 Task: Look for space in Trzcianka, Poland from 8th June, 2023 to 16th June, 2023 for 2 adults in price range Rs.10000 to Rs.15000. Place can be entire place with 1  bedroom having 1 bed and 1 bathroom. Property type can be house, flat, guest house, hotel. Amenities needed are: wifi, washing machine. Booking option can be shelf check-in. Required host language is English.
Action: Mouse moved to (559, 155)
Screenshot: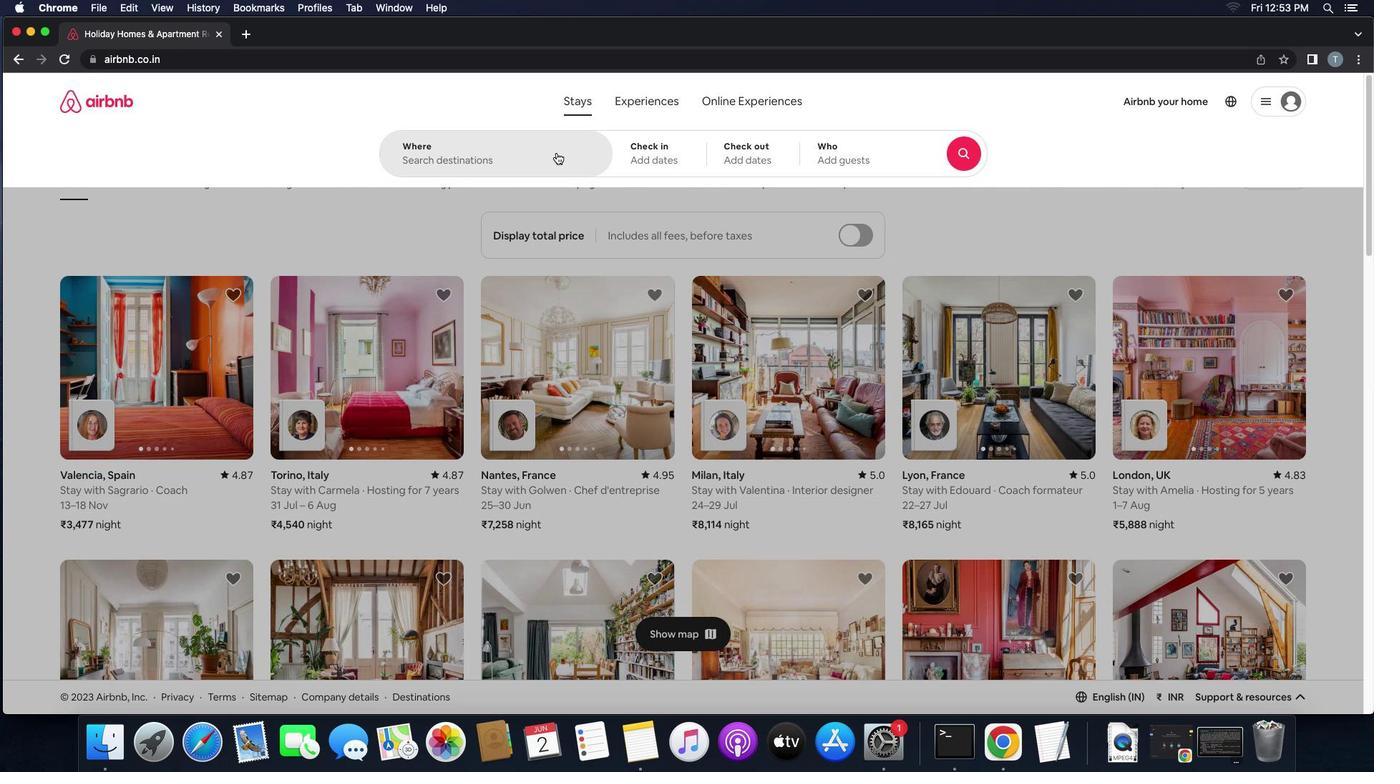 
Action: Mouse pressed left at (559, 155)
Screenshot: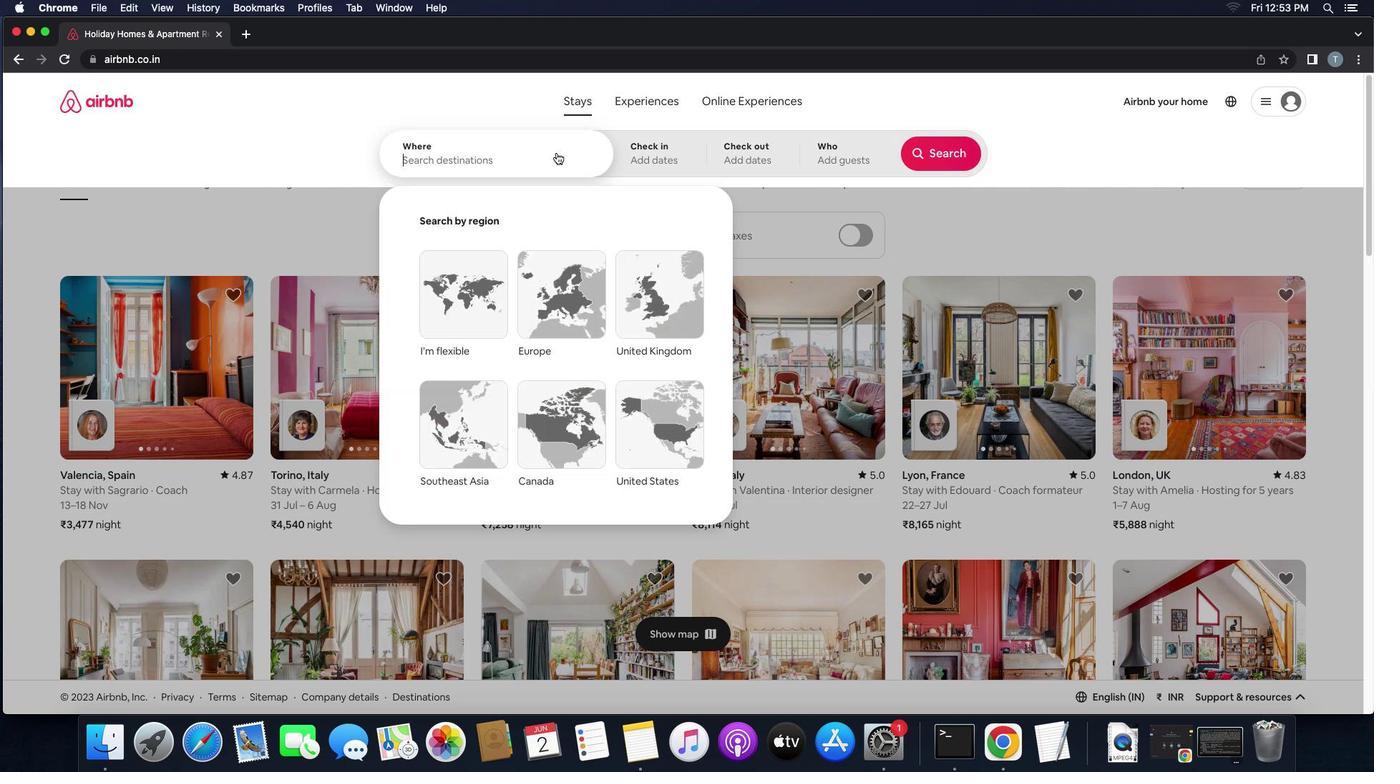 
Action: Mouse moved to (559, 155)
Screenshot: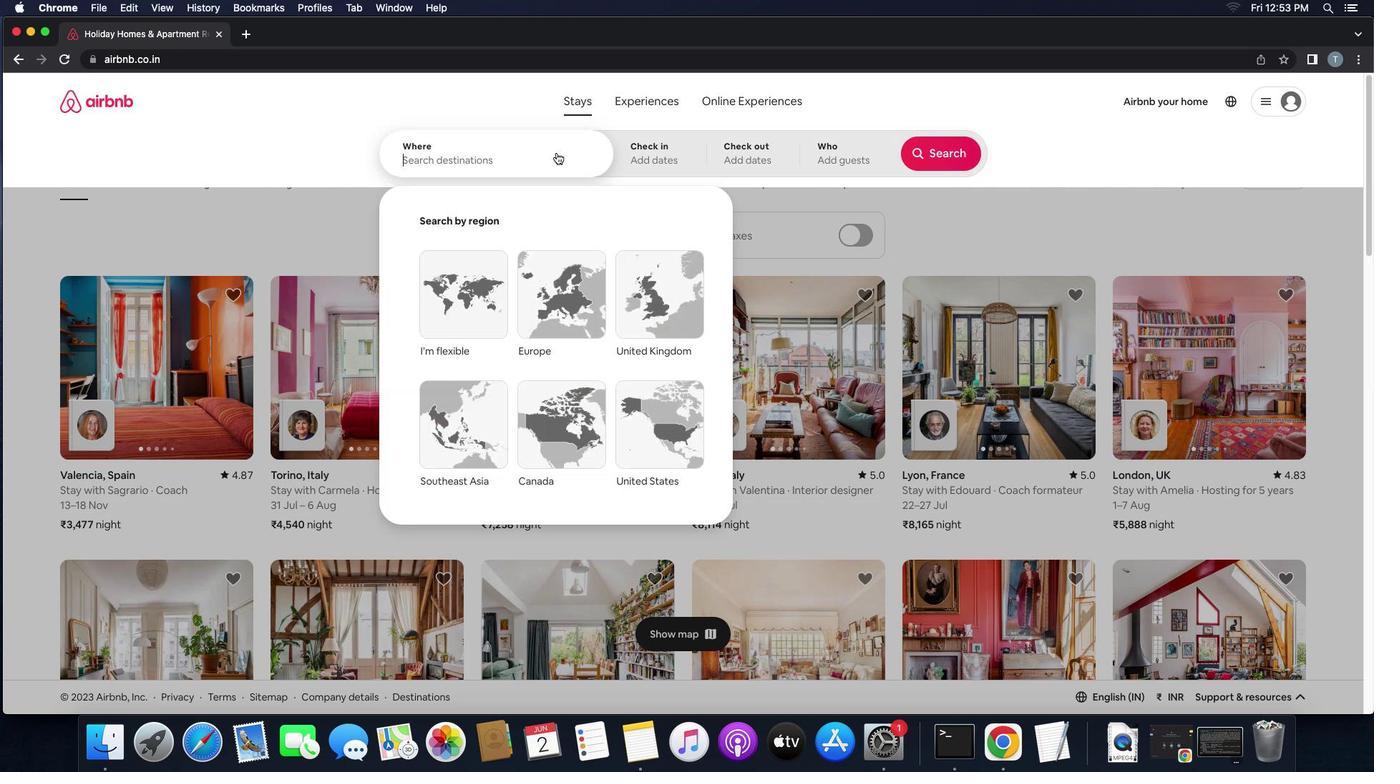 
Action: Key pressed Key.shift'T''r''z''c''i''a''n''k''a'',''p''o''l''a''n''d'
Screenshot: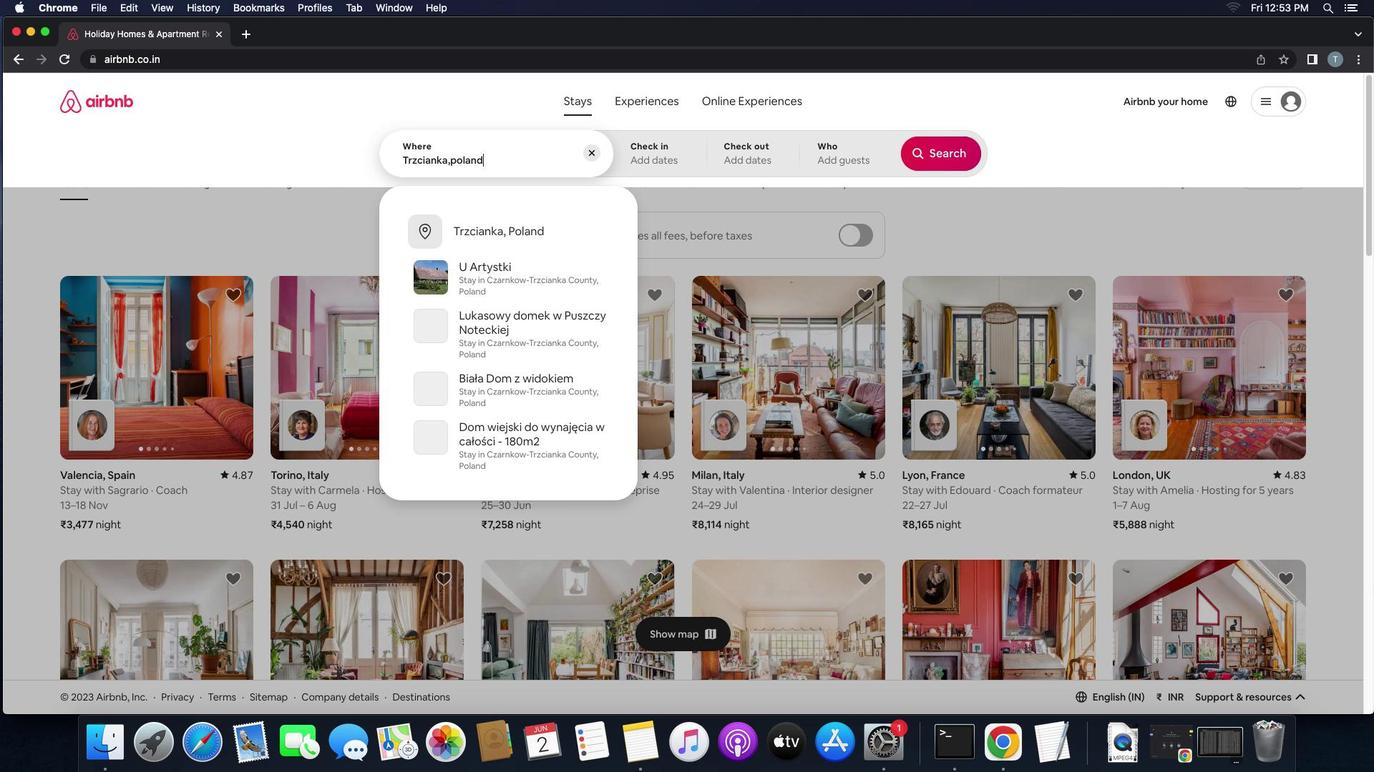 
Action: Mouse moved to (560, 229)
Screenshot: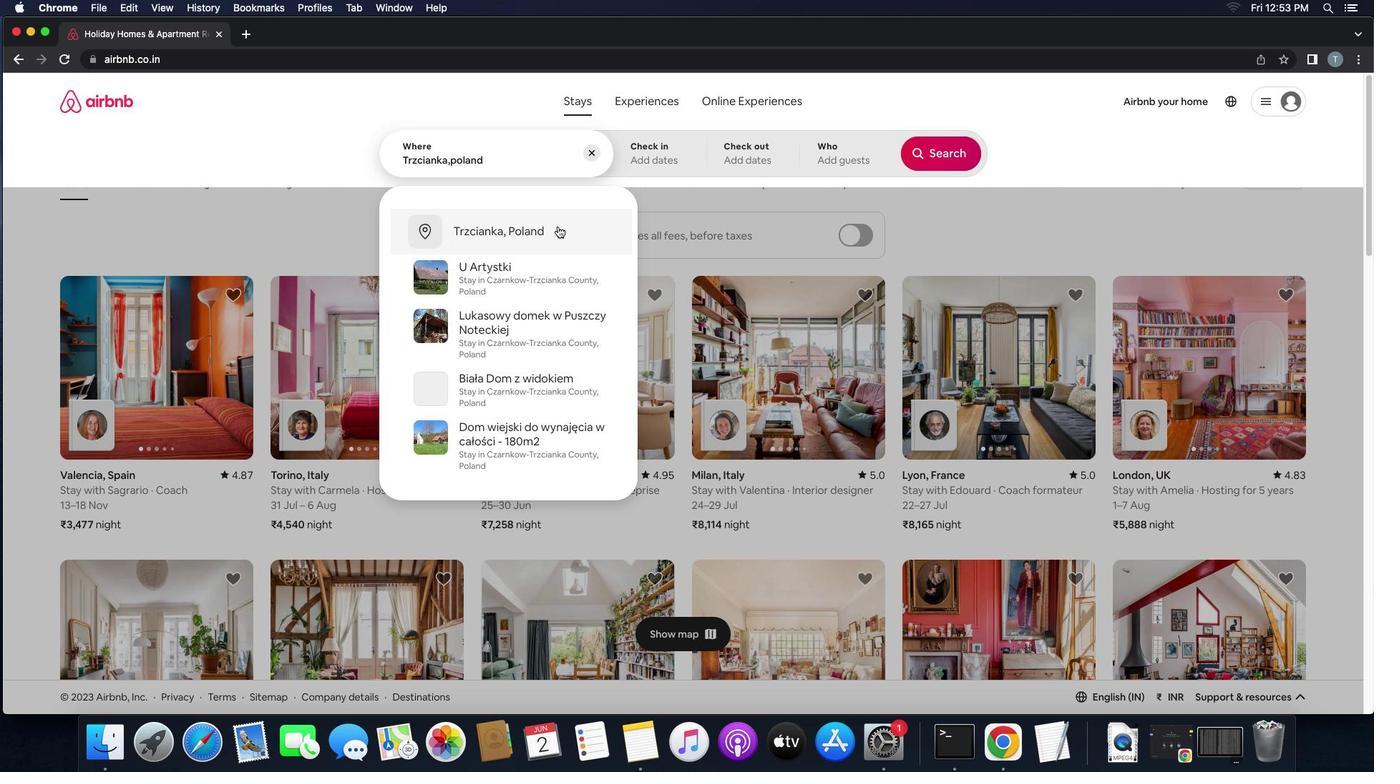 
Action: Mouse pressed left at (560, 229)
Screenshot: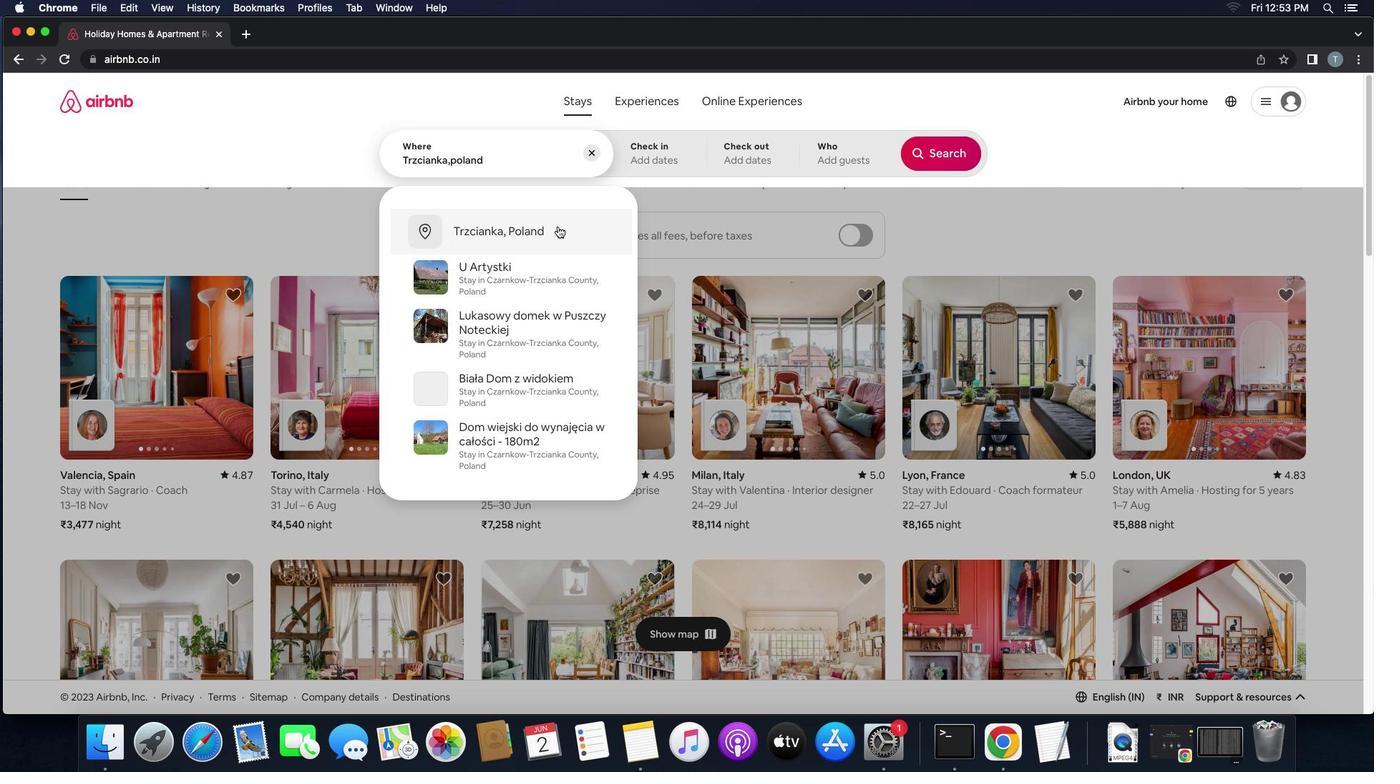 
Action: Mouse moved to (586, 367)
Screenshot: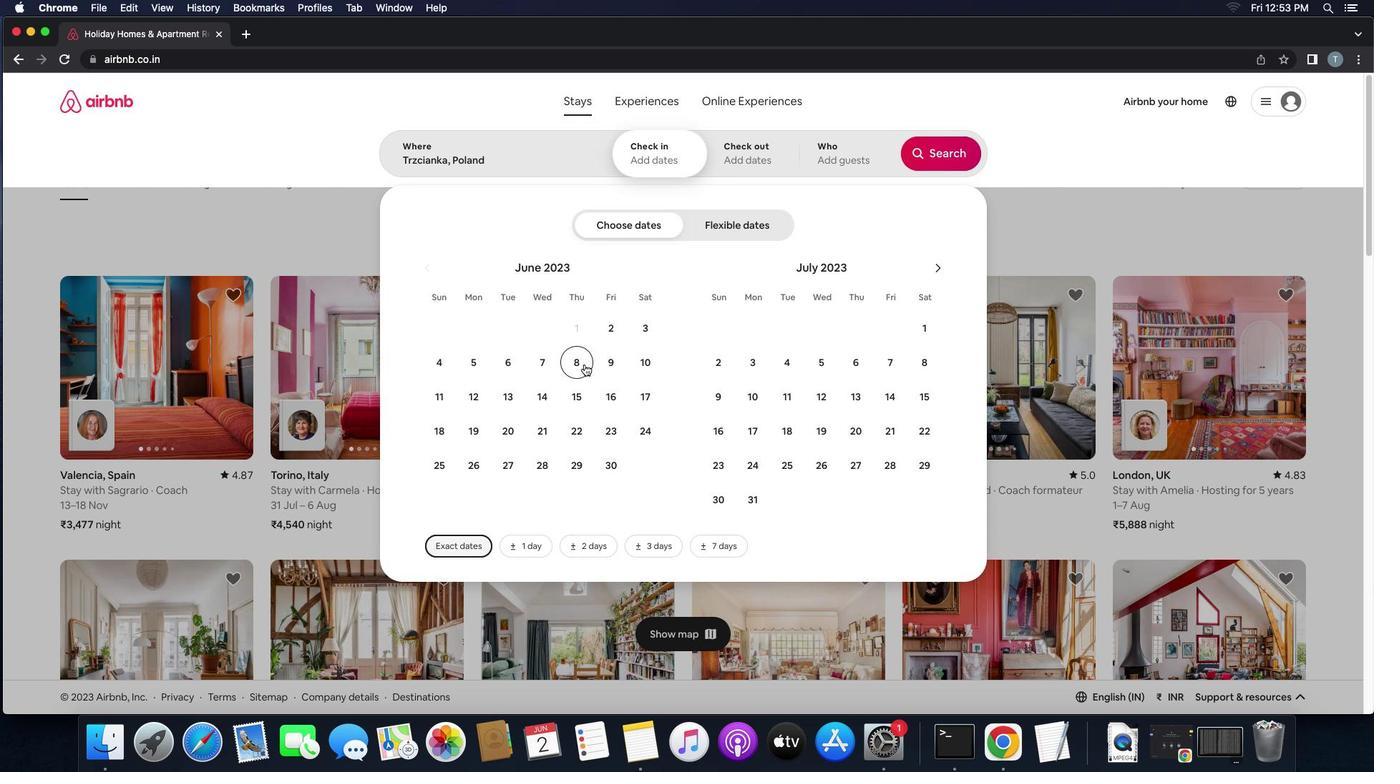 
Action: Mouse pressed left at (586, 367)
Screenshot: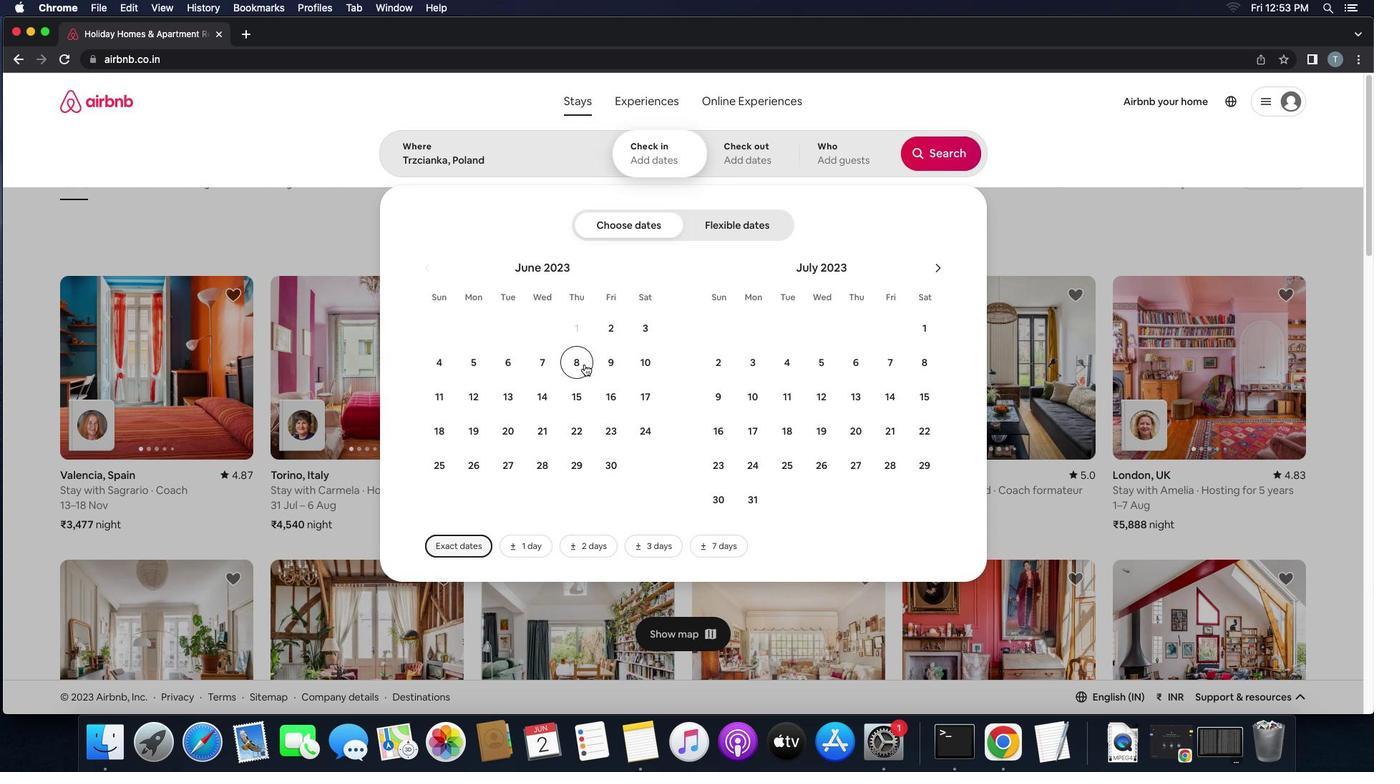 
Action: Mouse moved to (607, 410)
Screenshot: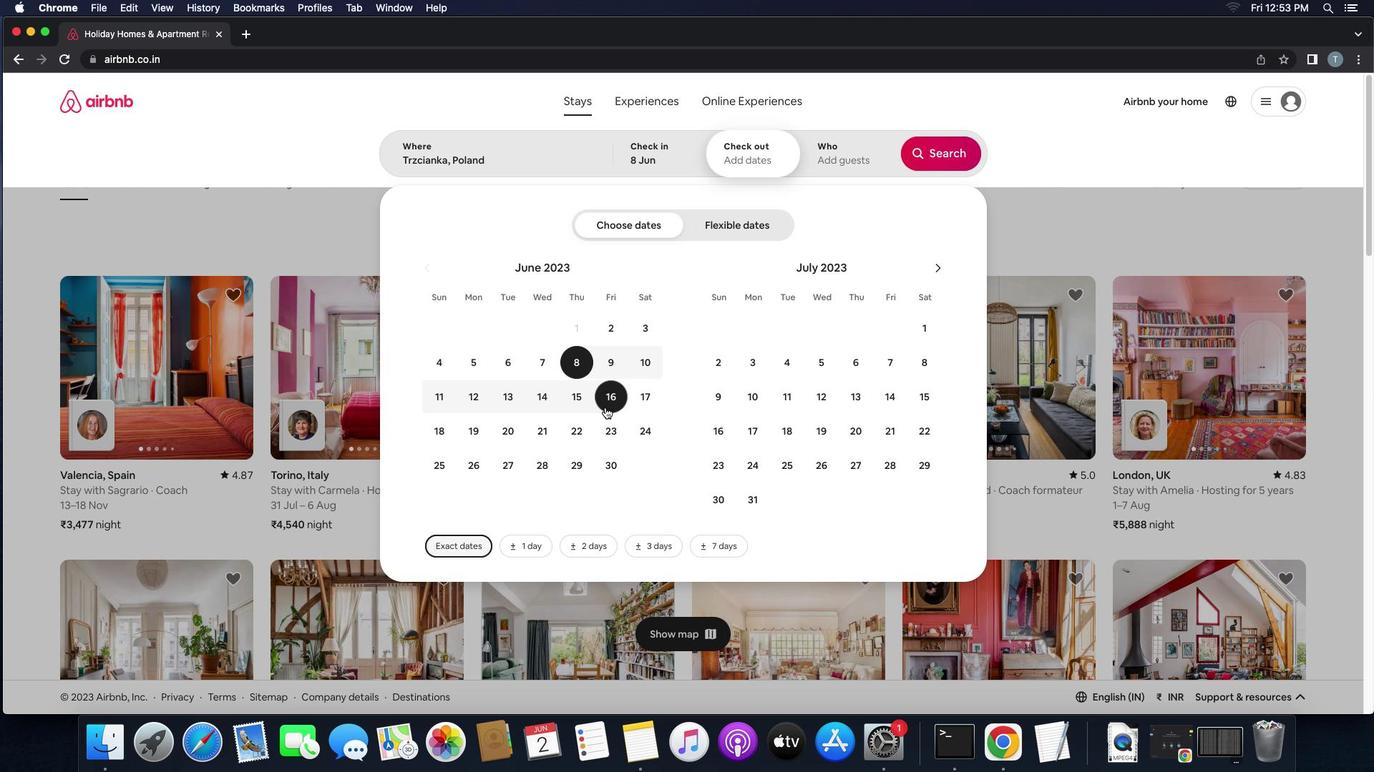 
Action: Mouse pressed left at (607, 410)
Screenshot: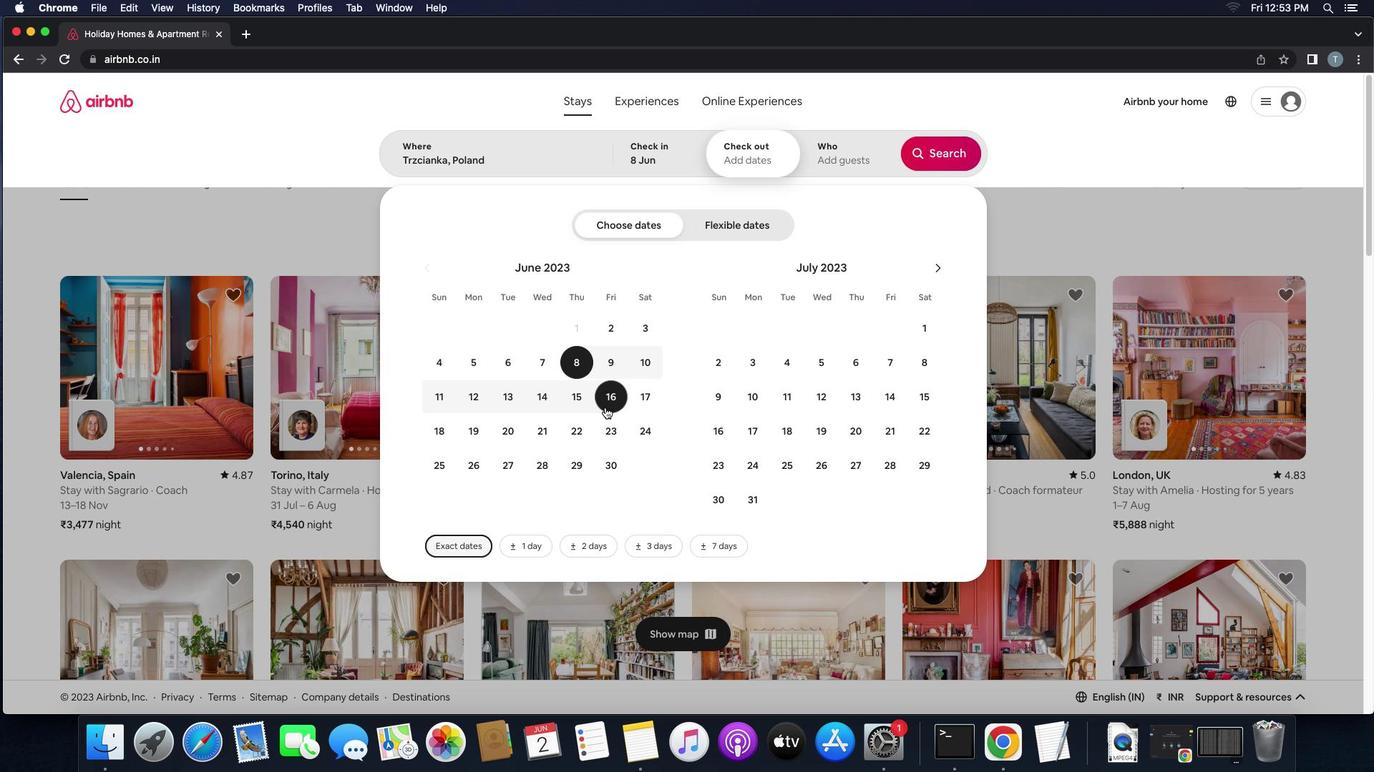 
Action: Mouse moved to (844, 161)
Screenshot: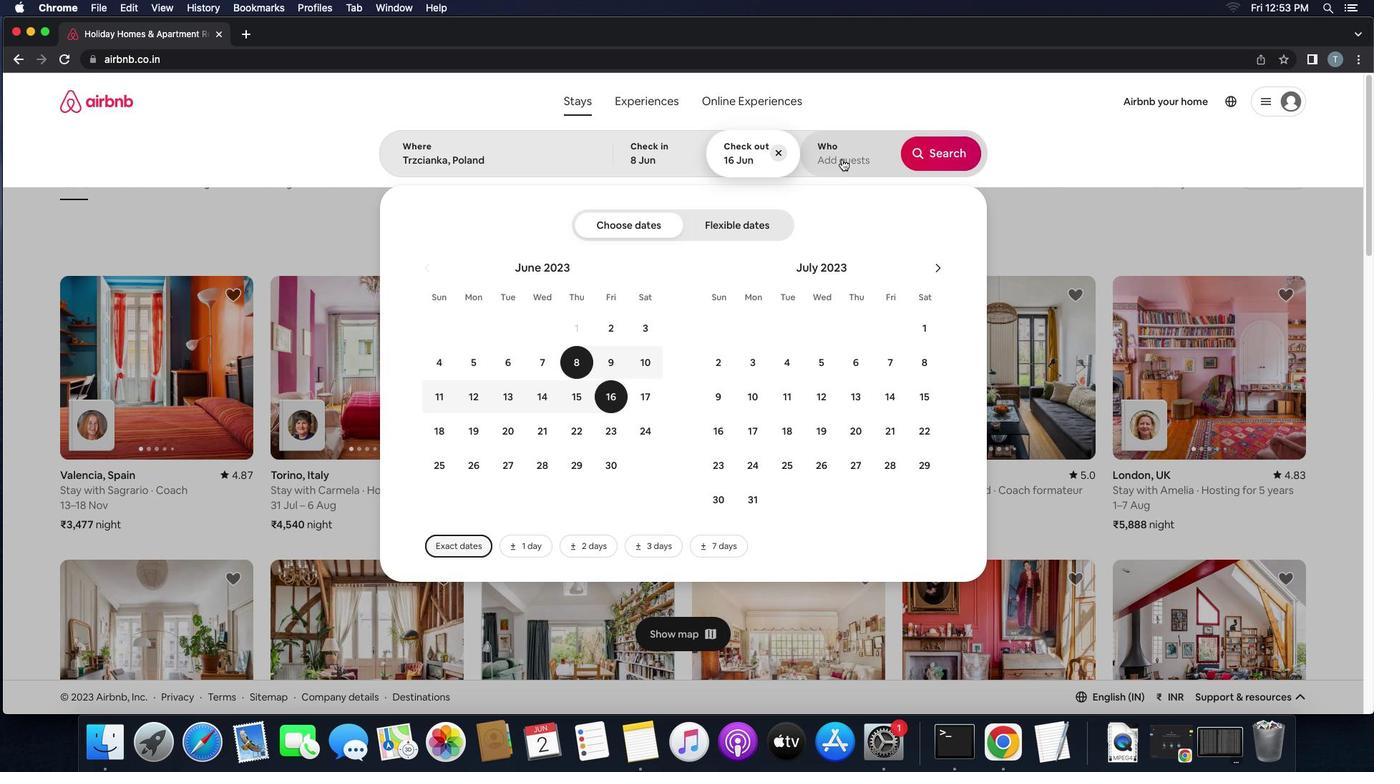 
Action: Mouse pressed left at (844, 161)
Screenshot: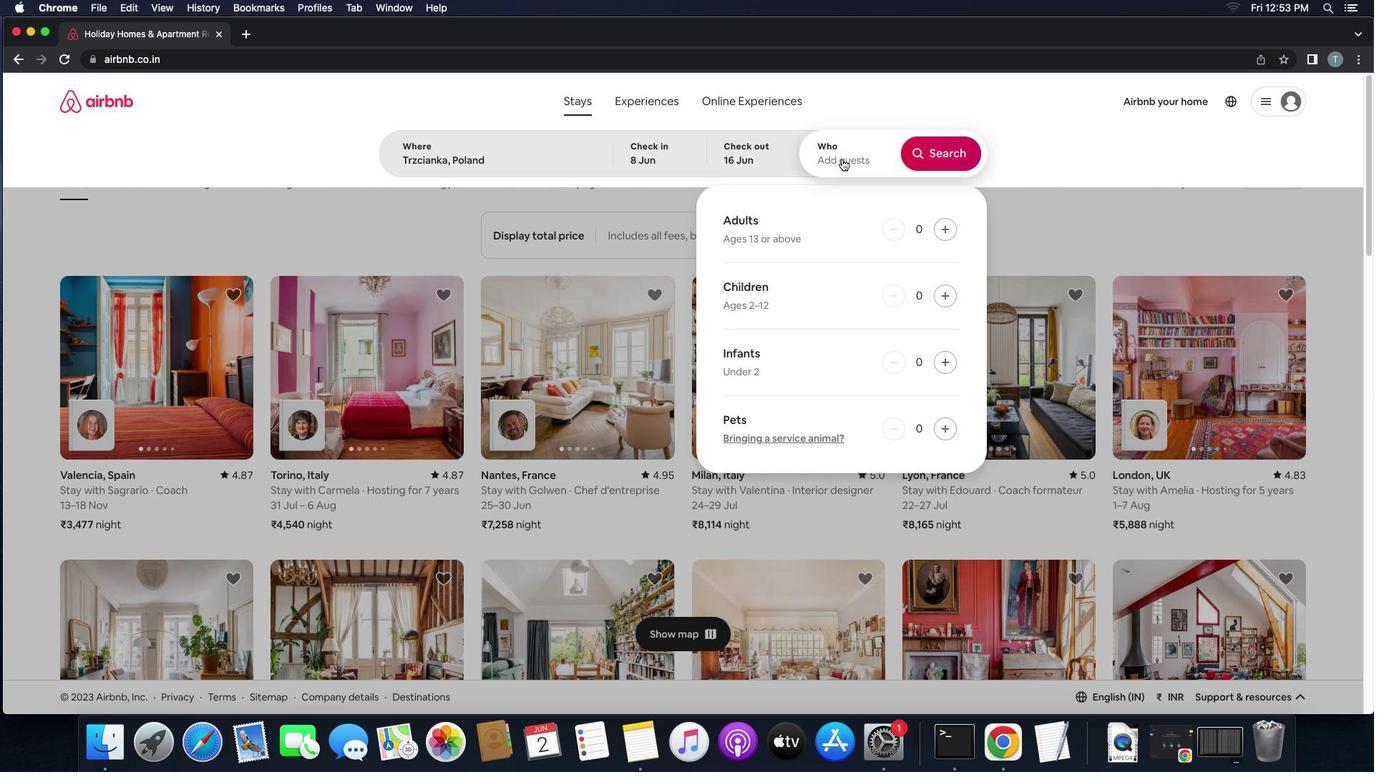 
Action: Mouse moved to (944, 232)
Screenshot: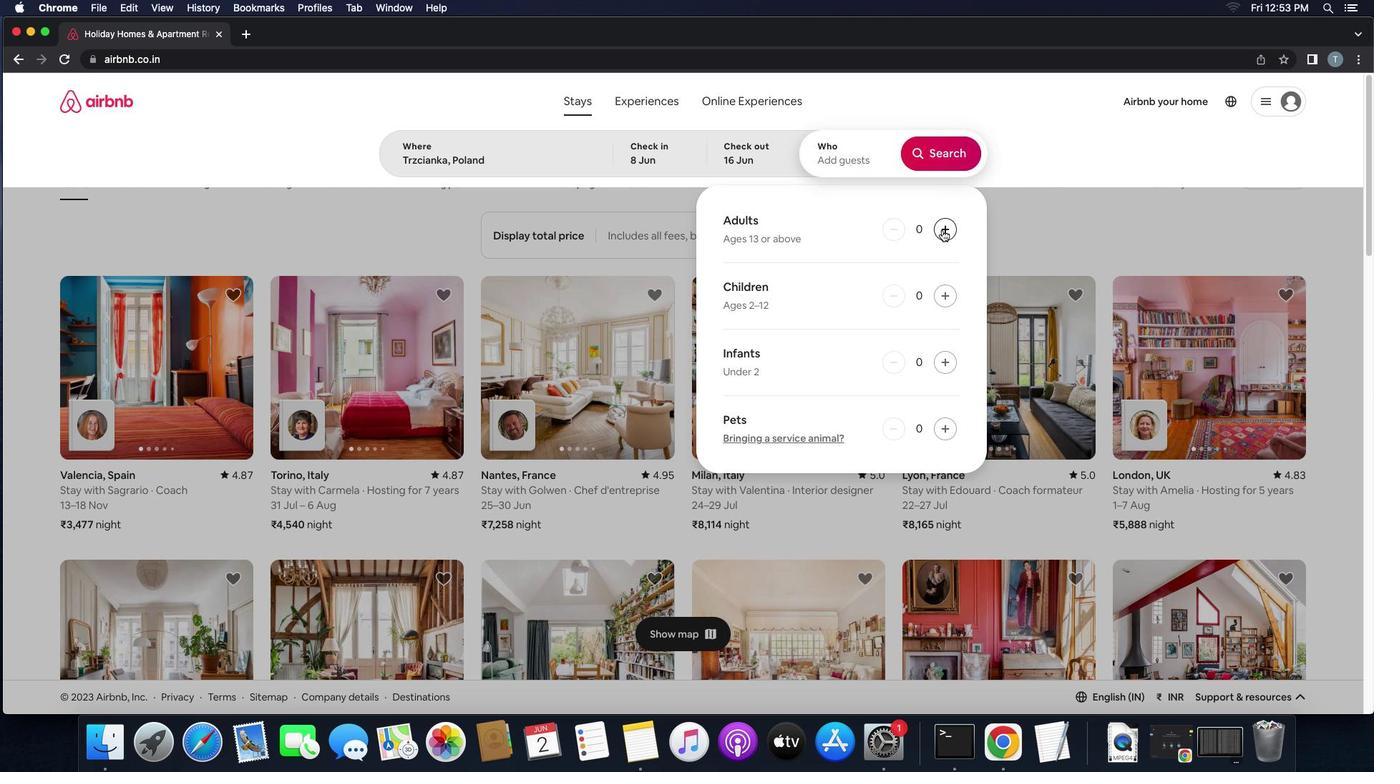 
Action: Mouse pressed left at (944, 232)
Screenshot: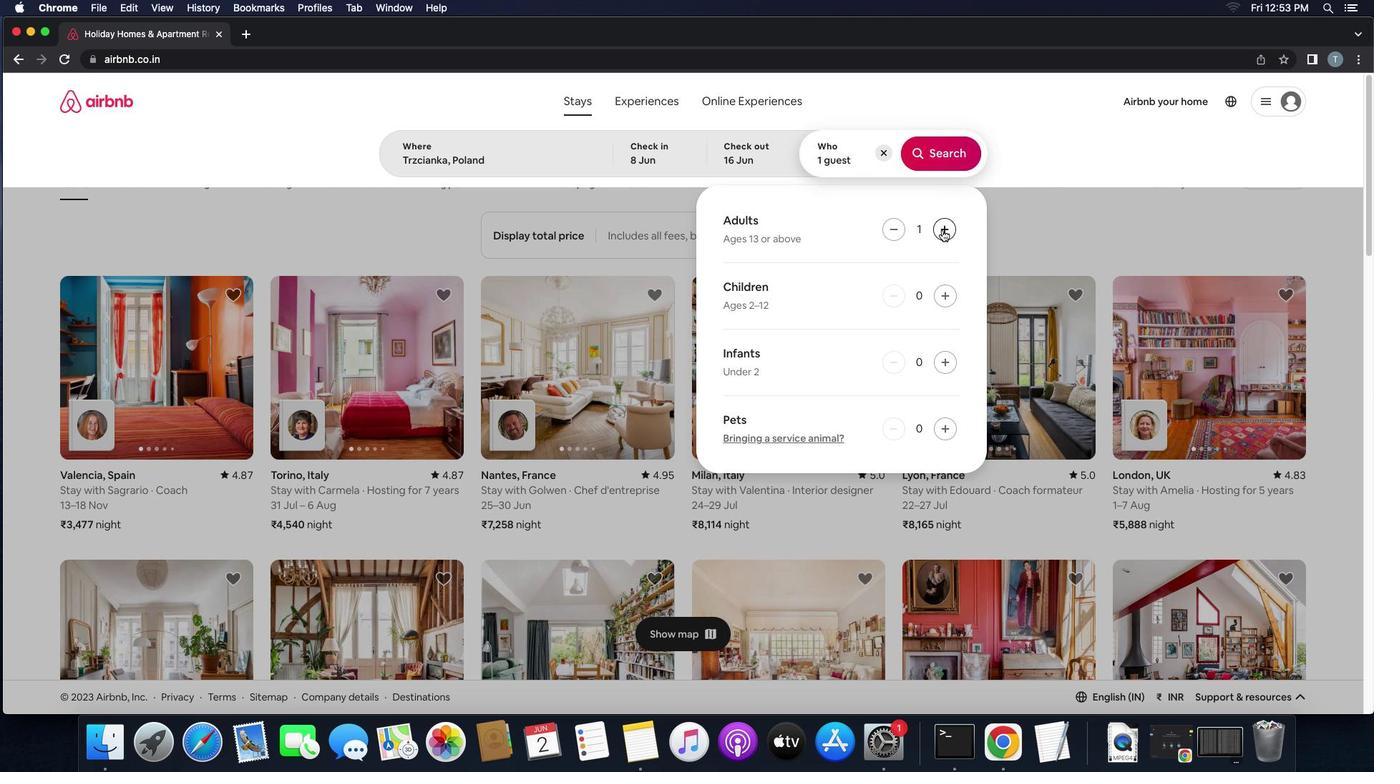 
Action: Mouse pressed left at (944, 232)
Screenshot: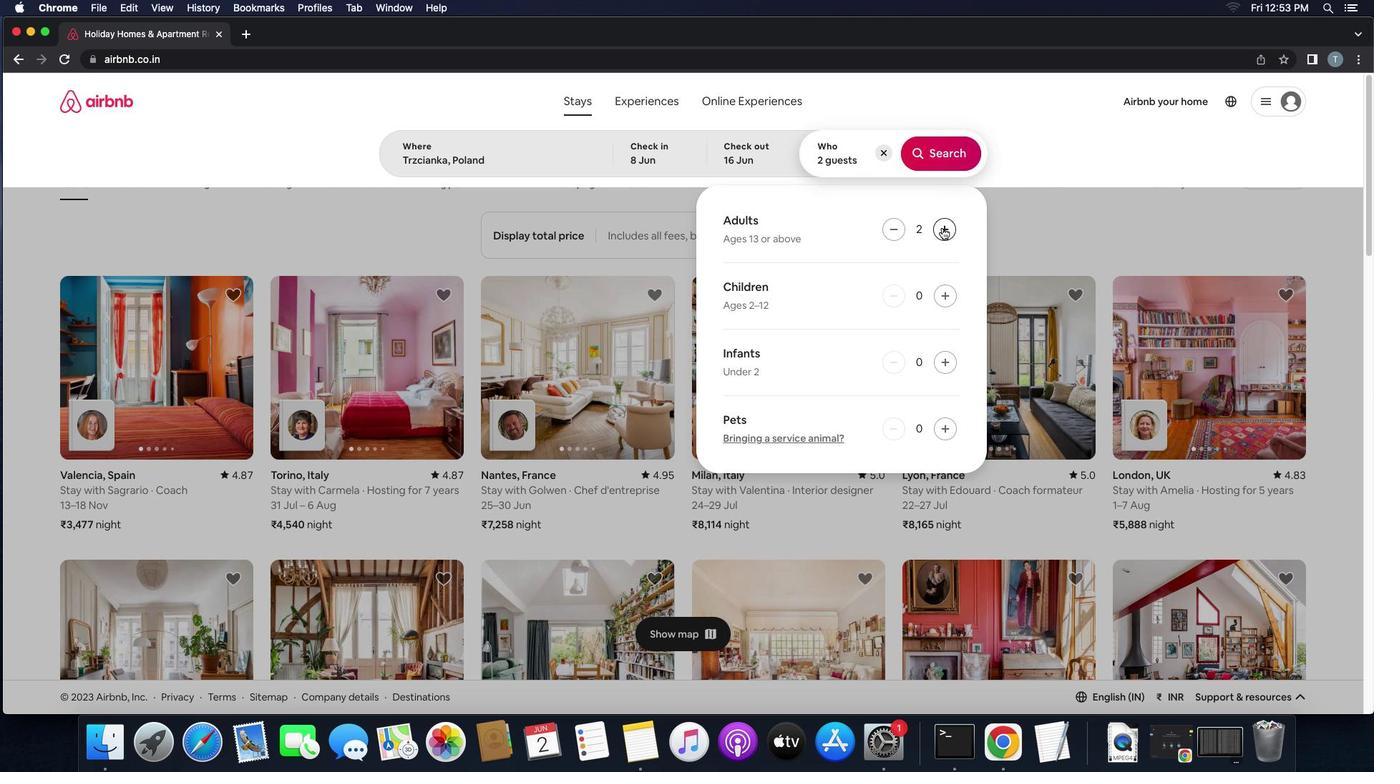 
Action: Mouse moved to (941, 161)
Screenshot: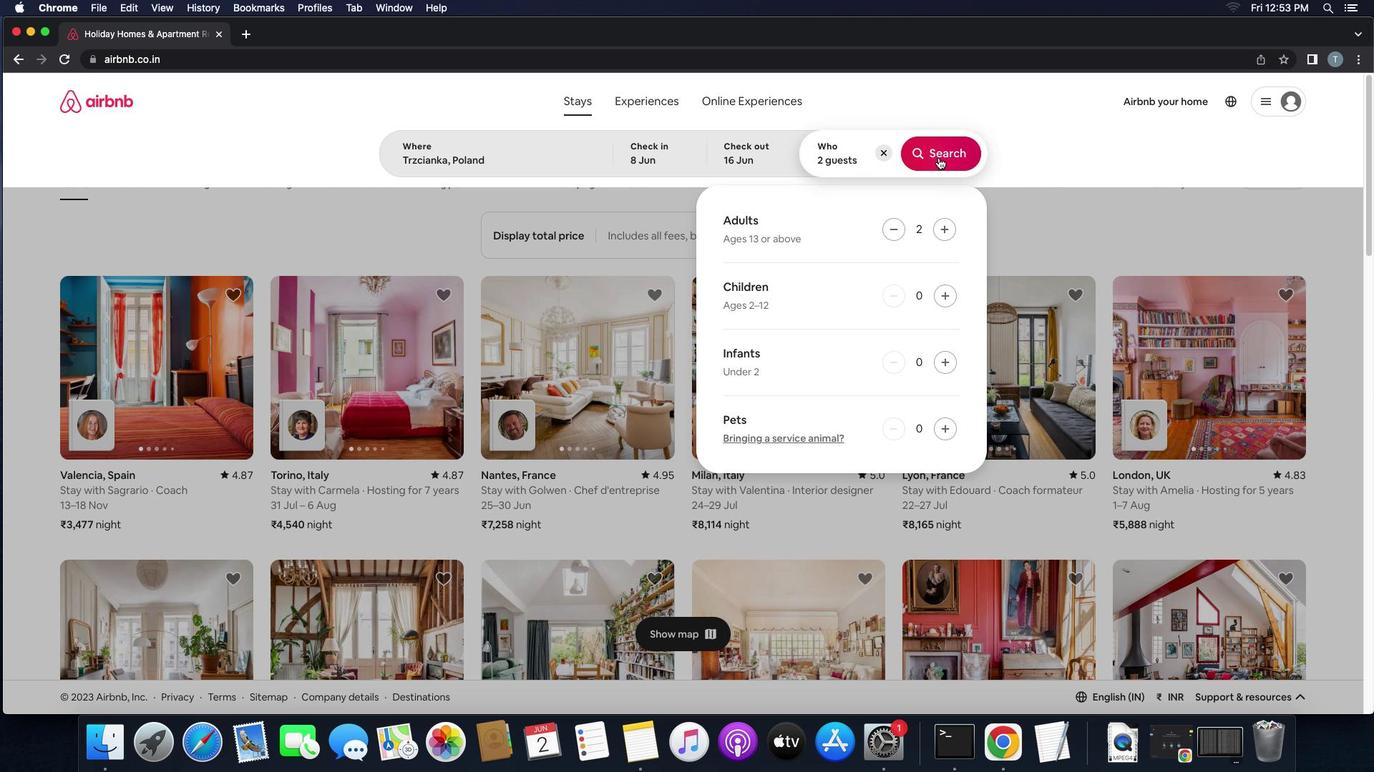 
Action: Mouse pressed left at (941, 161)
Screenshot: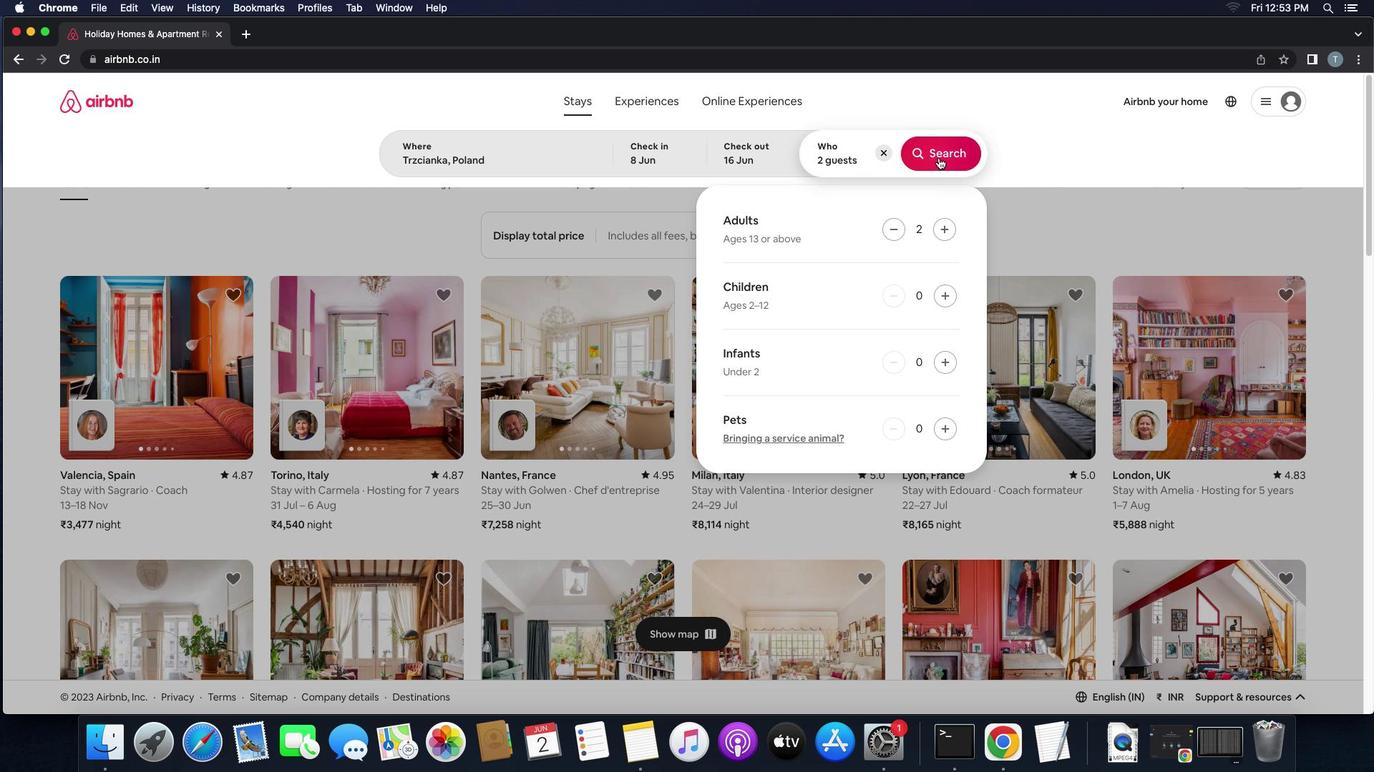 
Action: Mouse moved to (1308, 160)
Screenshot: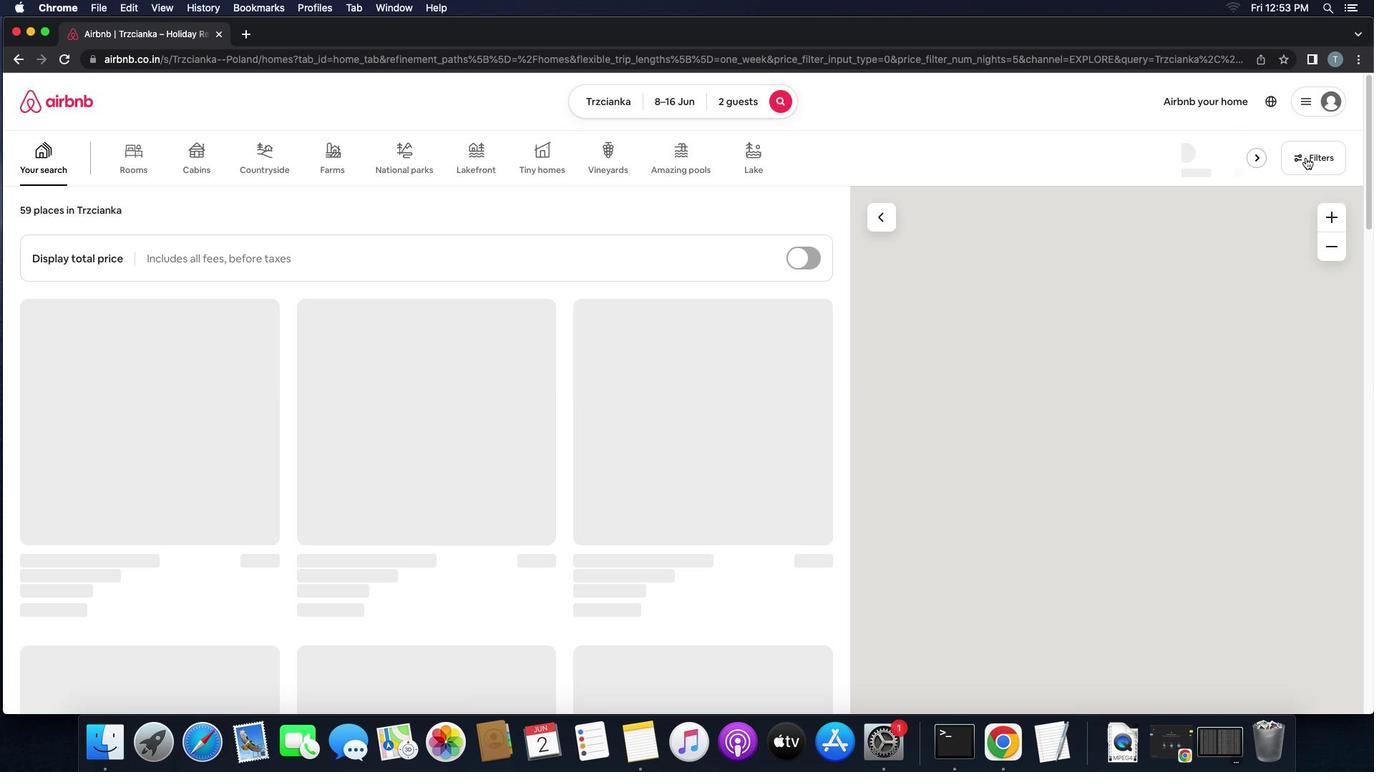 
Action: Mouse pressed left at (1308, 160)
Screenshot: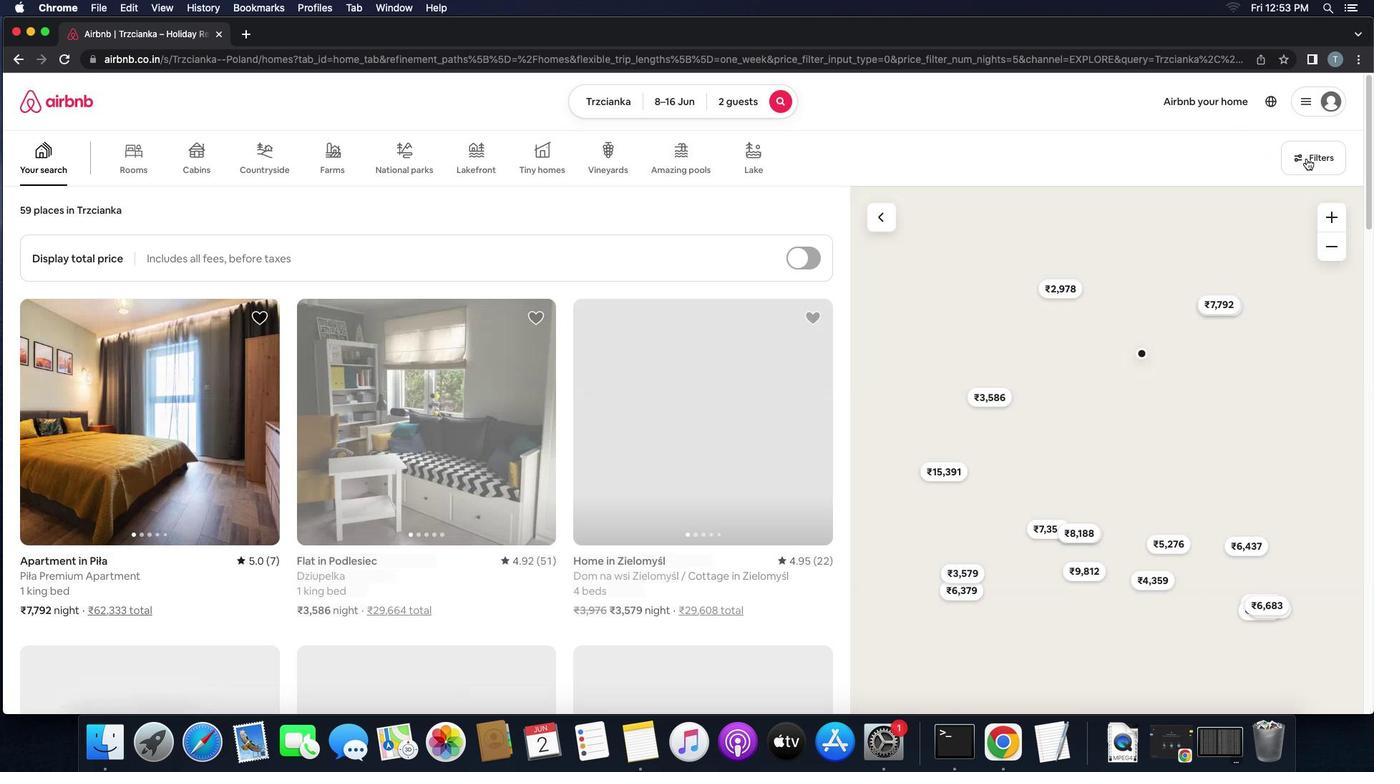 
Action: Mouse moved to (591, 504)
Screenshot: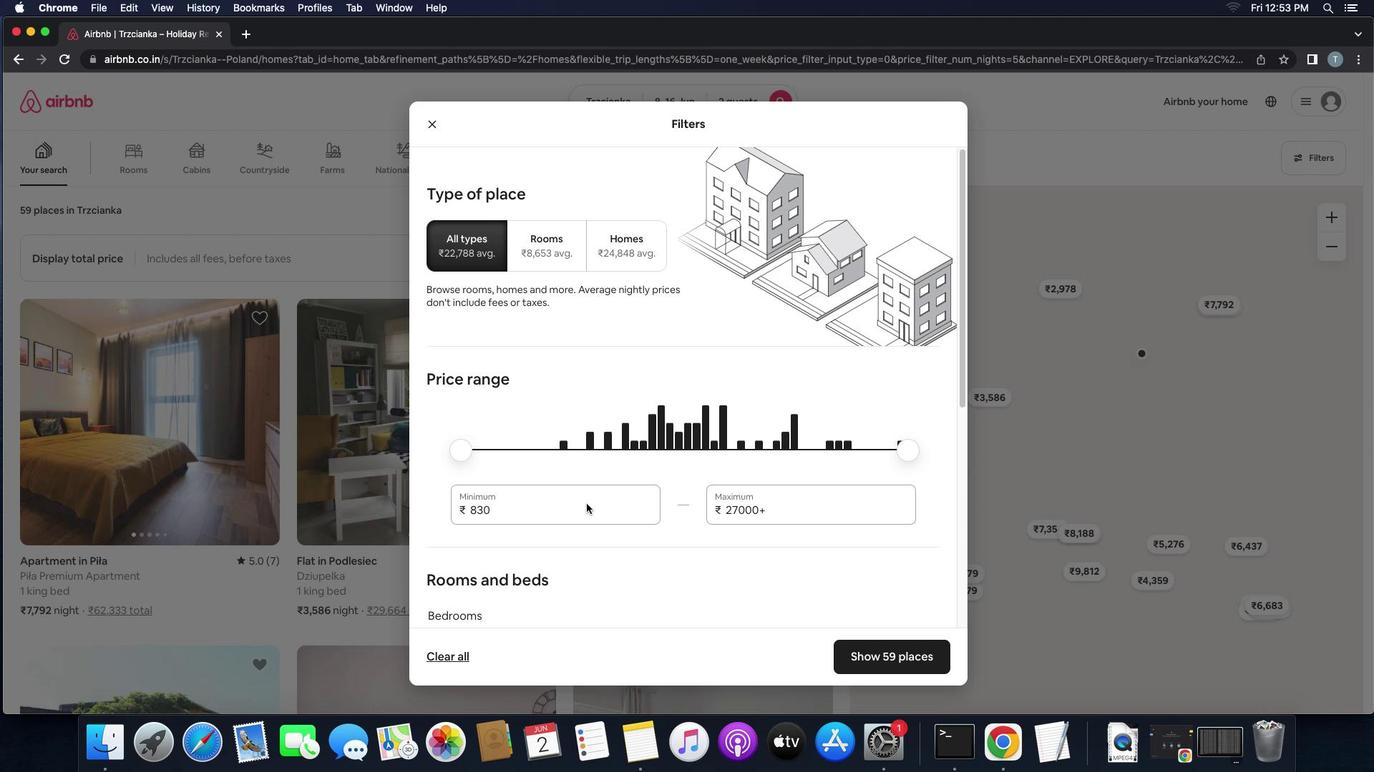 
Action: Mouse pressed left at (591, 504)
Screenshot: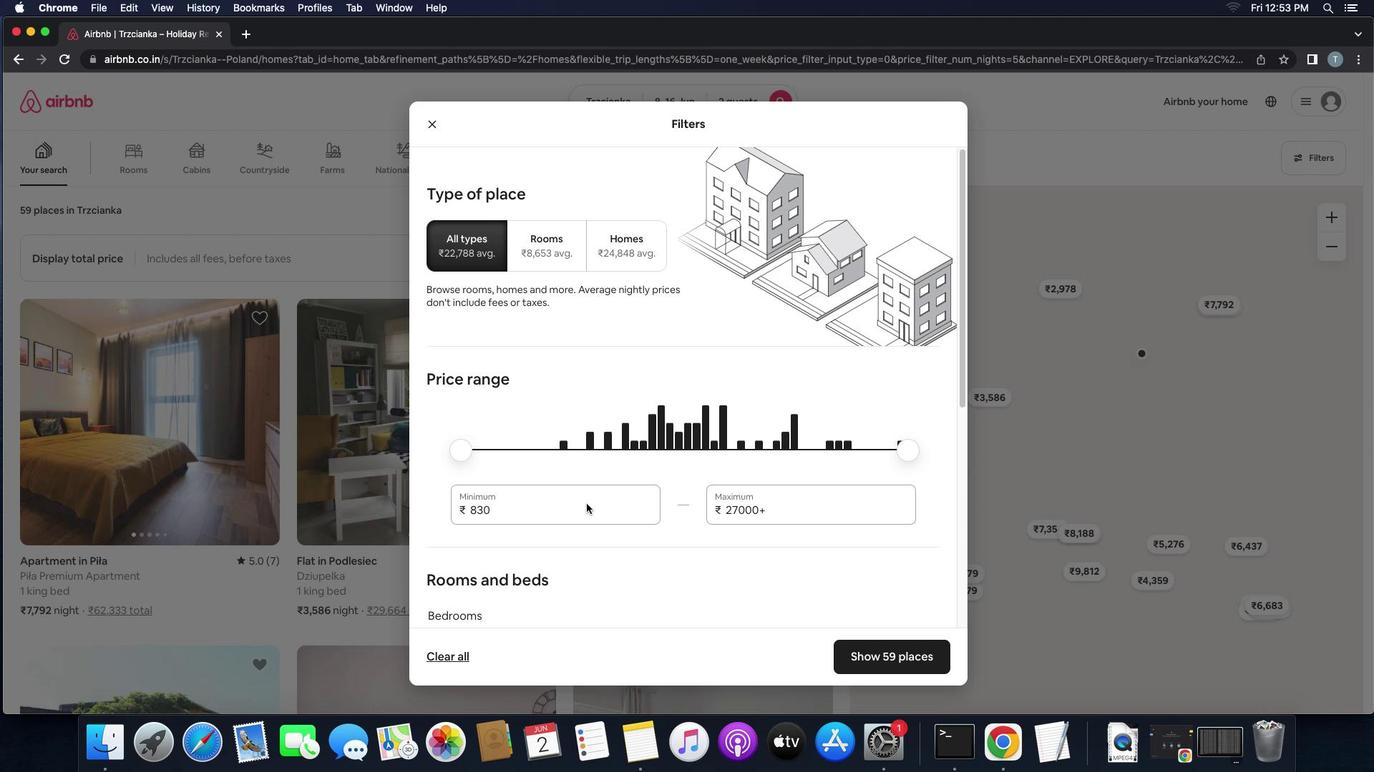 
Action: Mouse moved to (589, 507)
Screenshot: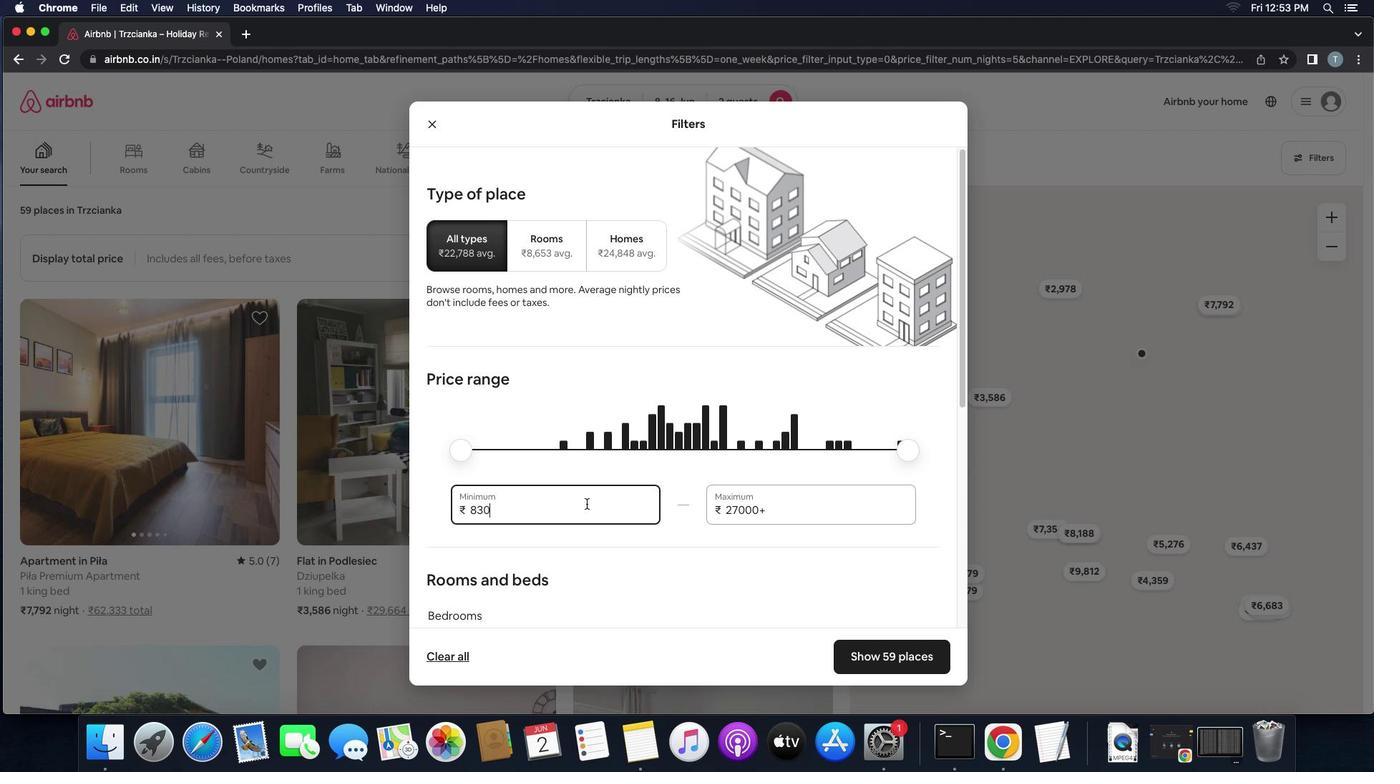 
Action: Key pressed Key.backspaceKey.backspaceKey.backspace'1''0''0''0'
Screenshot: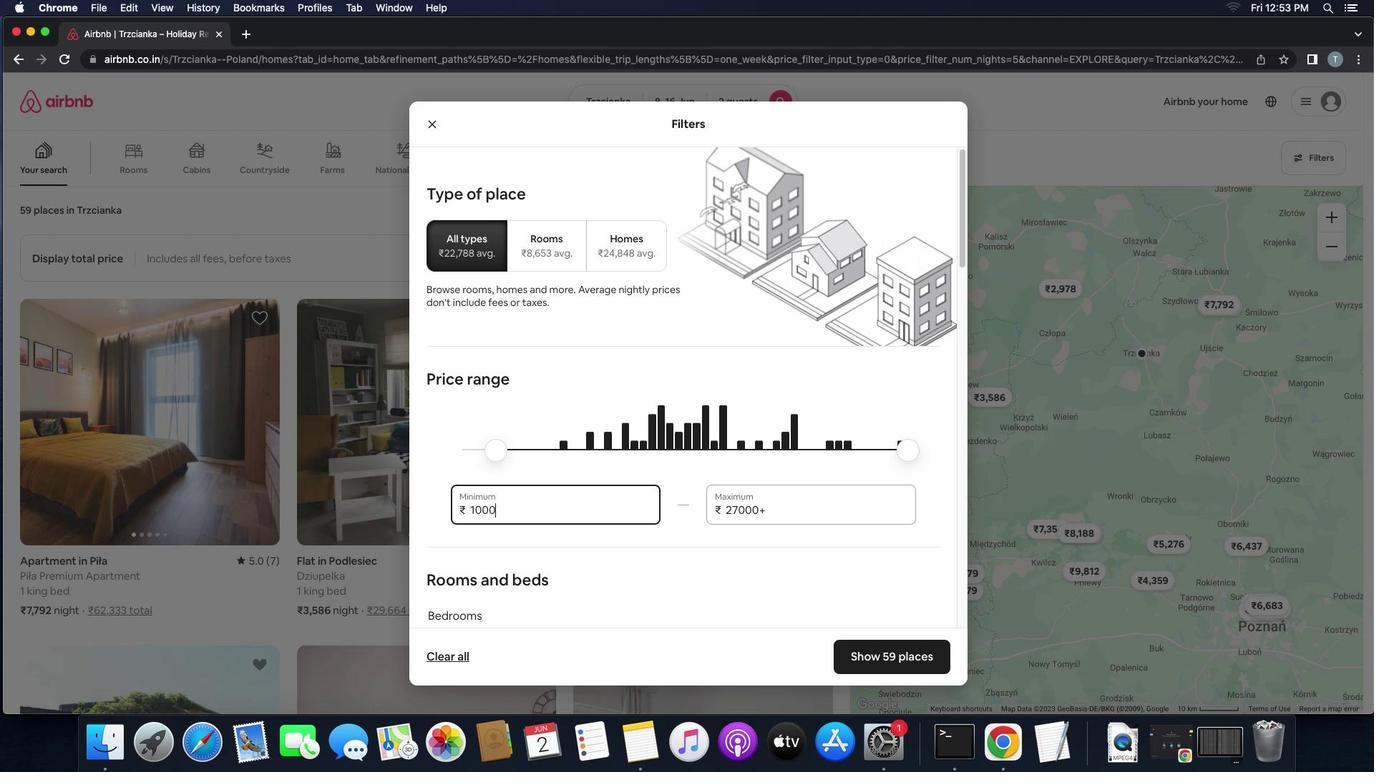 
Action: Mouse moved to (591, 535)
Screenshot: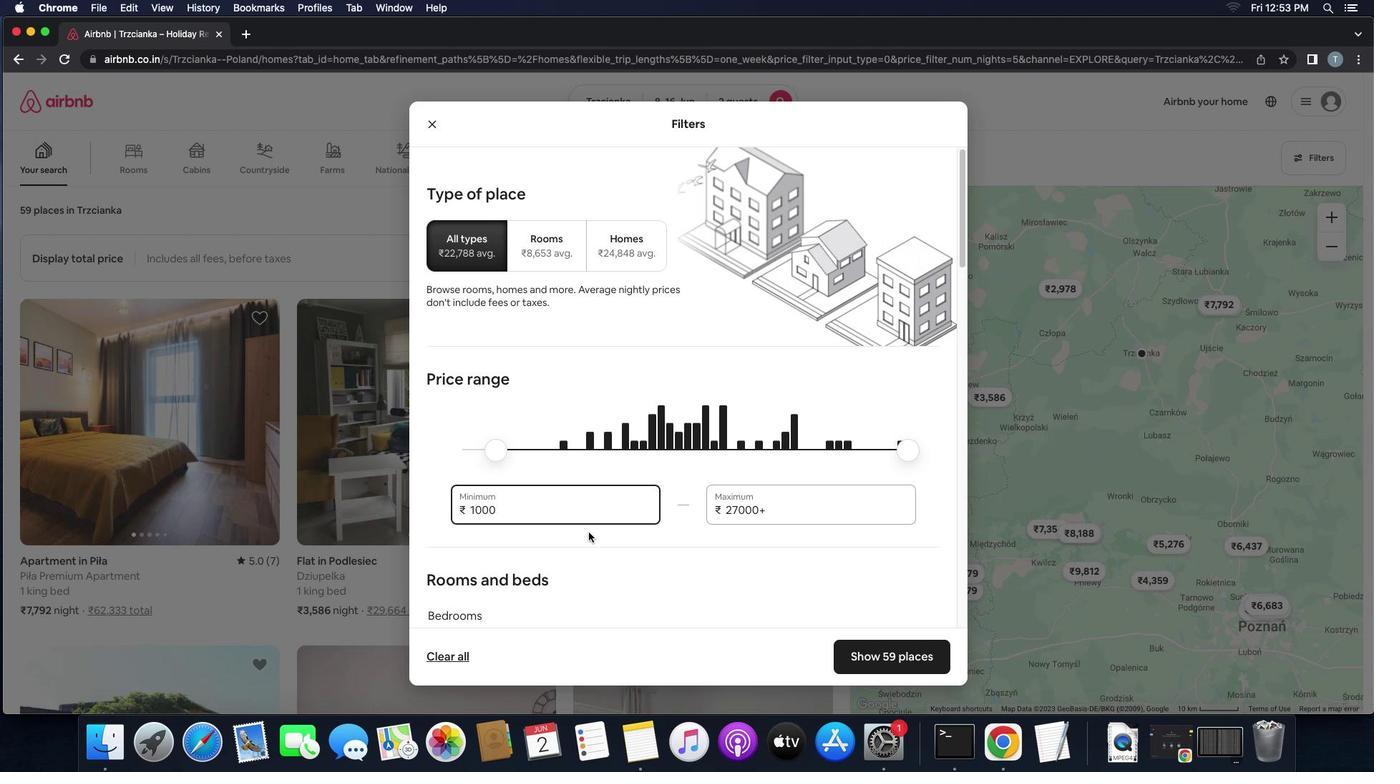 
Action: Key pressed '0'
Screenshot: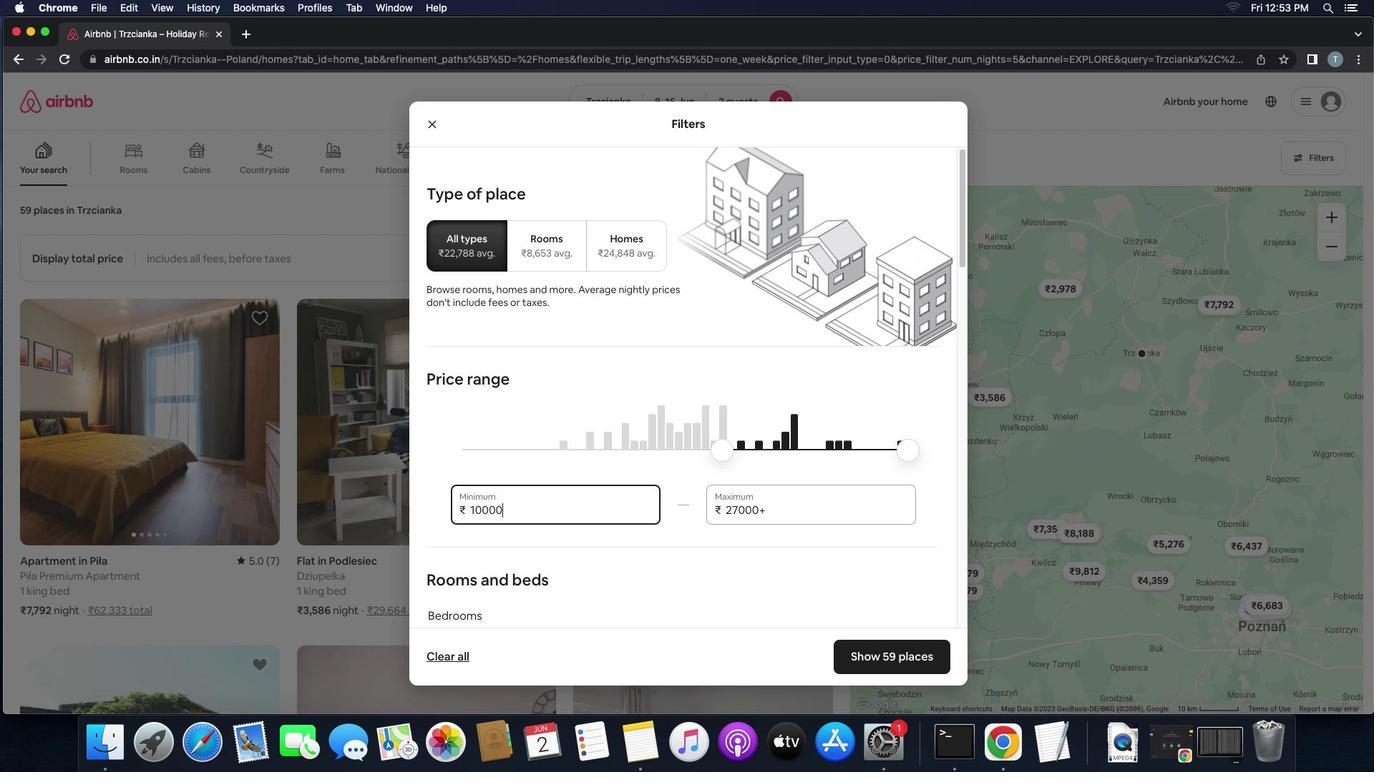 
Action: Mouse moved to (797, 505)
Screenshot: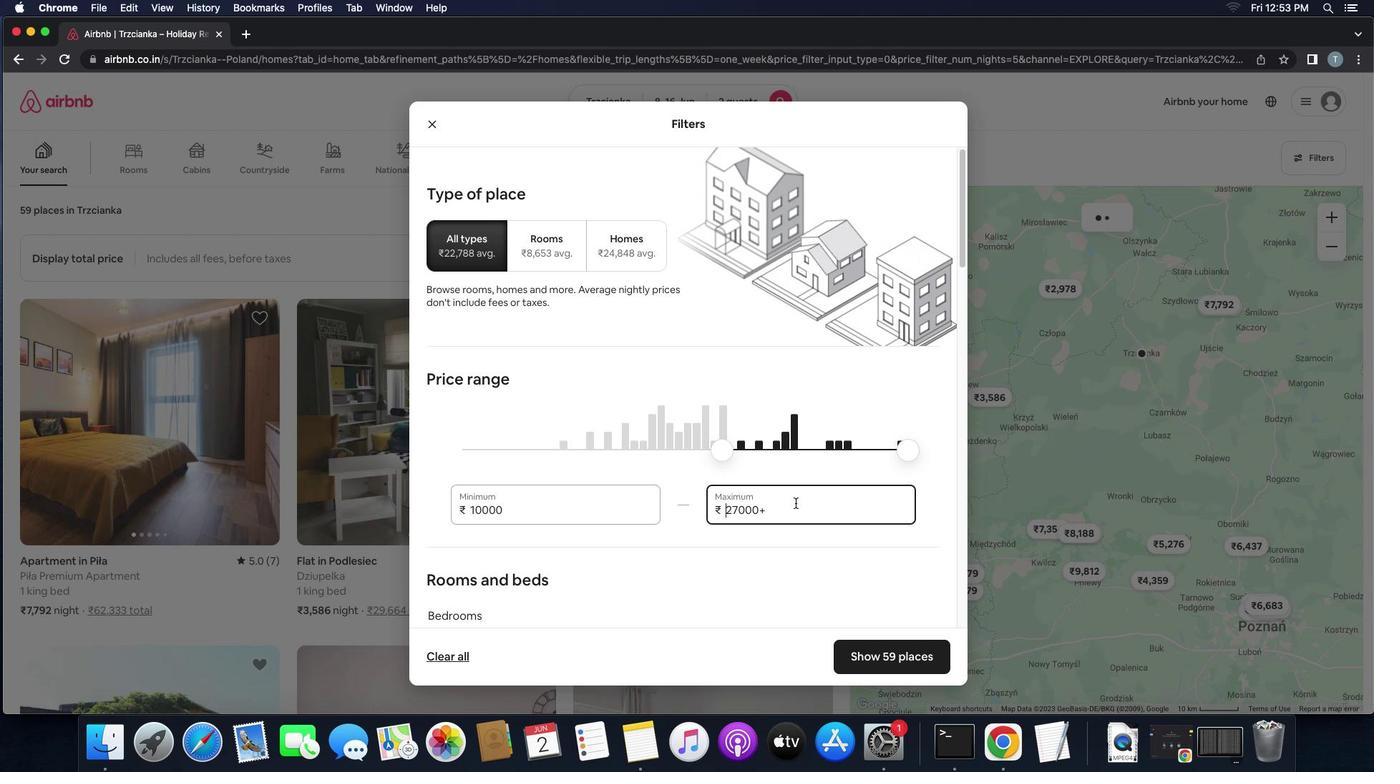 
Action: Mouse pressed left at (797, 505)
Screenshot: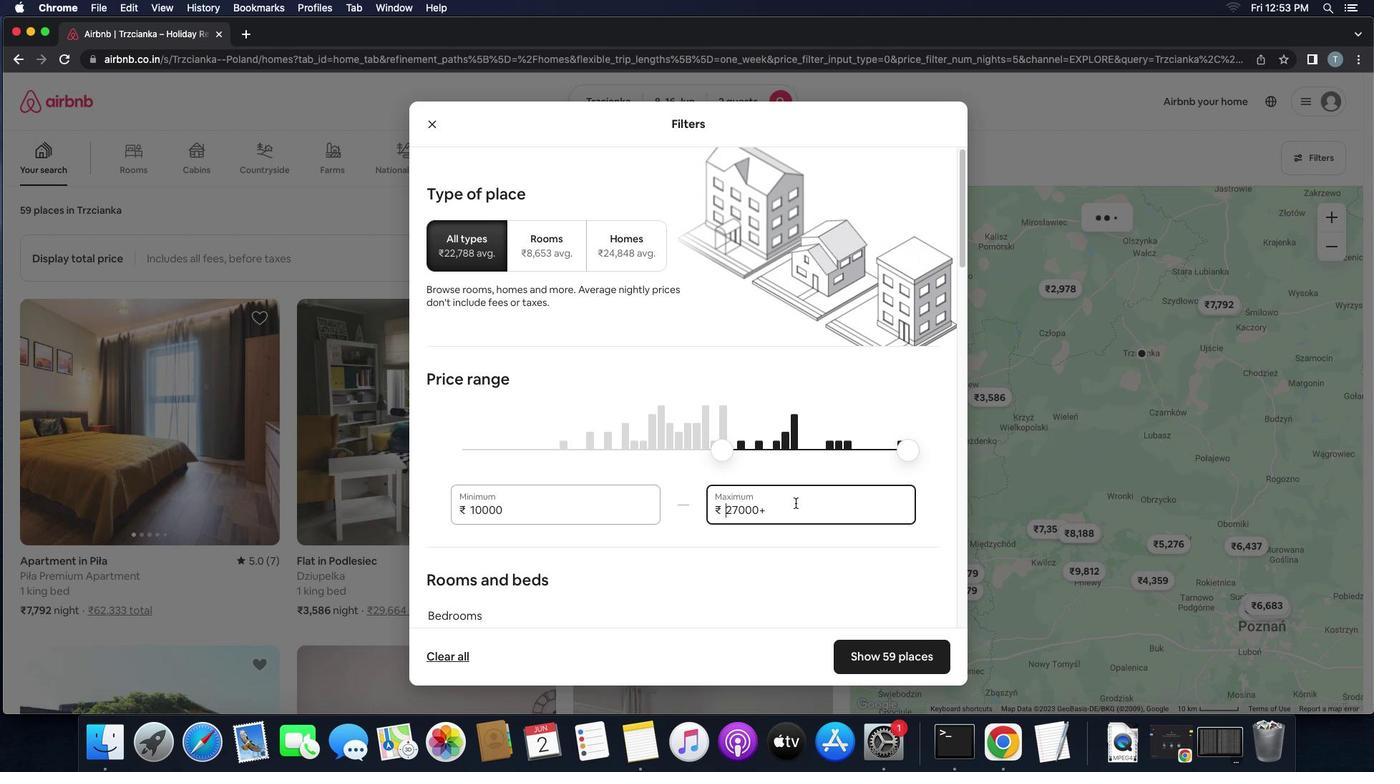 
Action: Mouse pressed left at (797, 505)
Screenshot: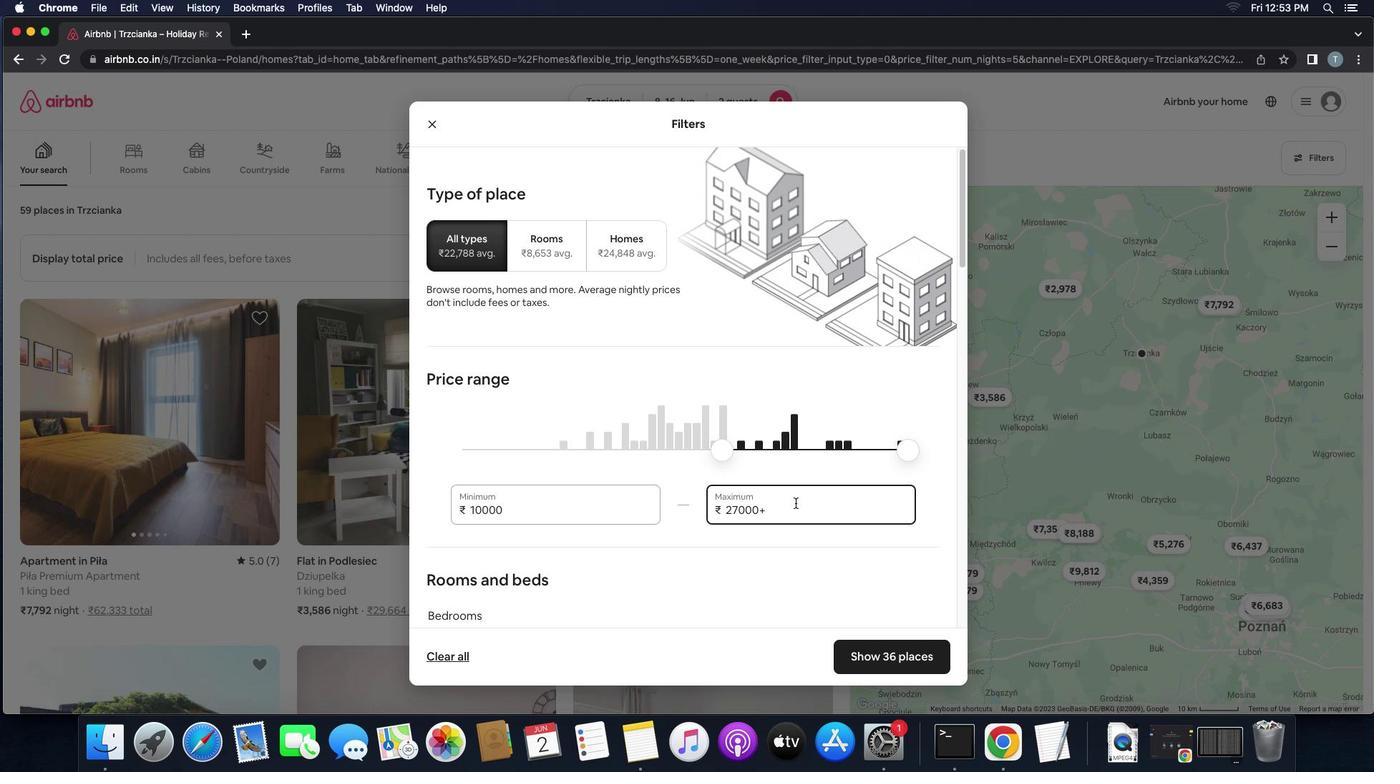 
Action: Mouse moved to (795, 518)
Screenshot: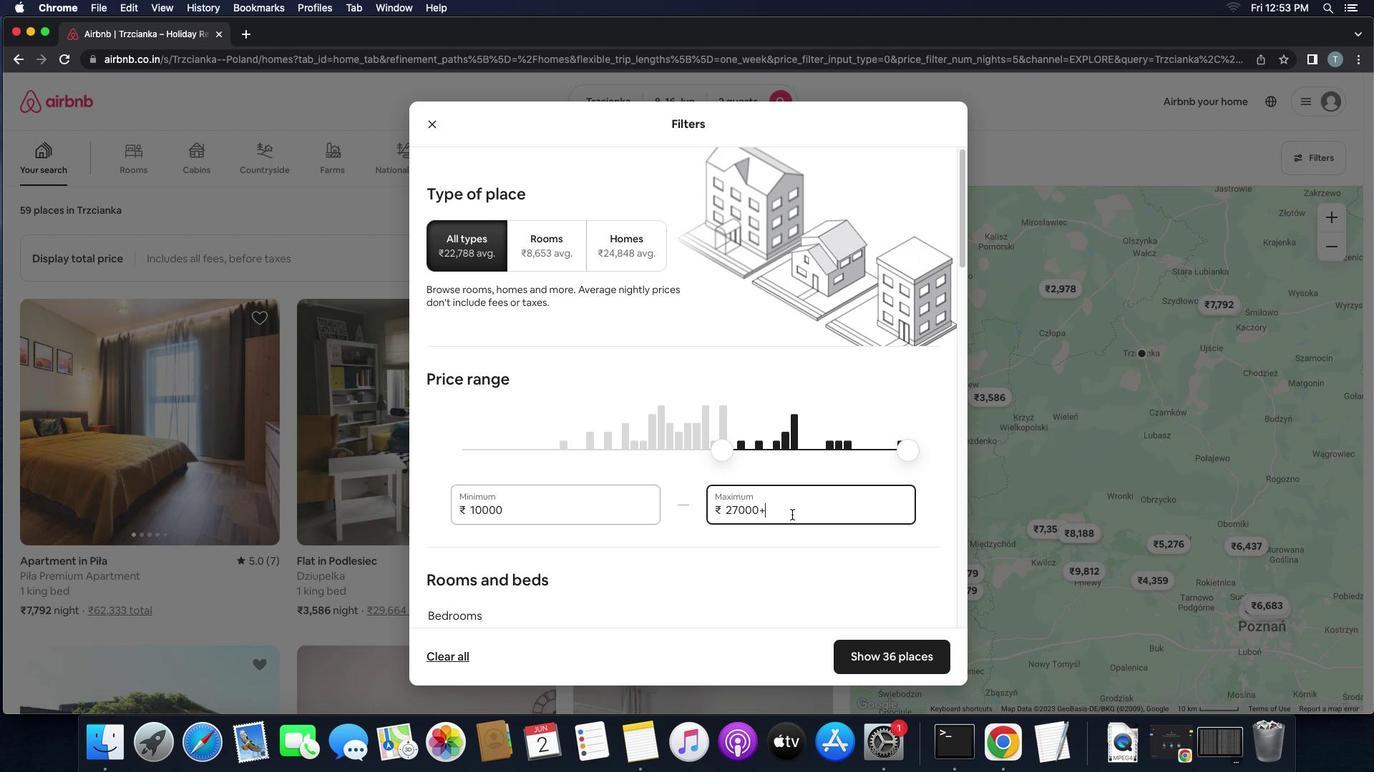 
Action: Mouse pressed left at (795, 518)
Screenshot: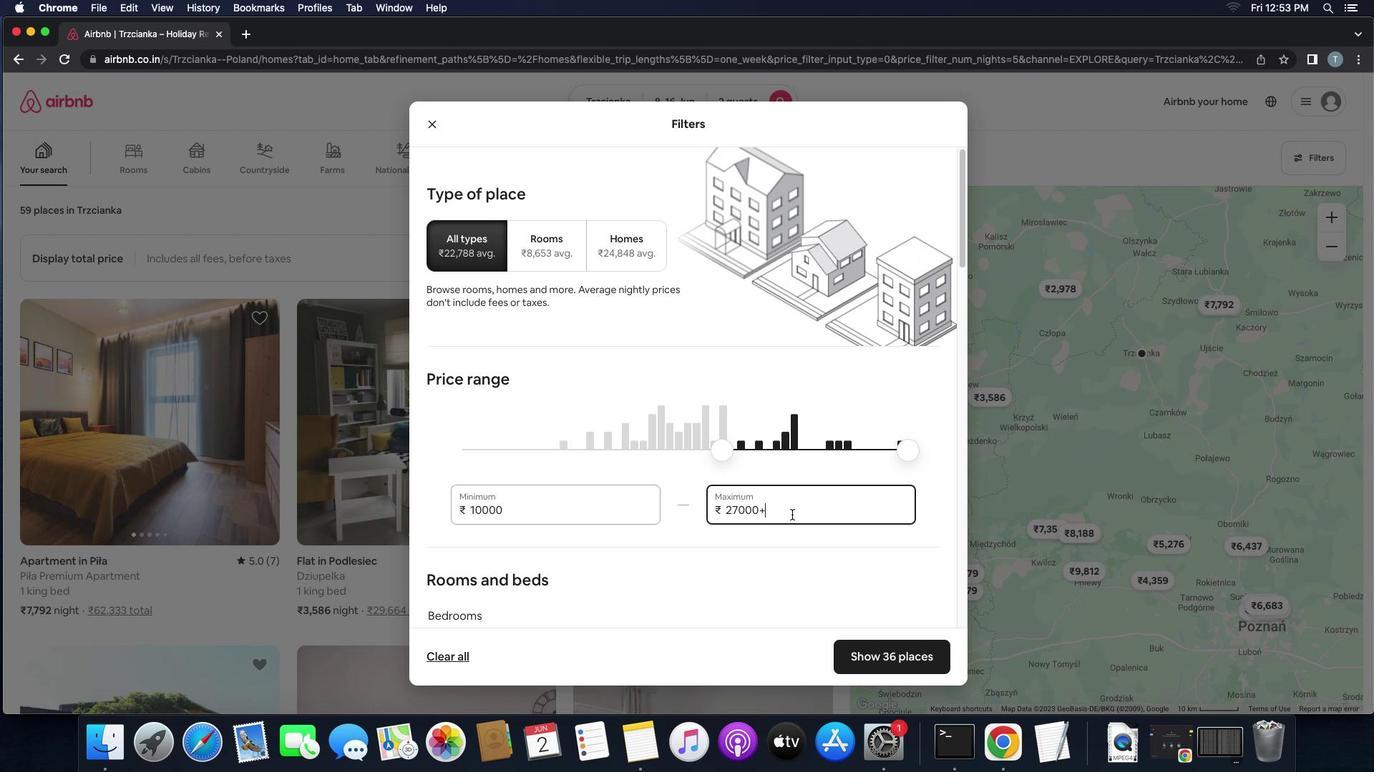 
Action: Mouse moved to (794, 518)
Screenshot: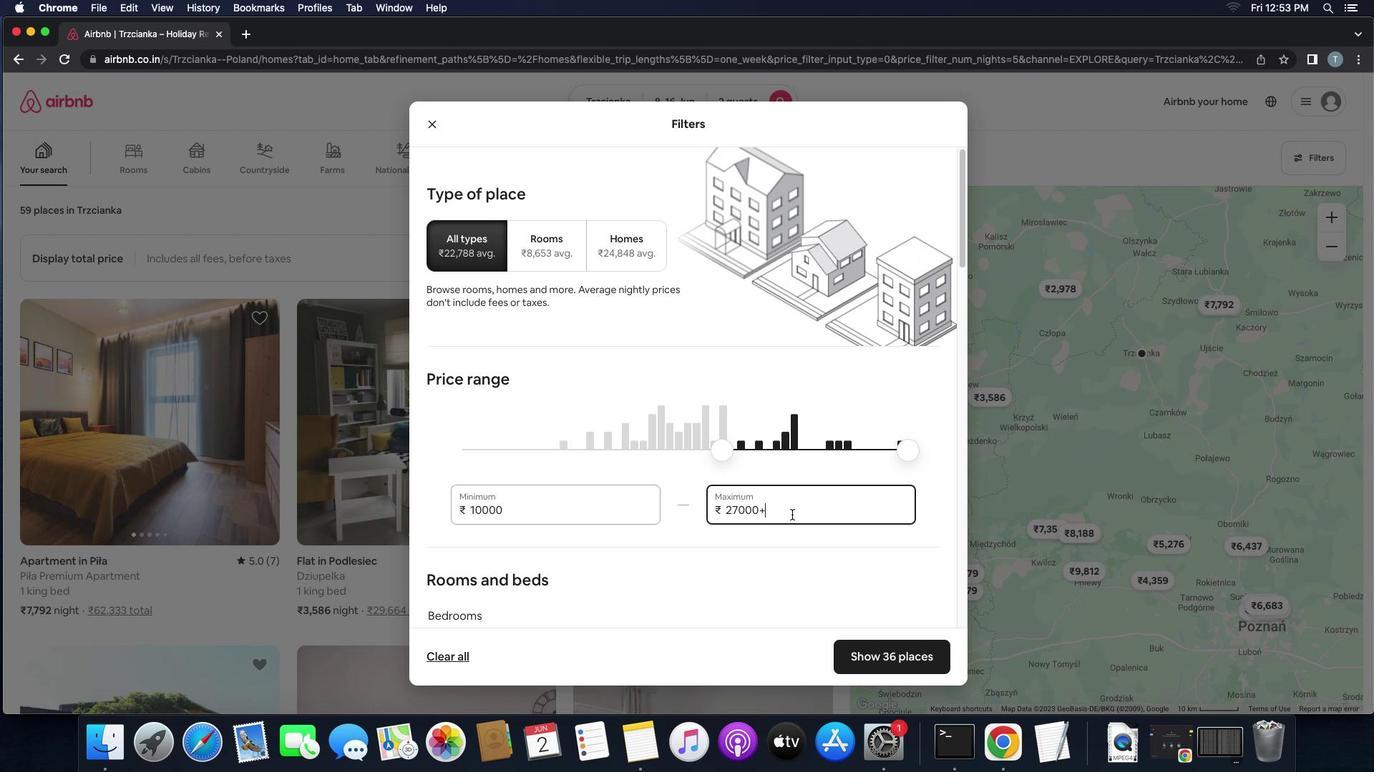 
Action: Key pressed Key.backspaceKey.backspaceKey.backspaceKey.backspaceKey.backspaceKey.backspaceKey.backspace'1''5''0''0''0'
Screenshot: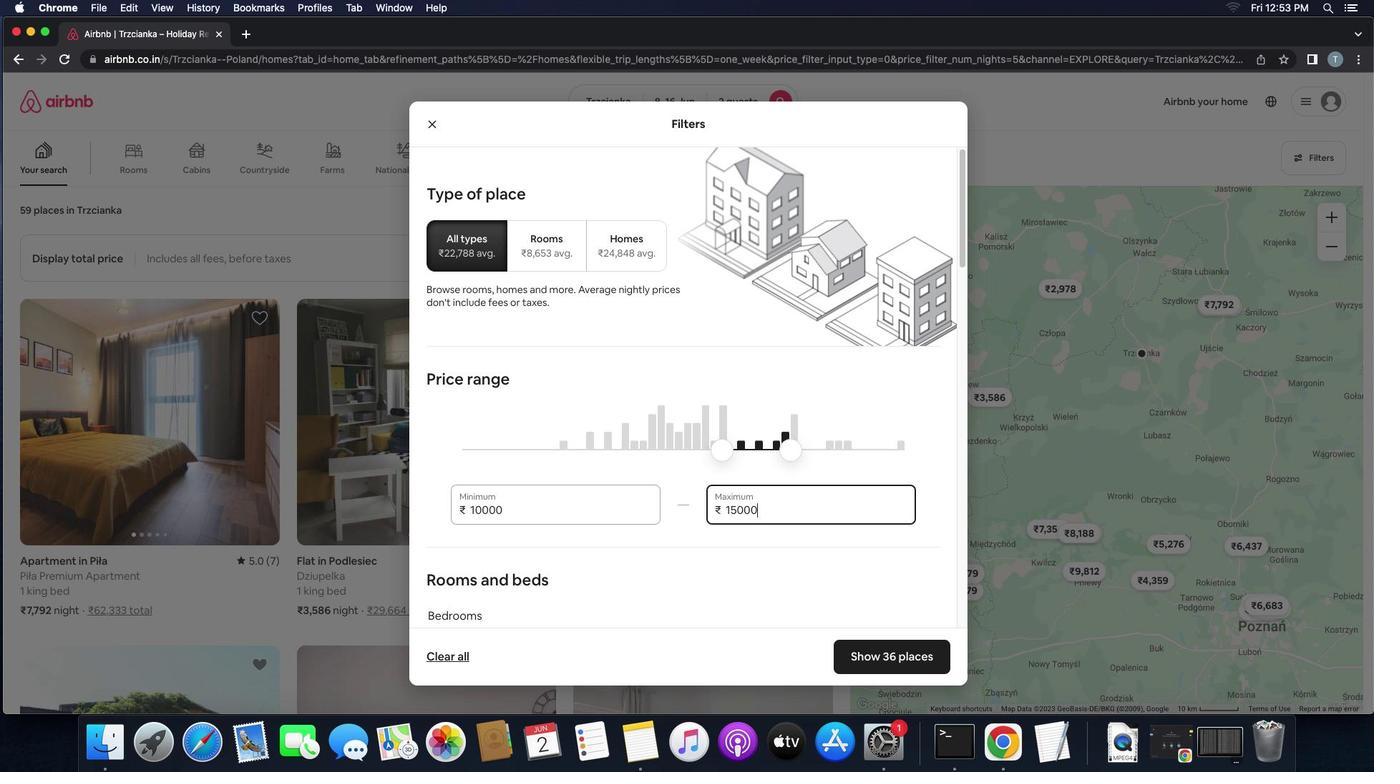 
Action: Mouse moved to (742, 522)
Screenshot: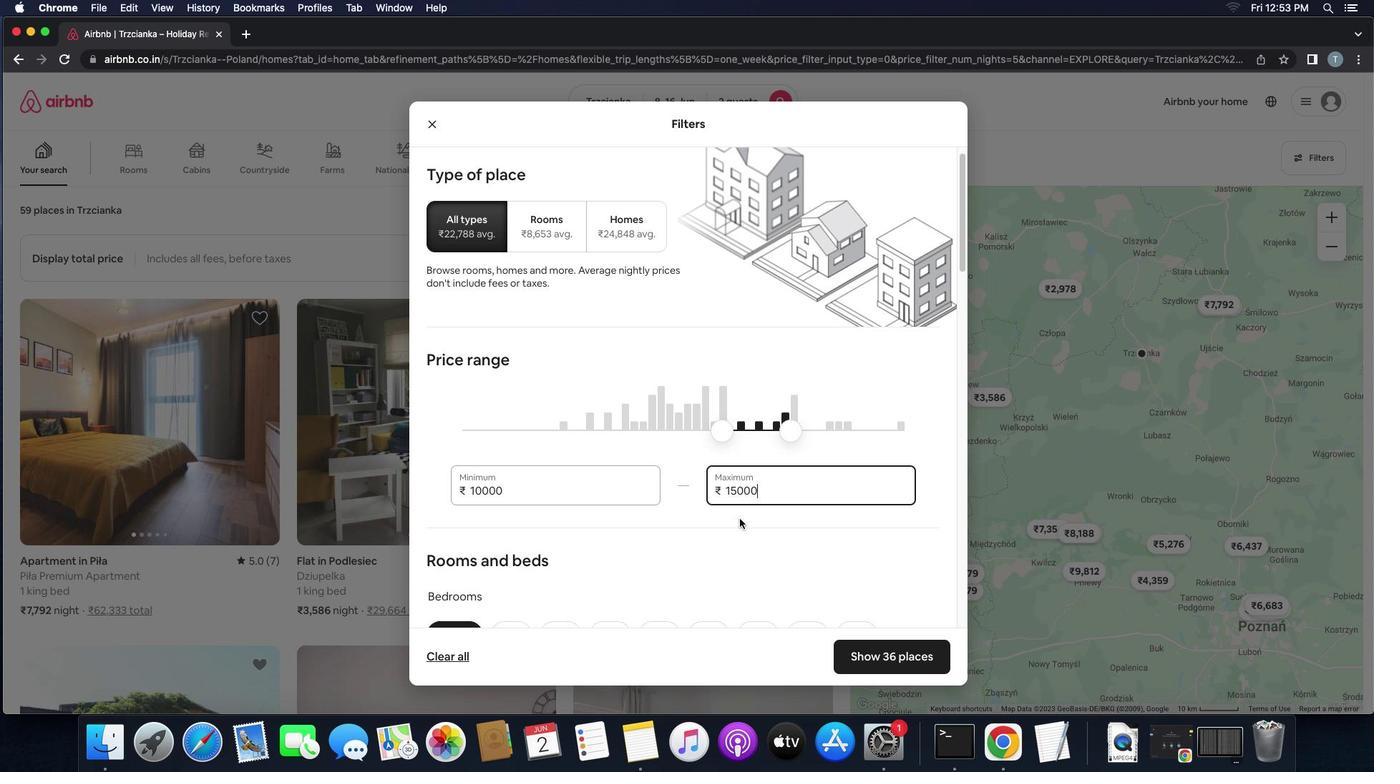 
Action: Mouse scrolled (742, 522) with delta (2, 2)
Screenshot: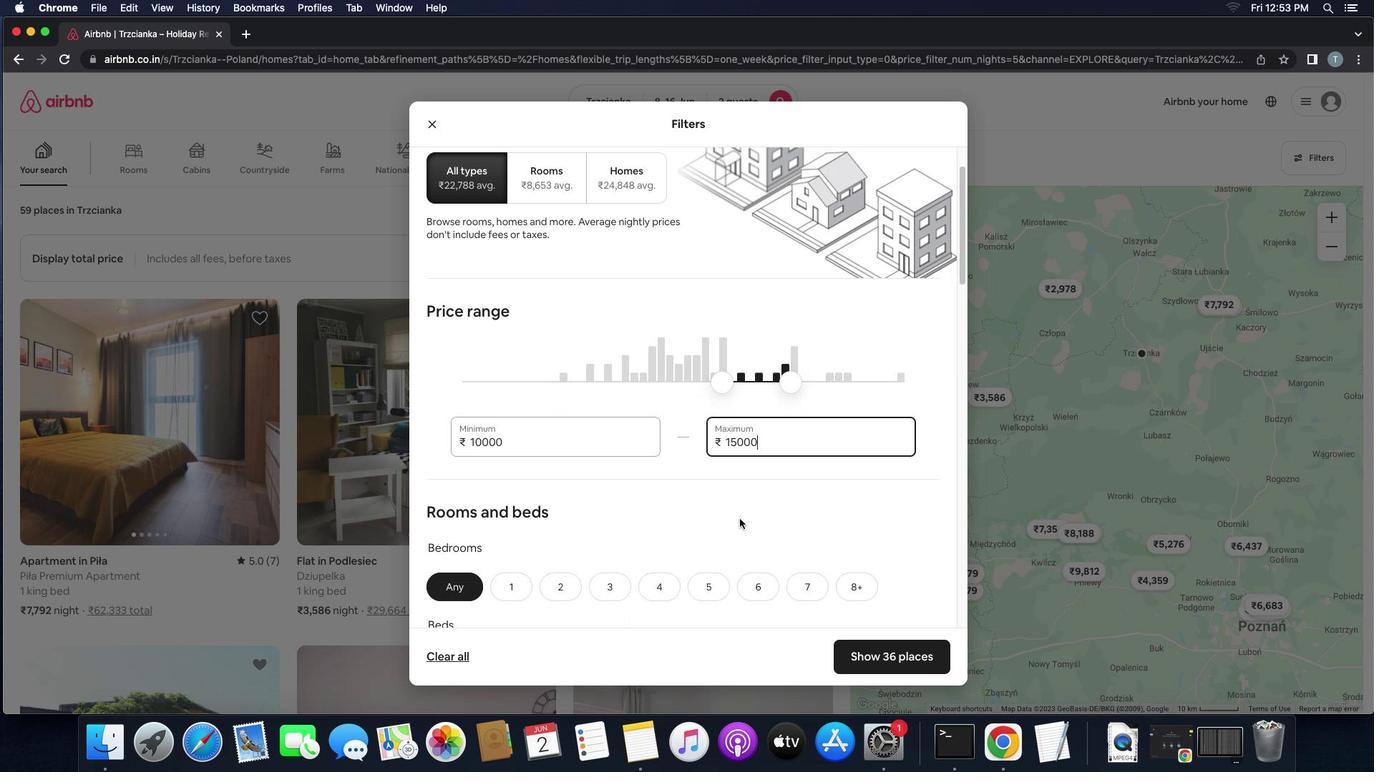 
Action: Mouse scrolled (742, 522) with delta (2, 2)
Screenshot: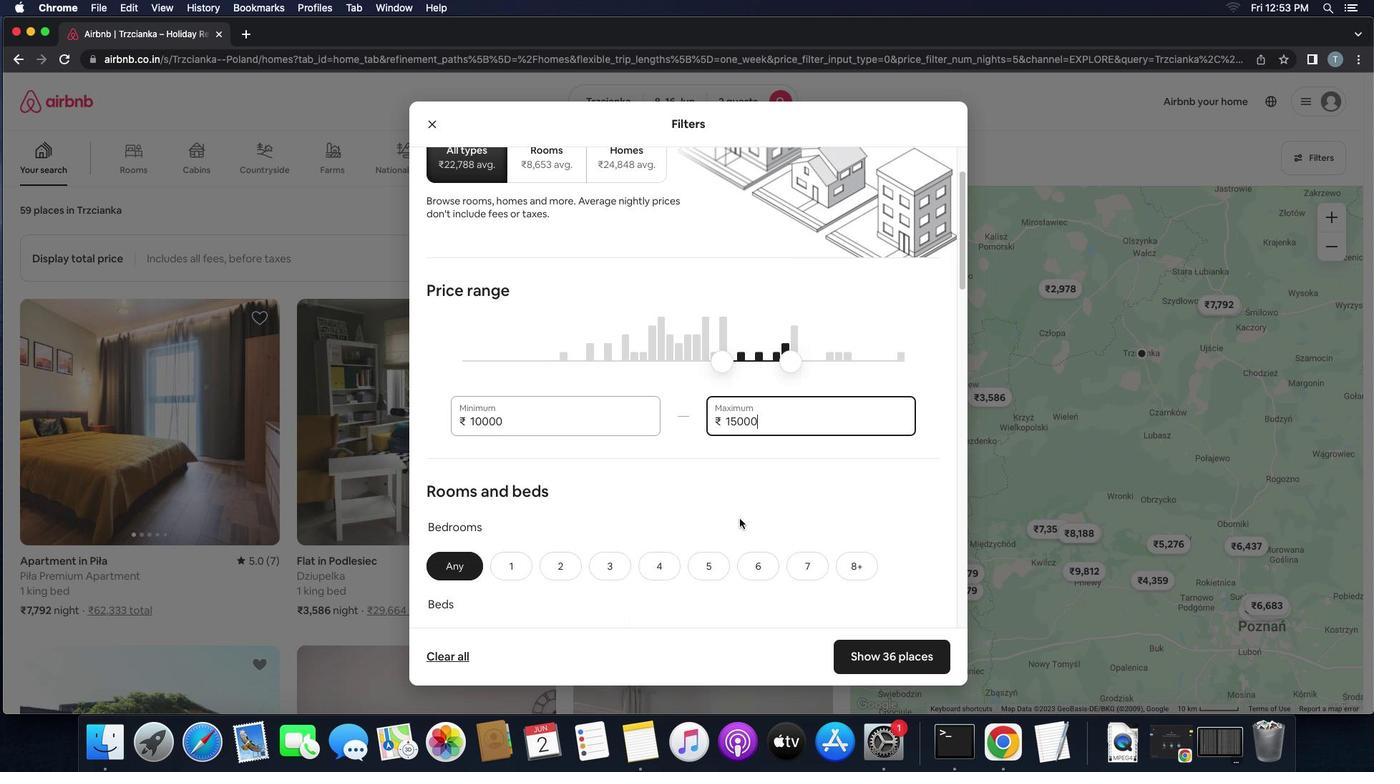 
Action: Mouse scrolled (742, 522) with delta (2, 1)
Screenshot: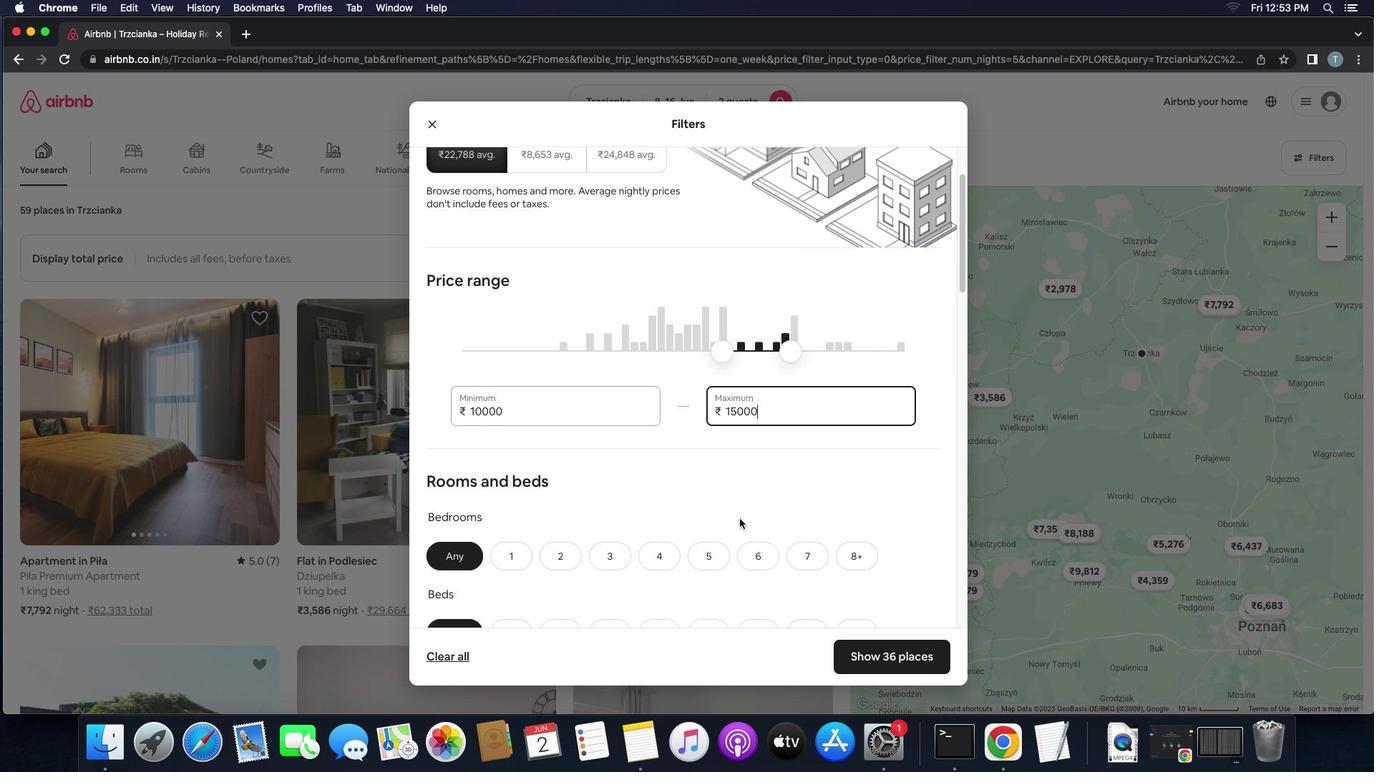 
Action: Mouse scrolled (742, 522) with delta (2, 2)
Screenshot: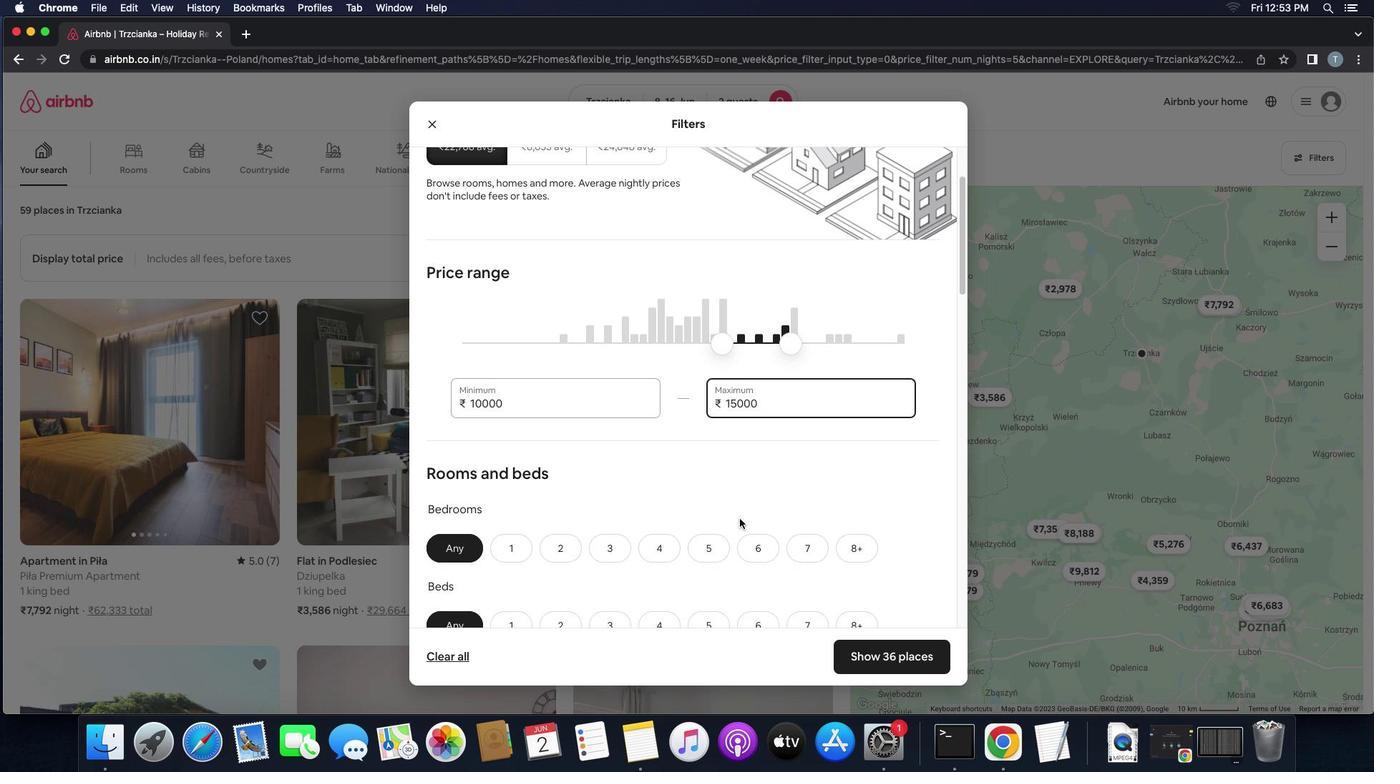 
Action: Mouse scrolled (742, 522) with delta (2, 2)
Screenshot: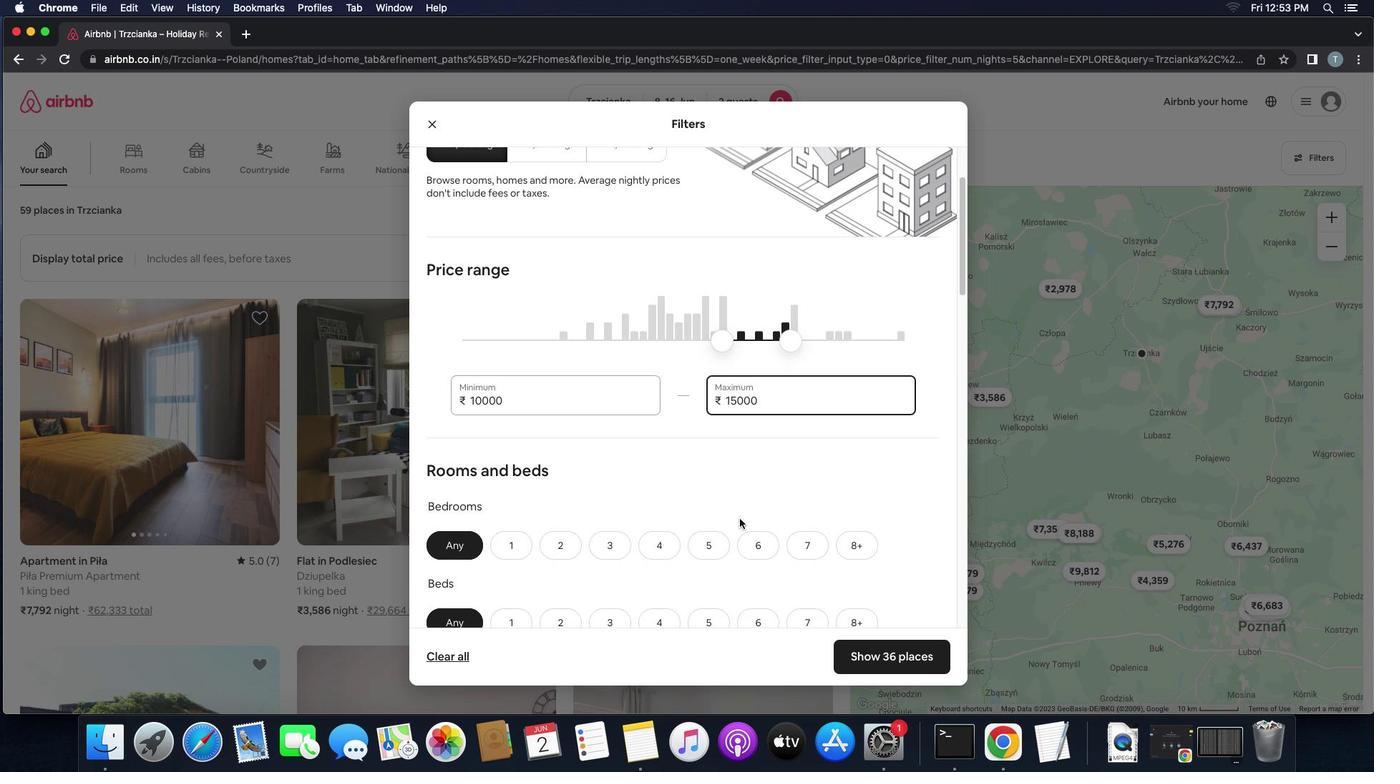 
Action: Mouse scrolled (742, 522) with delta (2, 2)
Screenshot: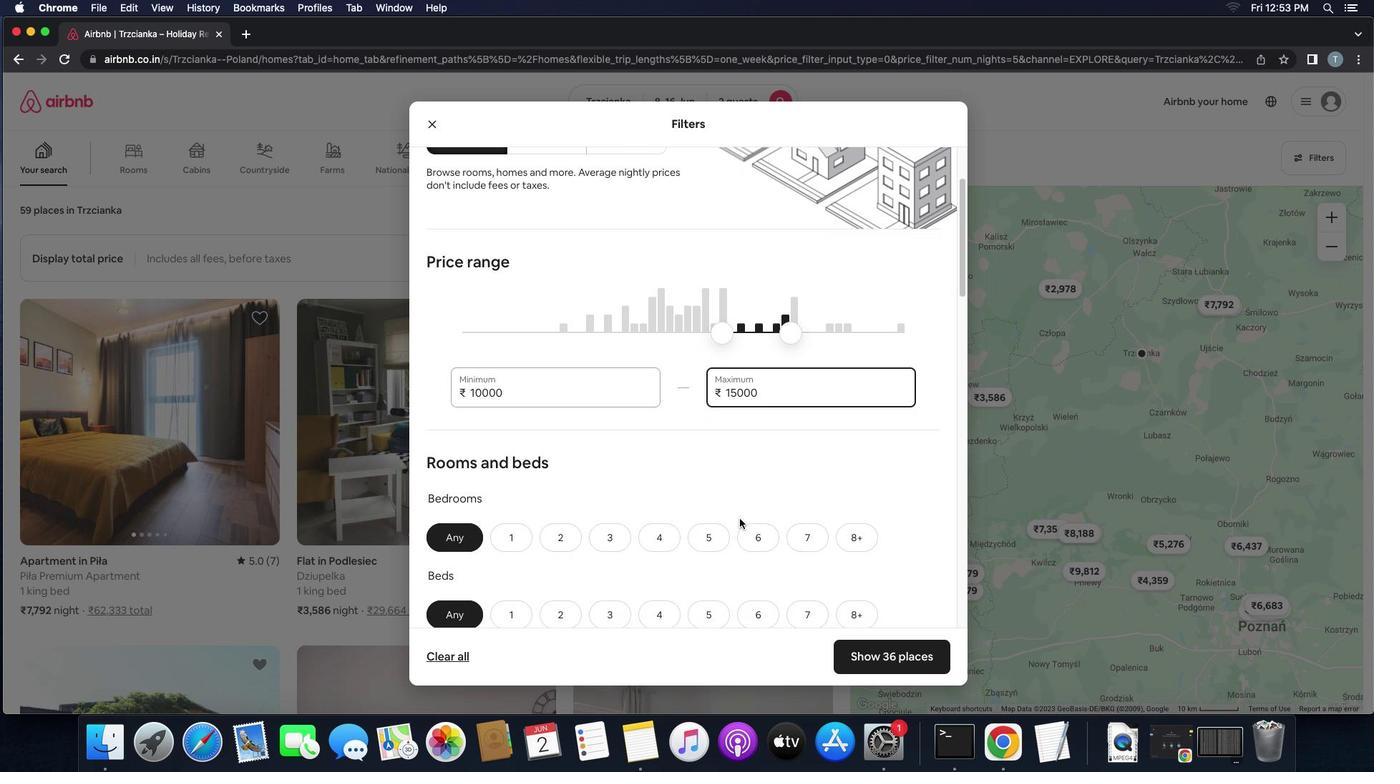 
Action: Mouse scrolled (742, 522) with delta (2, 2)
Screenshot: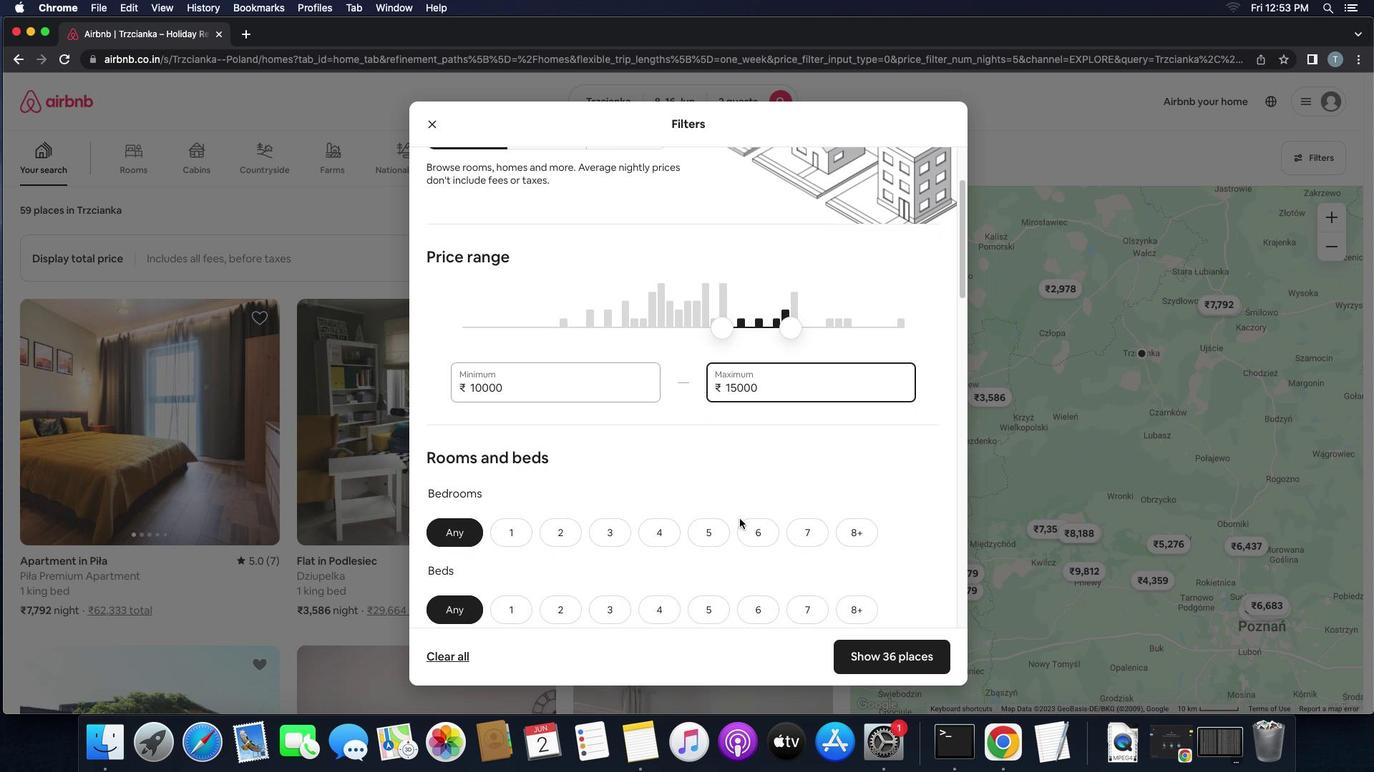 
Action: Mouse scrolled (742, 522) with delta (2, 2)
Screenshot: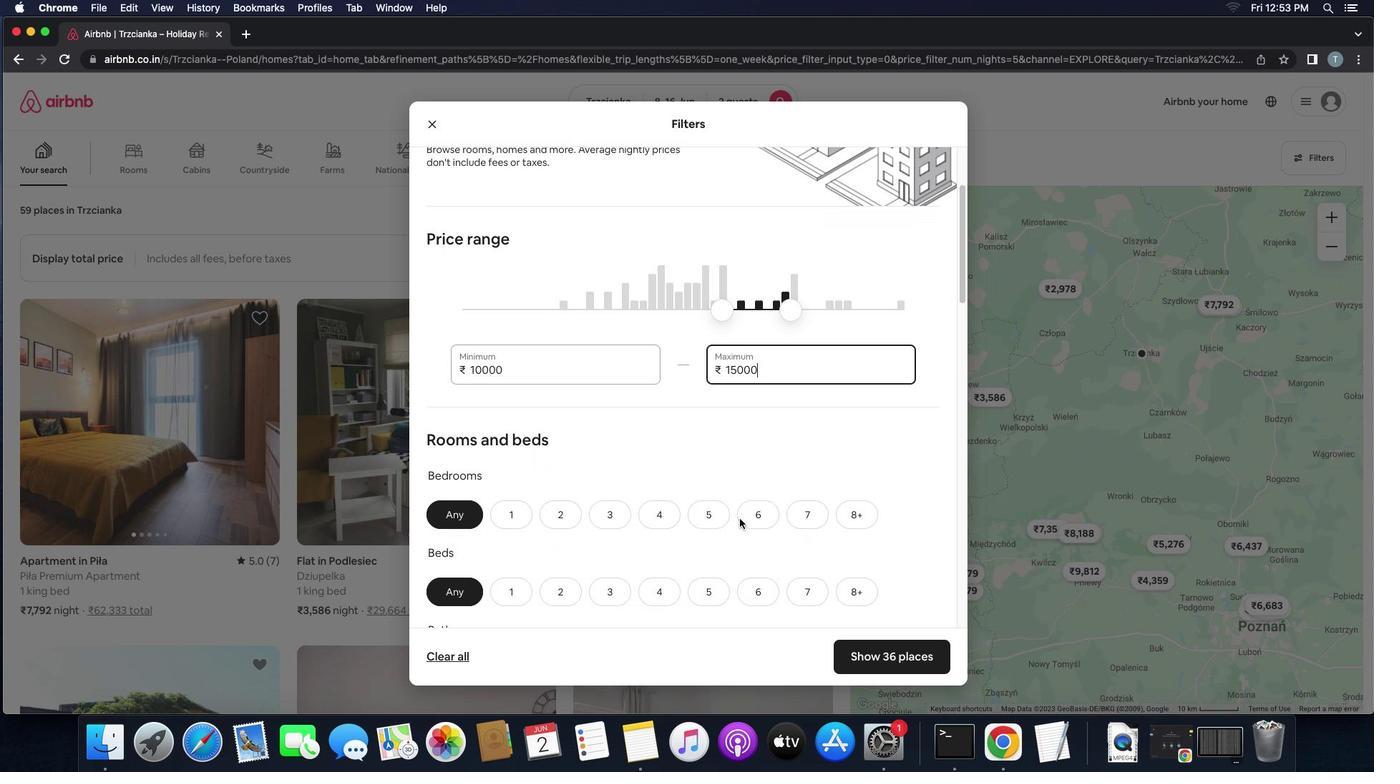 
Action: Mouse scrolled (742, 522) with delta (2, 2)
Screenshot: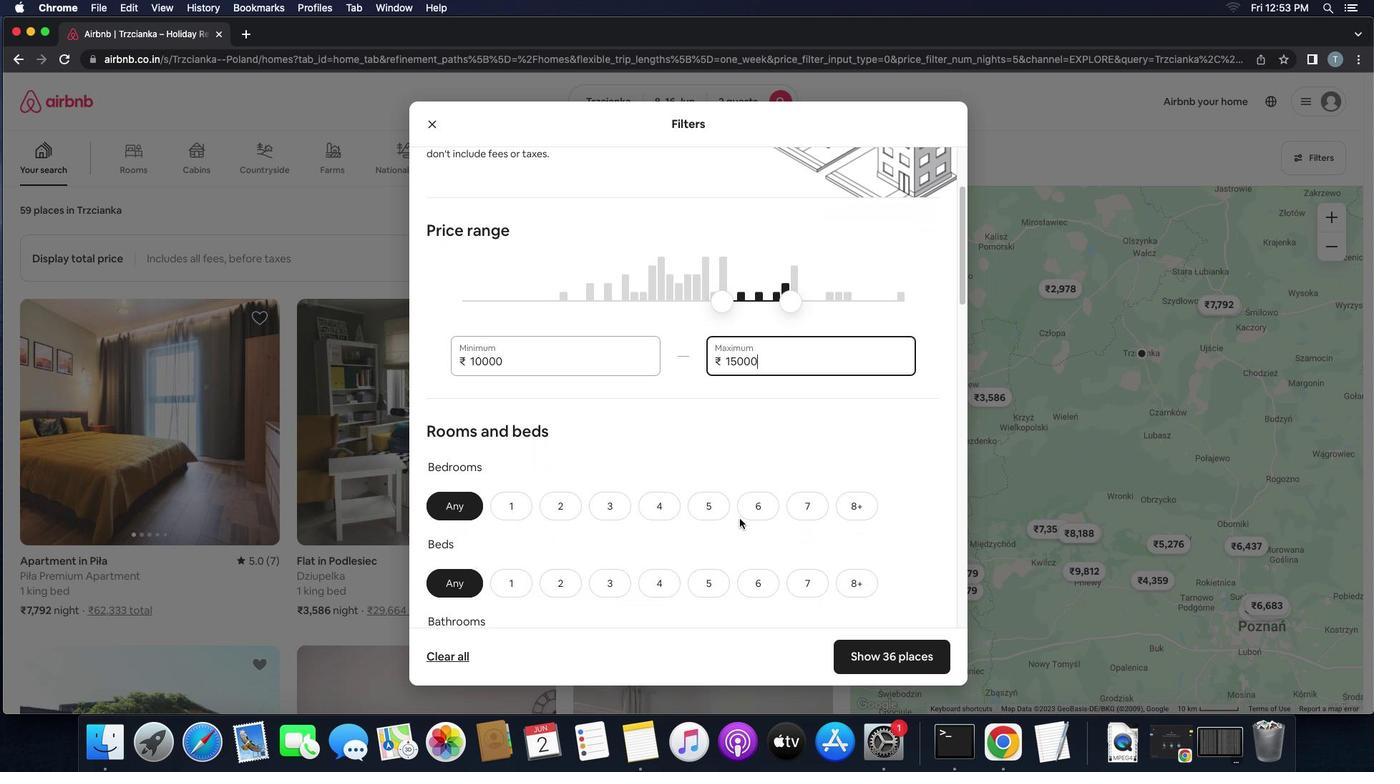 
Action: Mouse scrolled (742, 522) with delta (2, 2)
Screenshot: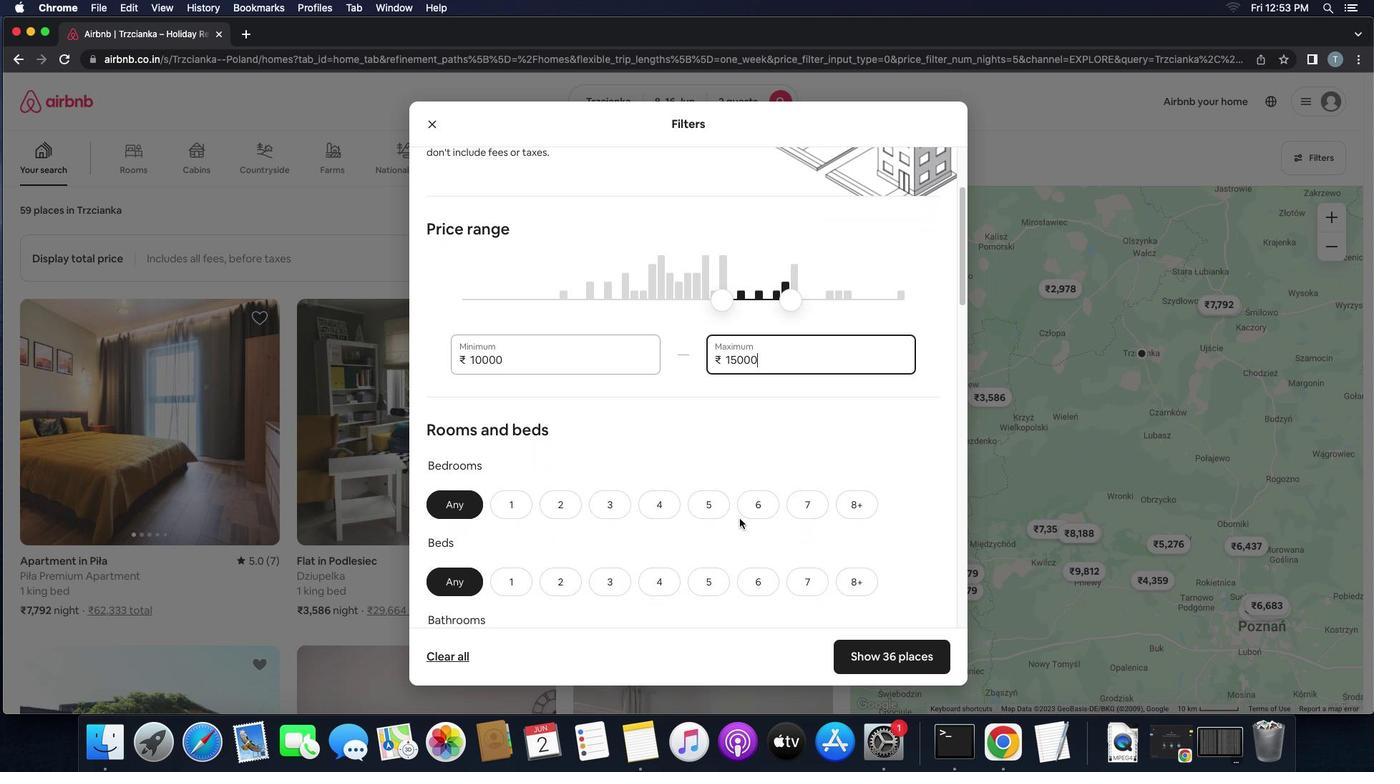 
Action: Mouse scrolled (742, 522) with delta (2, 2)
Screenshot: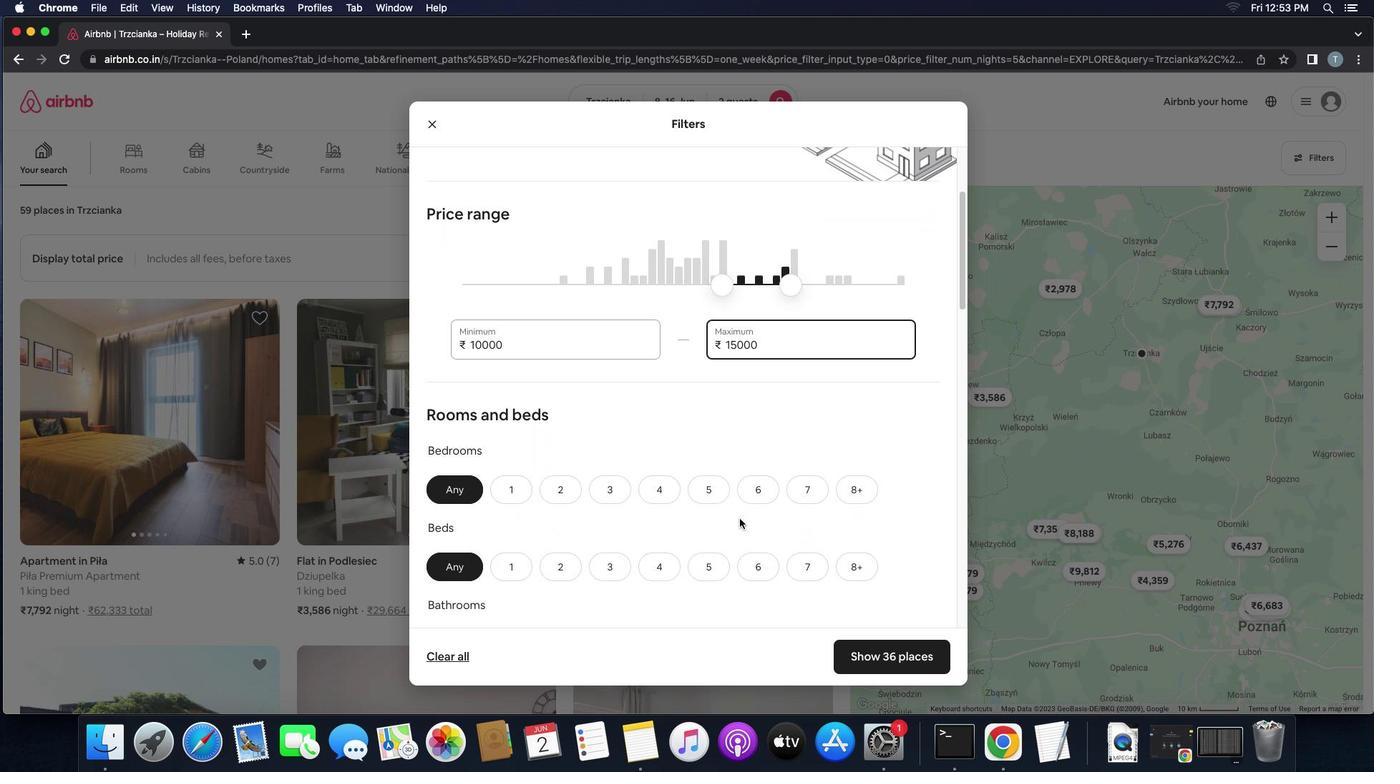 
Action: Mouse scrolled (742, 522) with delta (2, 2)
Screenshot: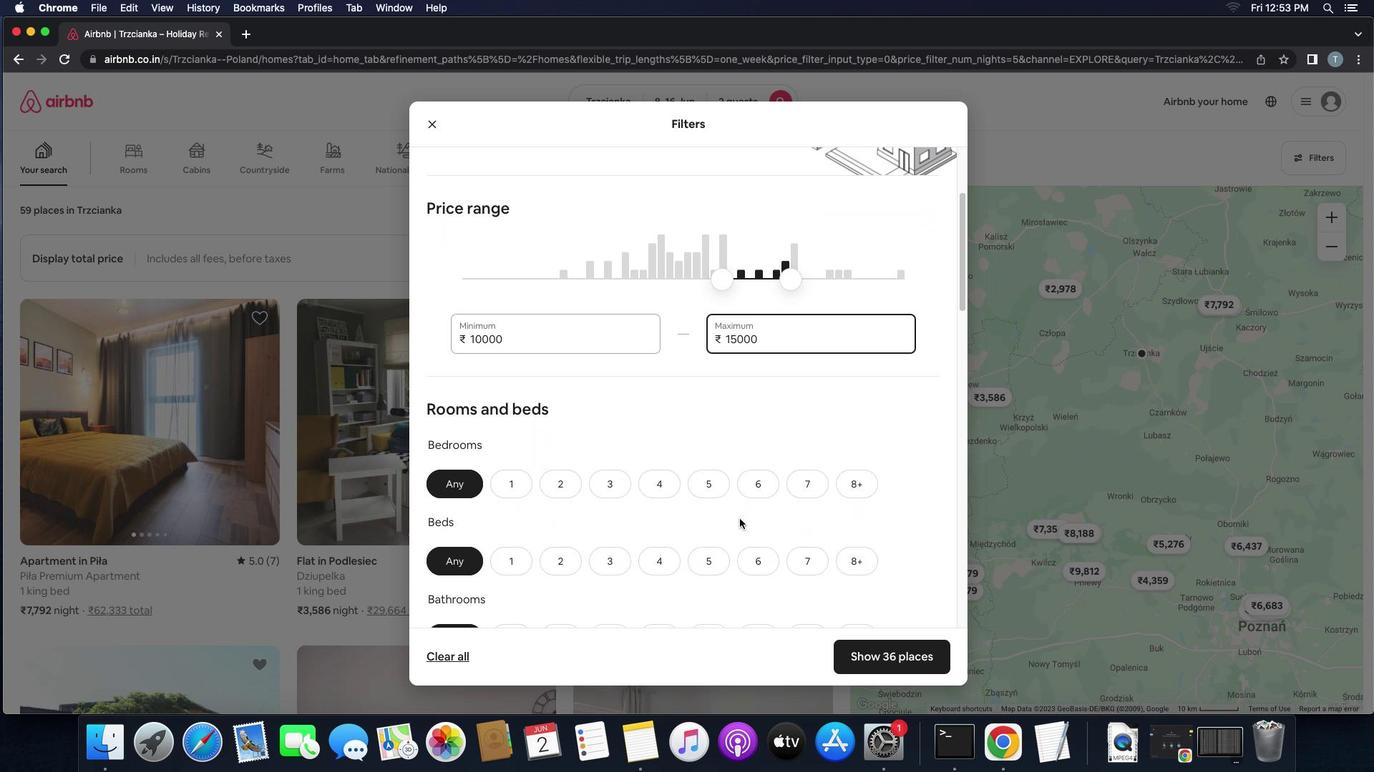 
Action: Mouse scrolled (742, 522) with delta (2, 2)
Screenshot: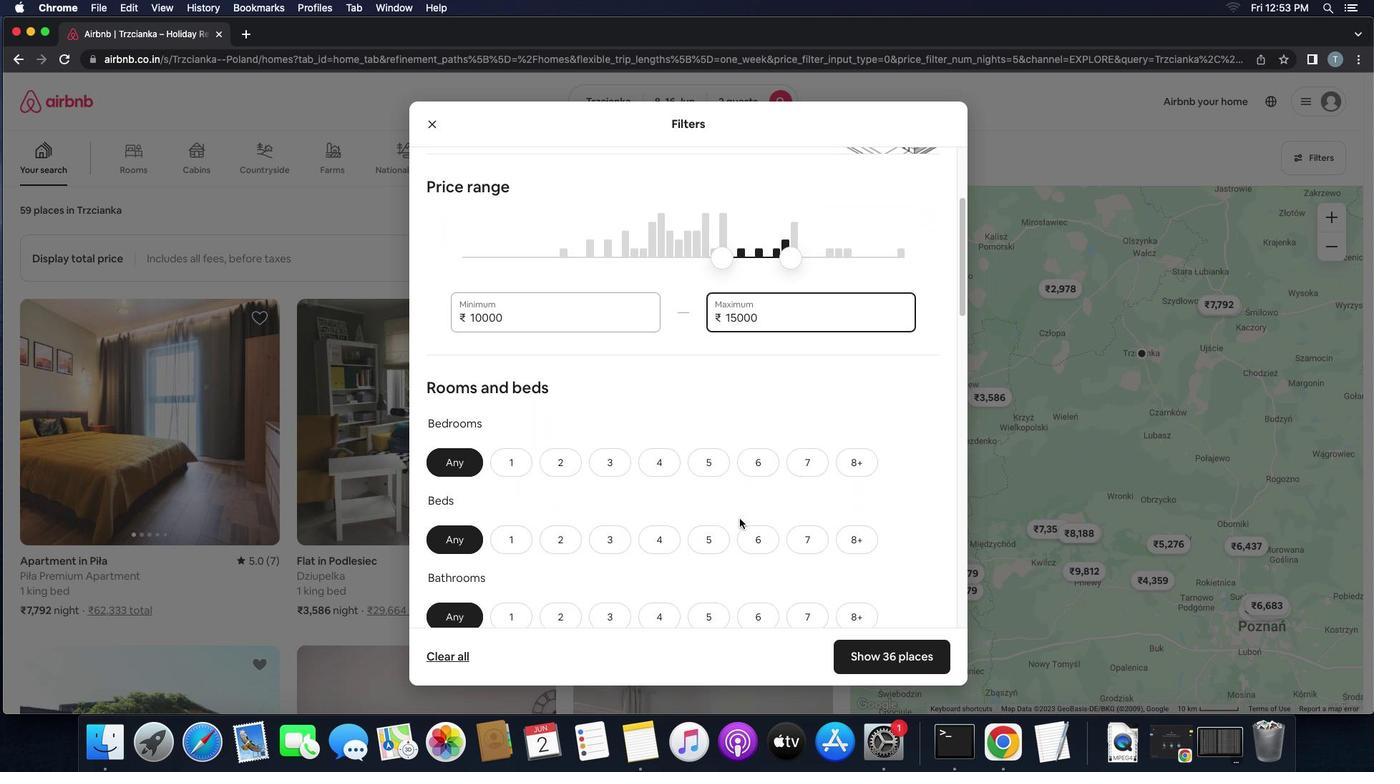 
Action: Mouse scrolled (742, 522) with delta (2, 2)
Screenshot: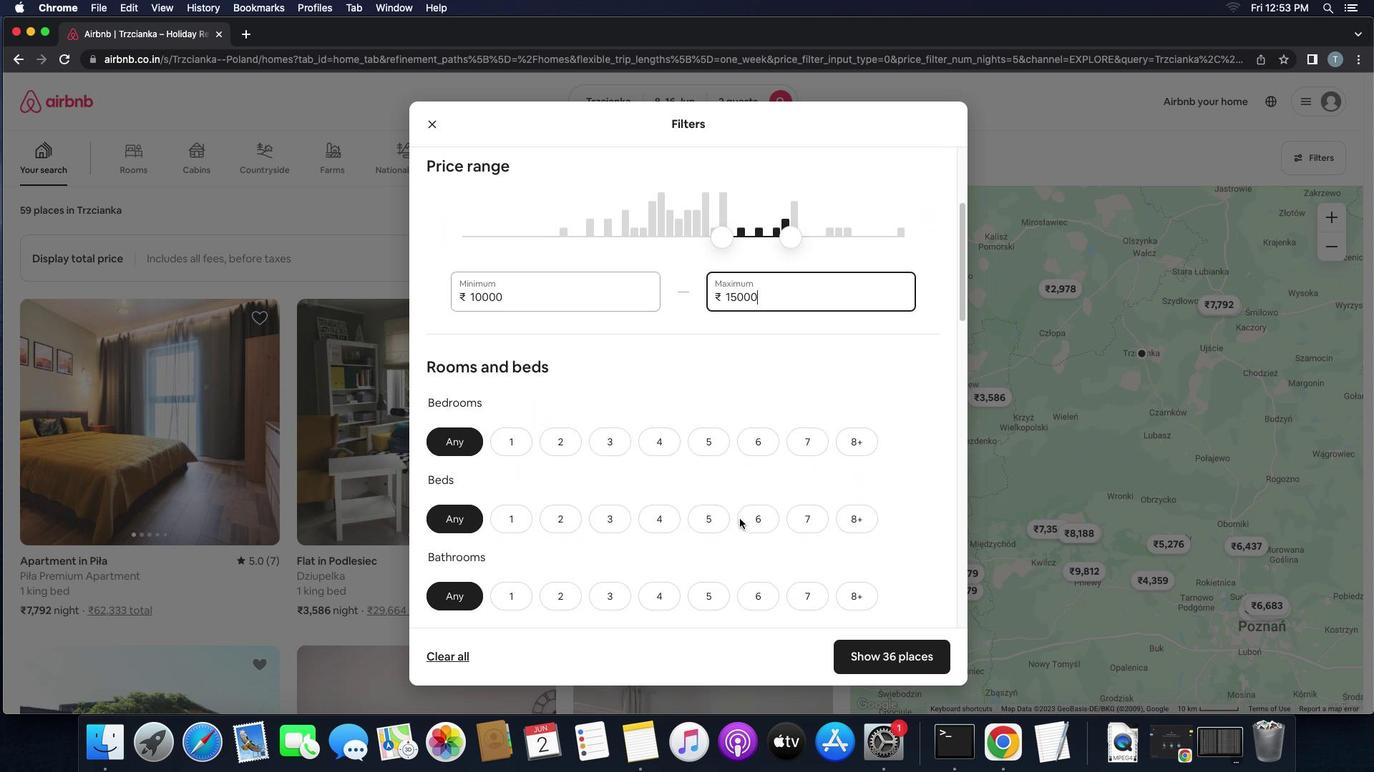 
Action: Mouse scrolled (742, 522) with delta (2, 2)
Screenshot: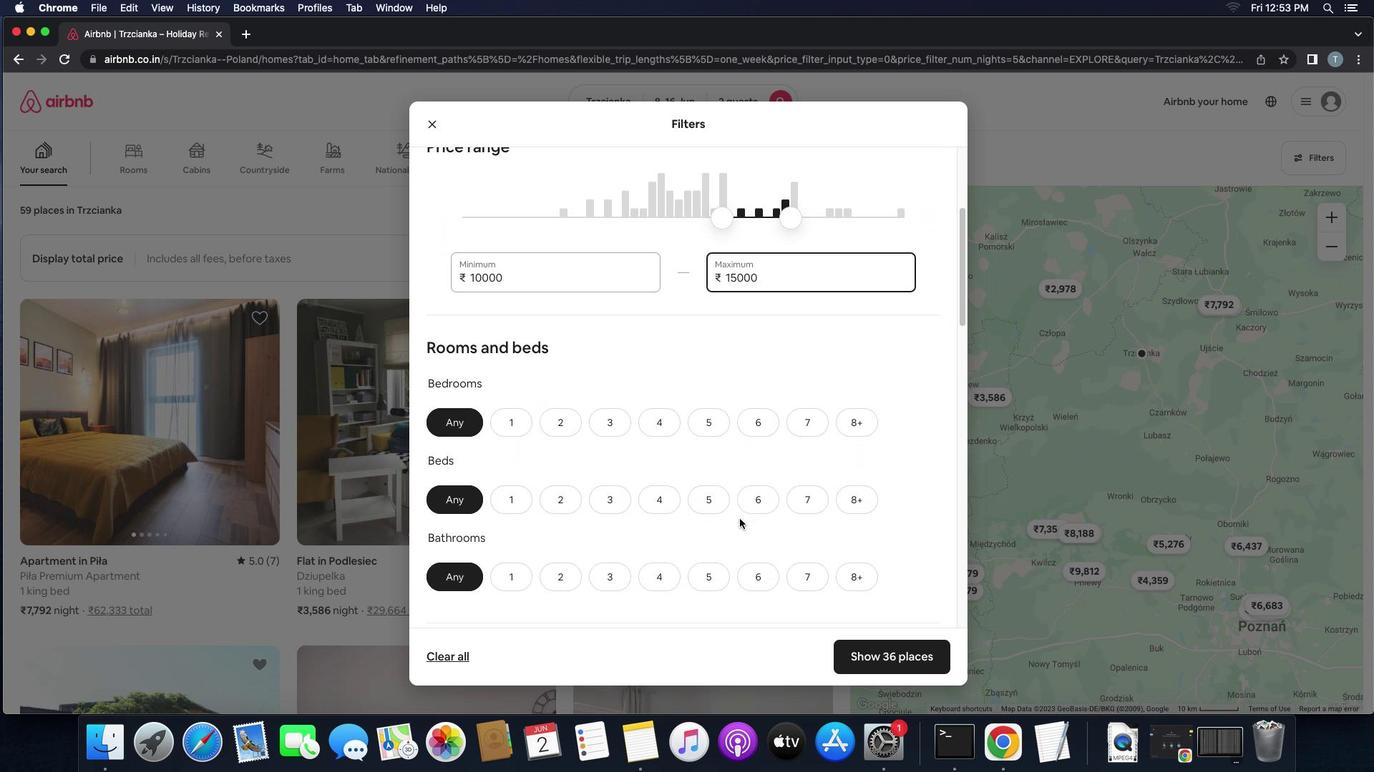 
Action: Mouse scrolled (742, 522) with delta (2, 2)
Screenshot: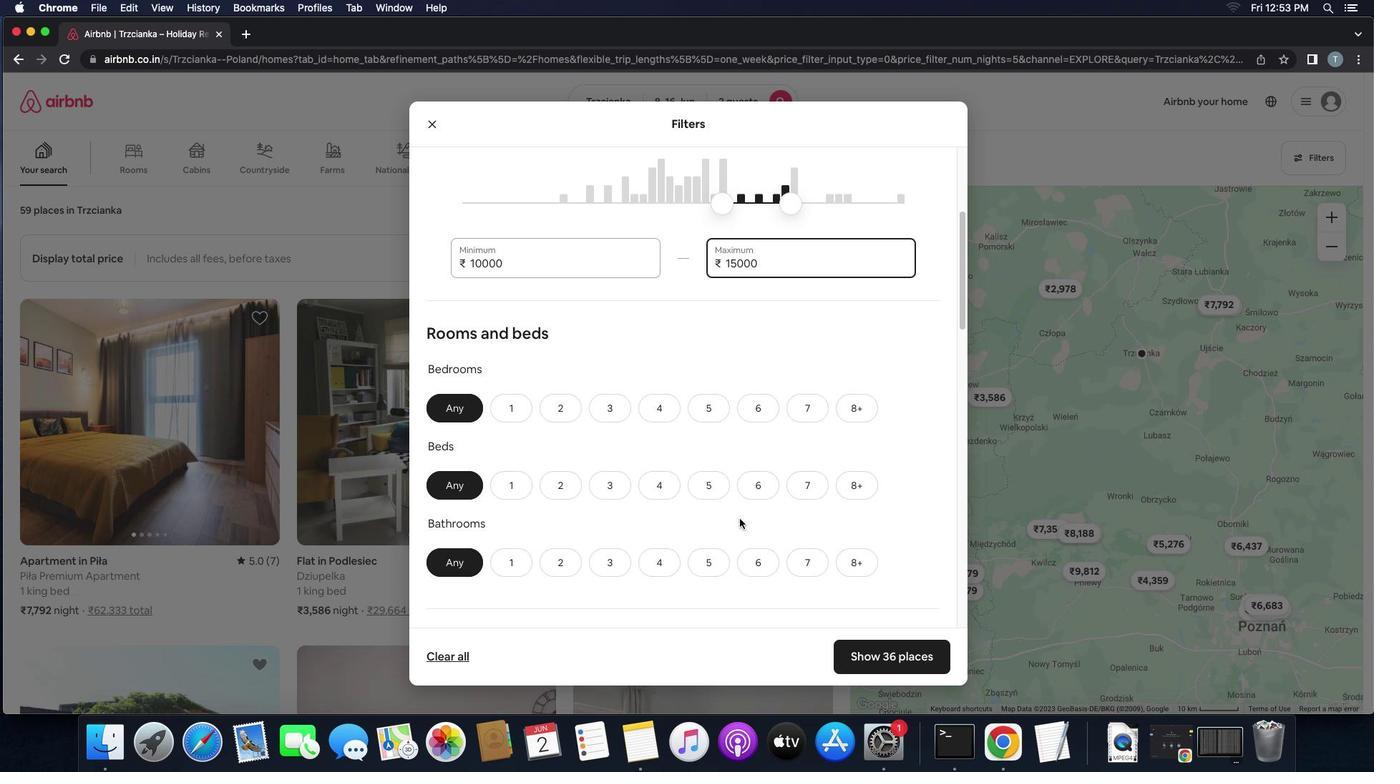 
Action: Mouse moved to (522, 419)
Screenshot: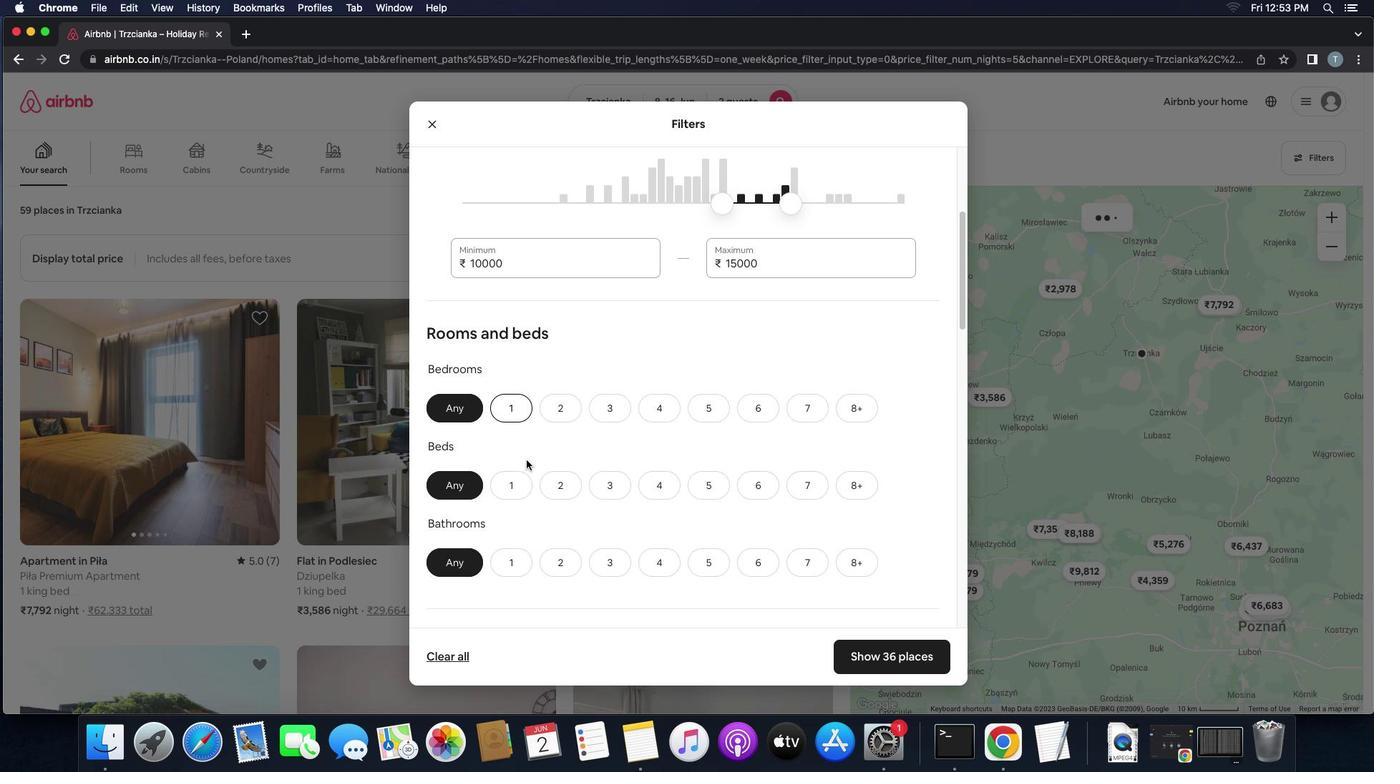 
Action: Mouse pressed left at (522, 419)
Screenshot: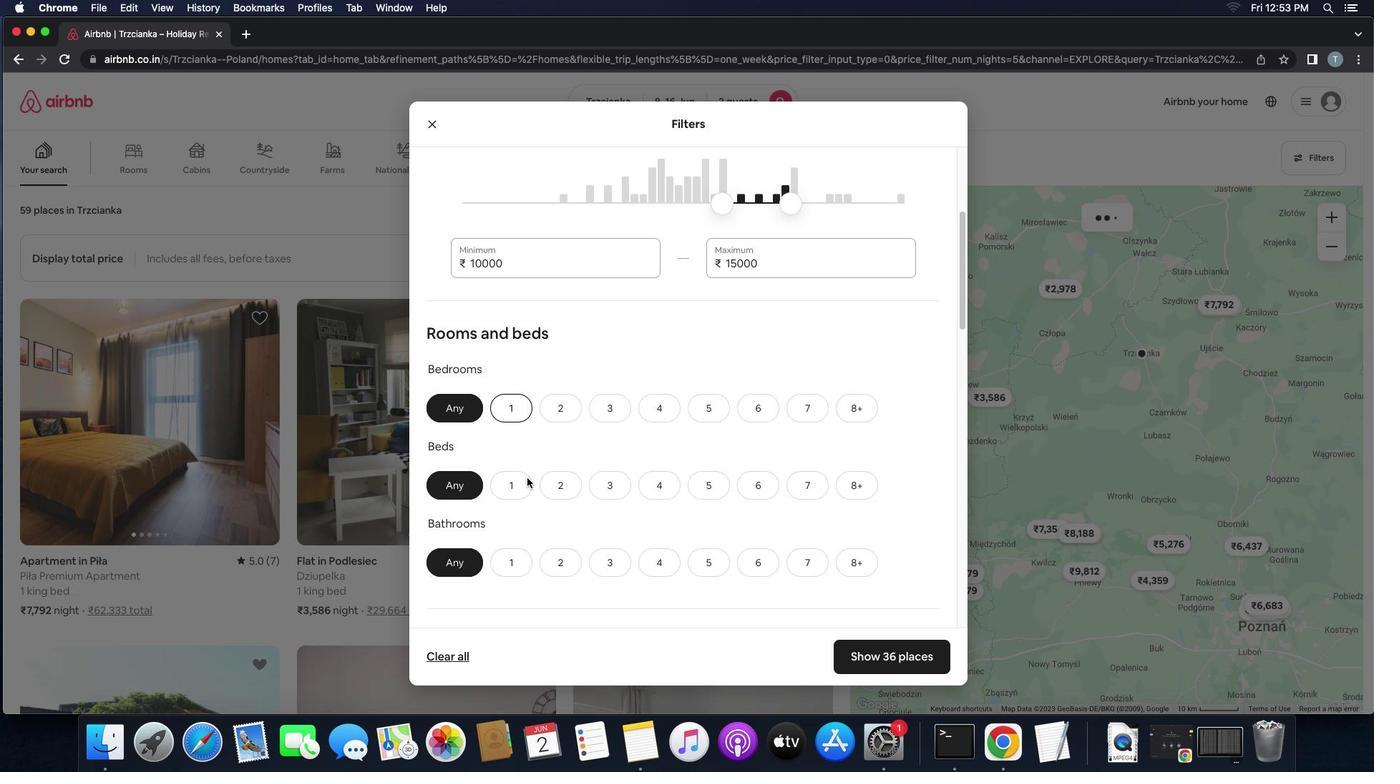 
Action: Mouse moved to (526, 486)
Screenshot: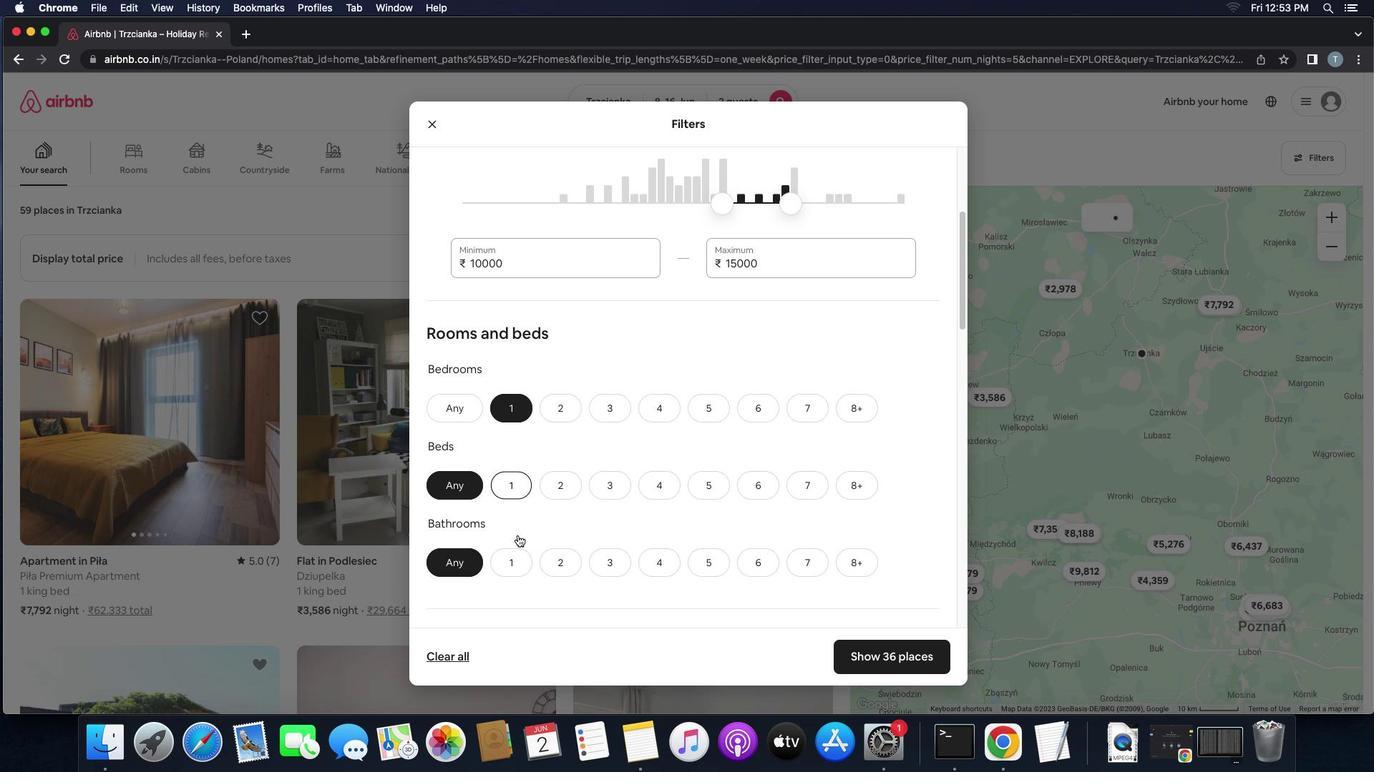
Action: Mouse pressed left at (526, 486)
Screenshot: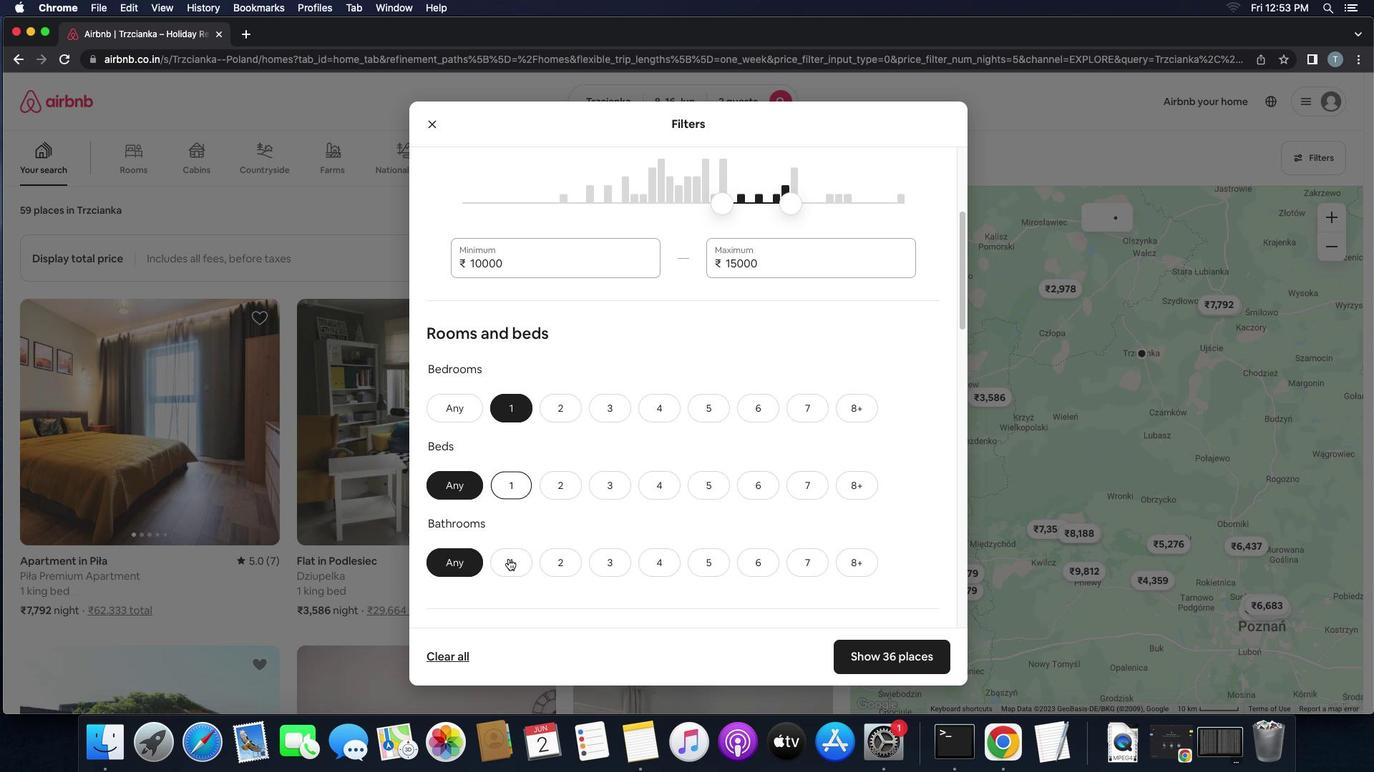 
Action: Mouse moved to (502, 566)
Screenshot: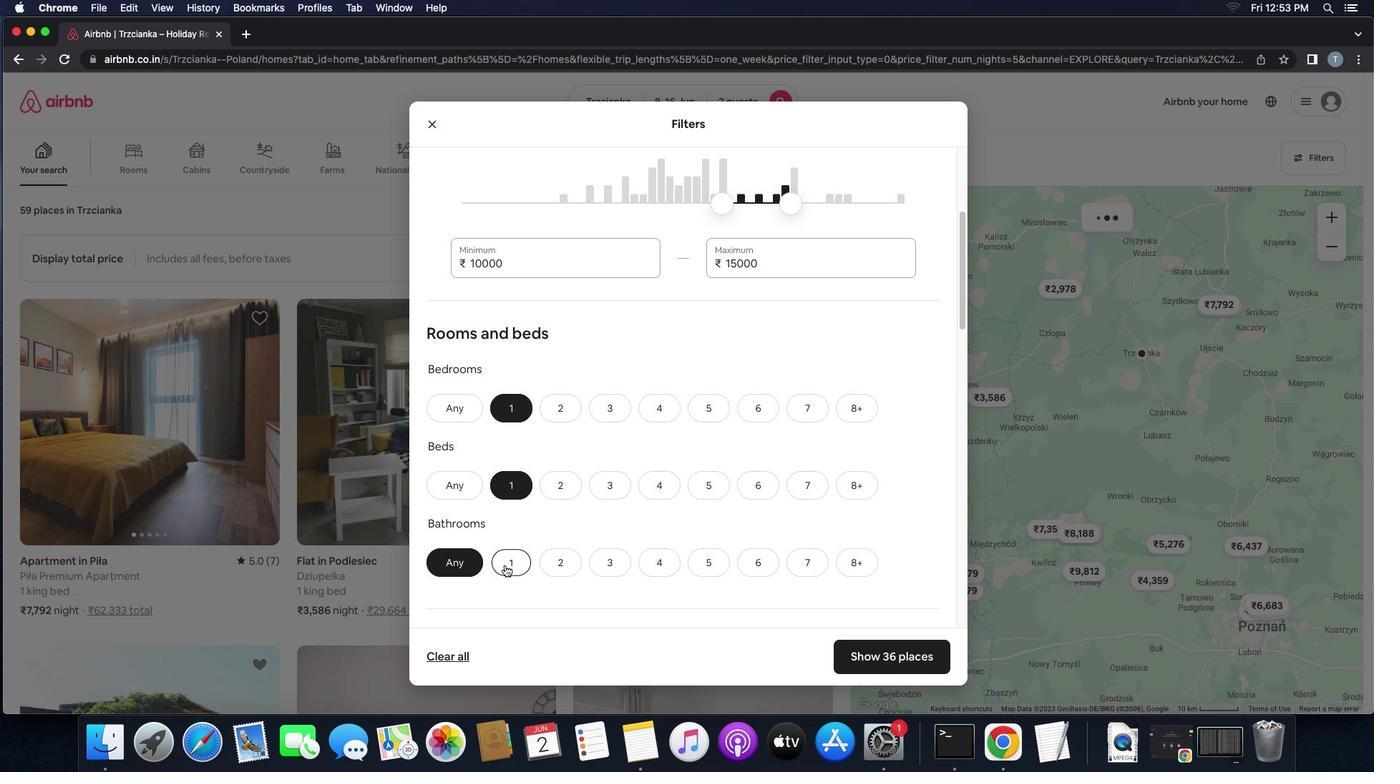 
Action: Mouse pressed left at (502, 566)
Screenshot: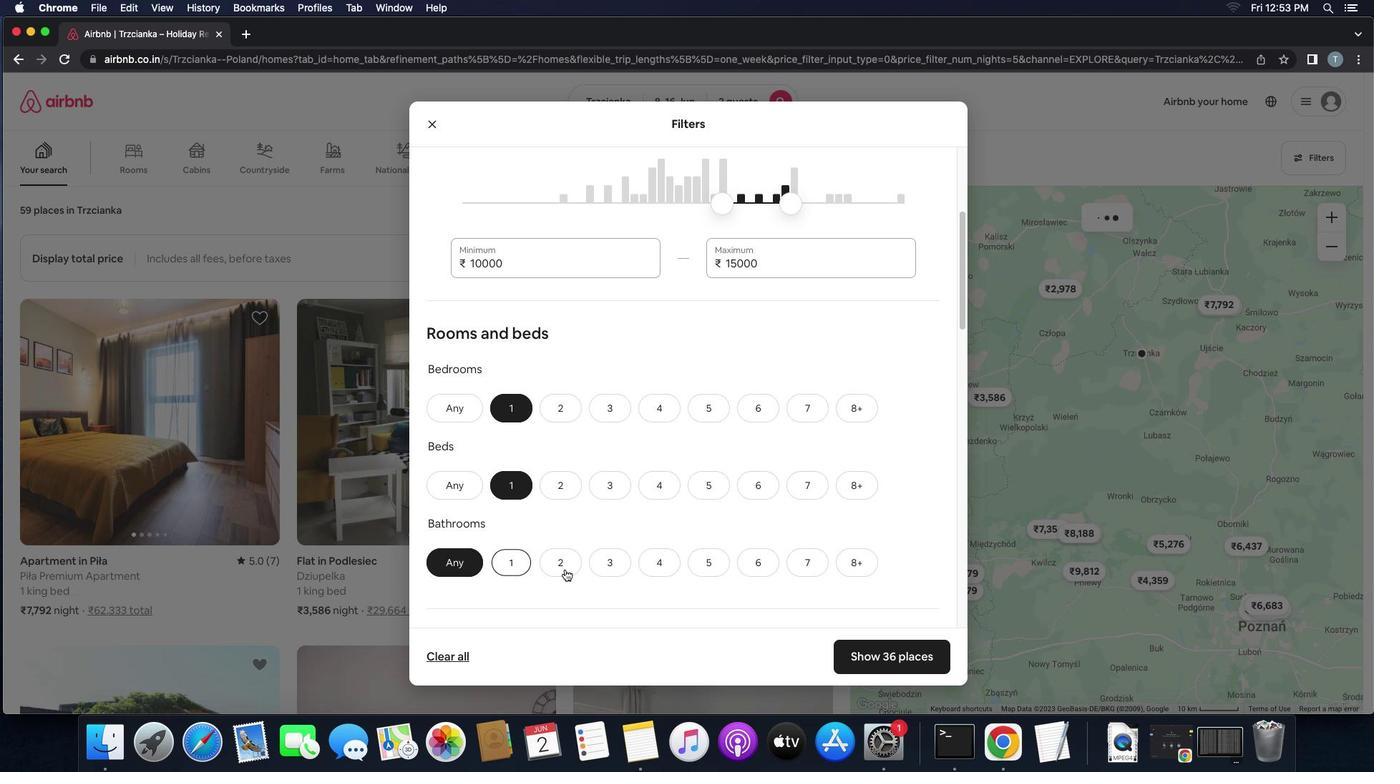 
Action: Mouse moved to (655, 569)
Screenshot: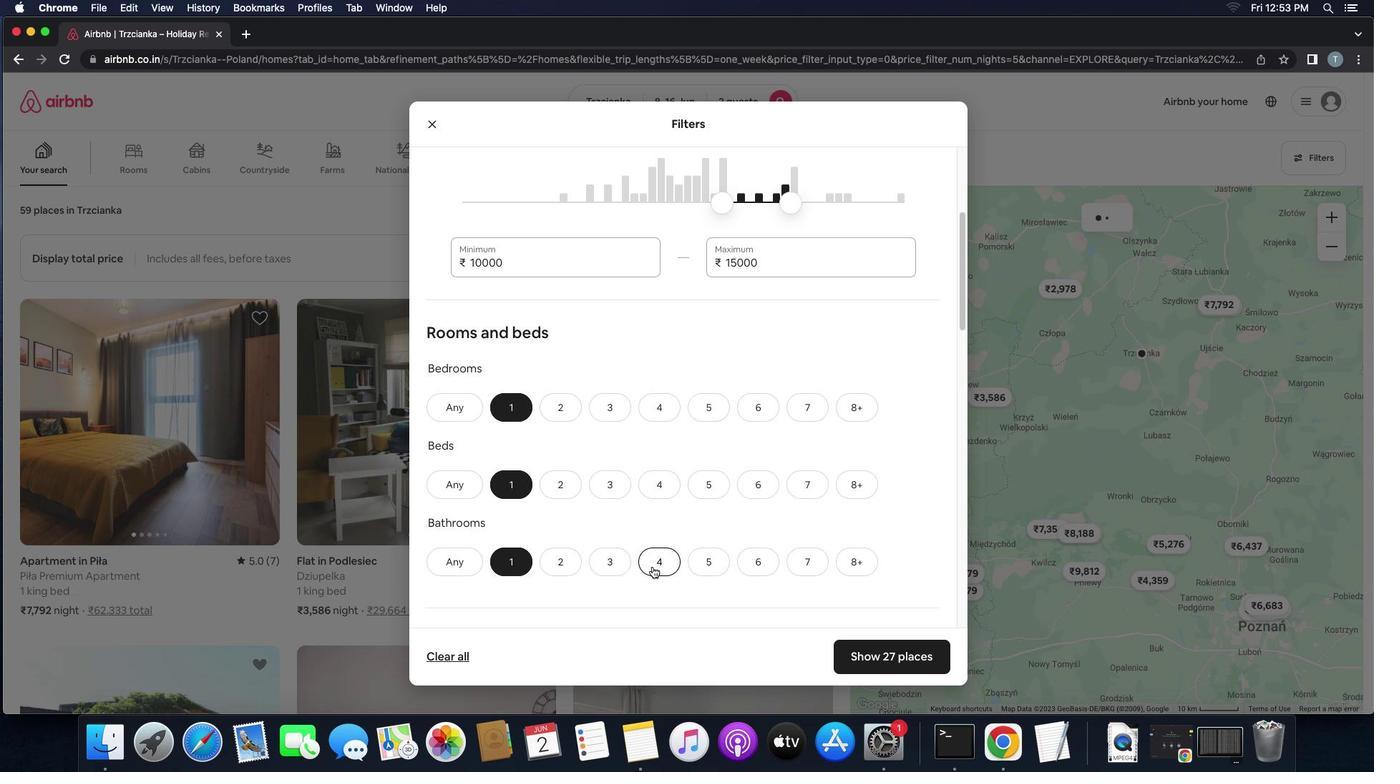 
Action: Mouse scrolled (655, 569) with delta (2, 2)
Screenshot: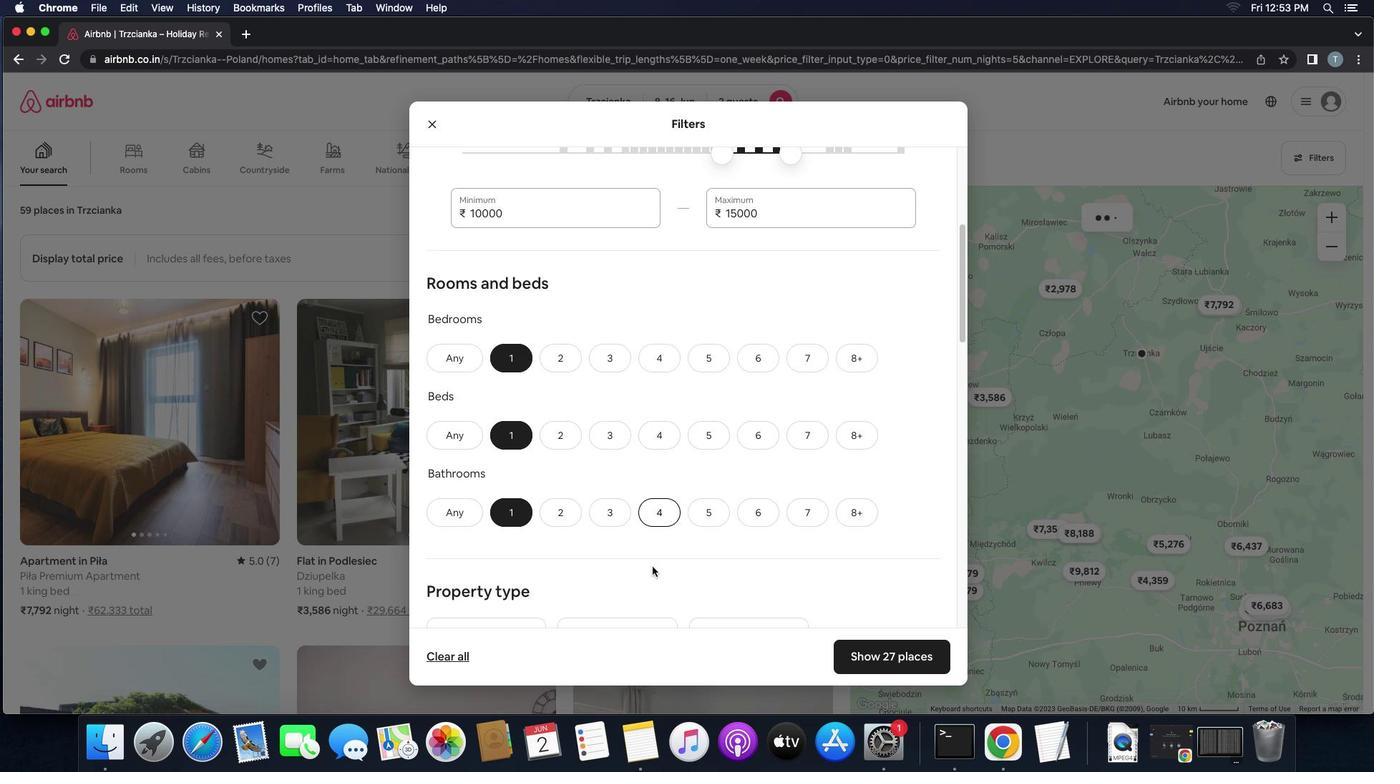 
Action: Mouse scrolled (655, 569) with delta (2, 2)
Screenshot: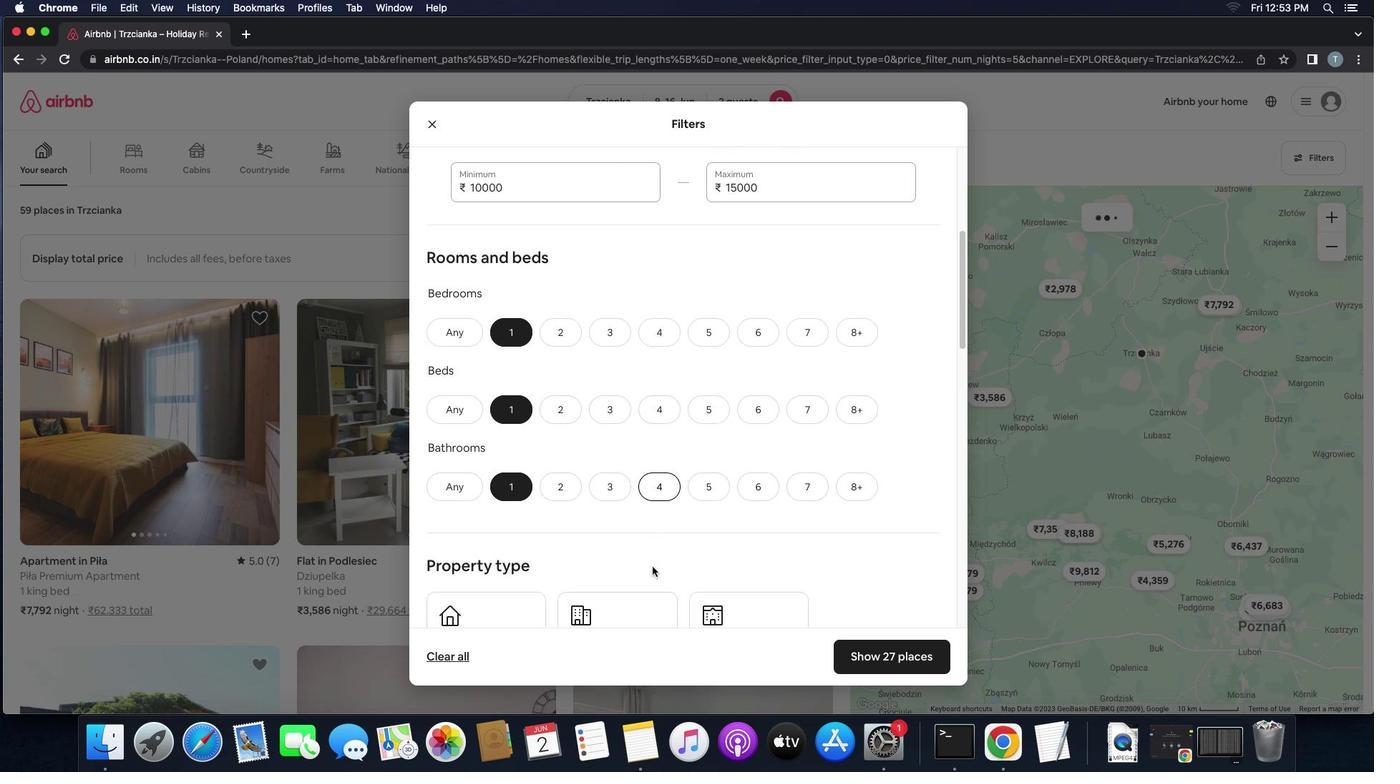 
Action: Mouse scrolled (655, 569) with delta (2, 1)
Screenshot: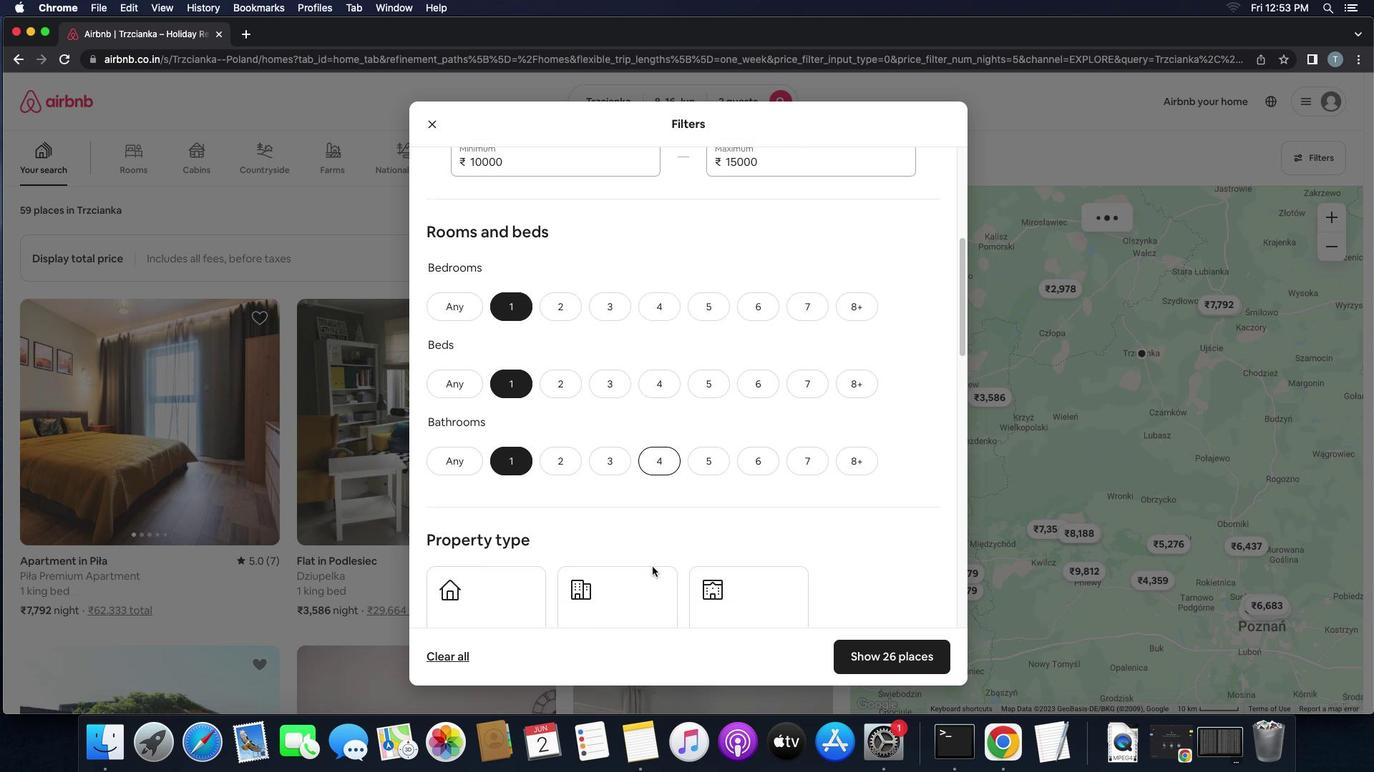 
Action: Mouse scrolled (655, 569) with delta (2, 2)
Screenshot: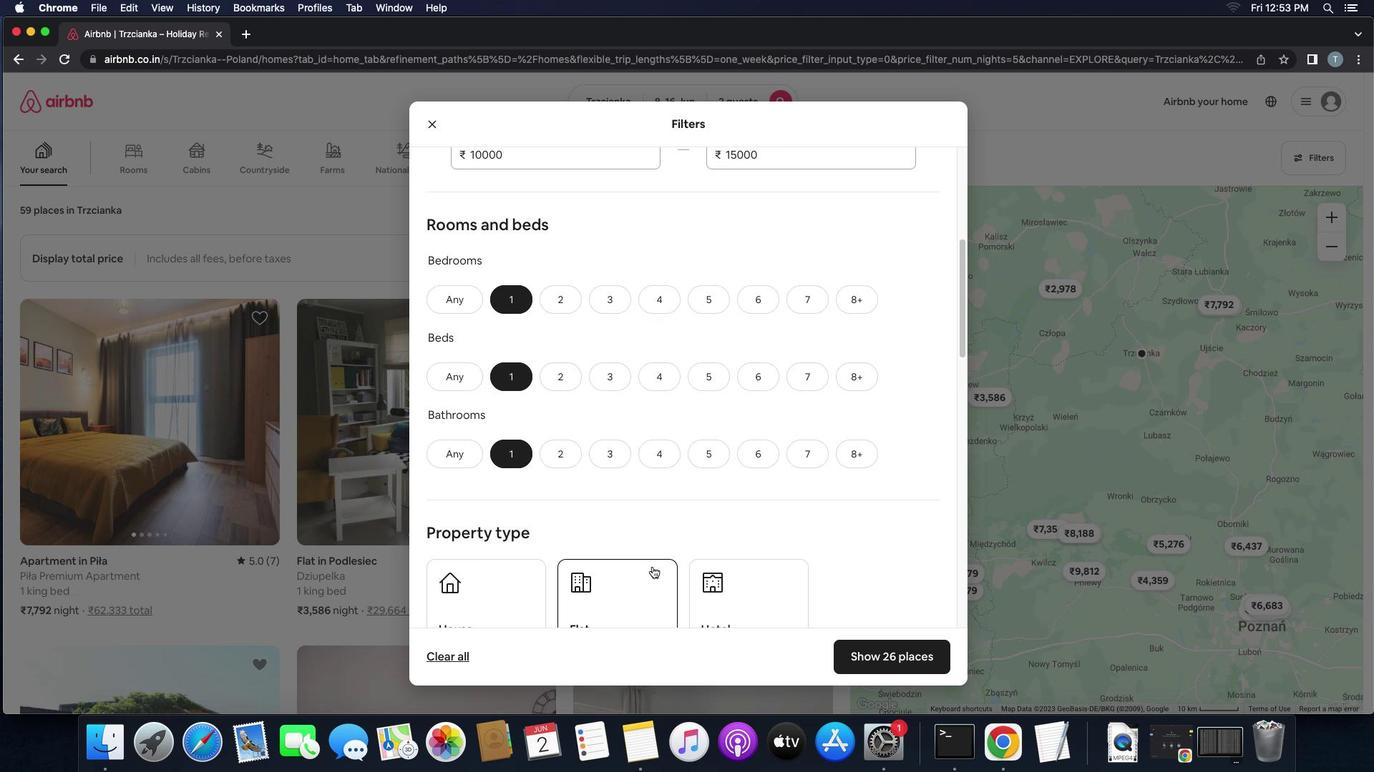 
Action: Mouse scrolled (655, 569) with delta (2, 2)
Screenshot: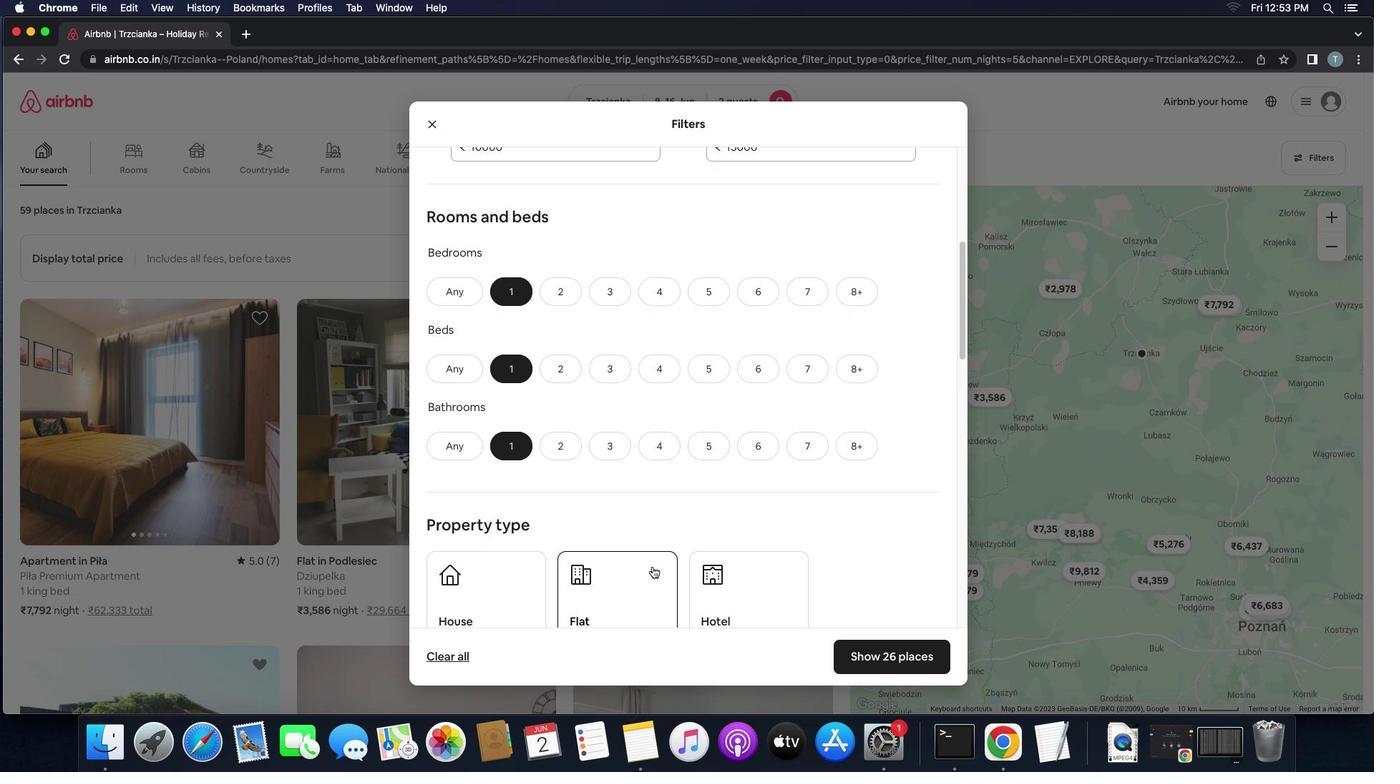 
Action: Mouse scrolled (655, 569) with delta (2, 2)
Screenshot: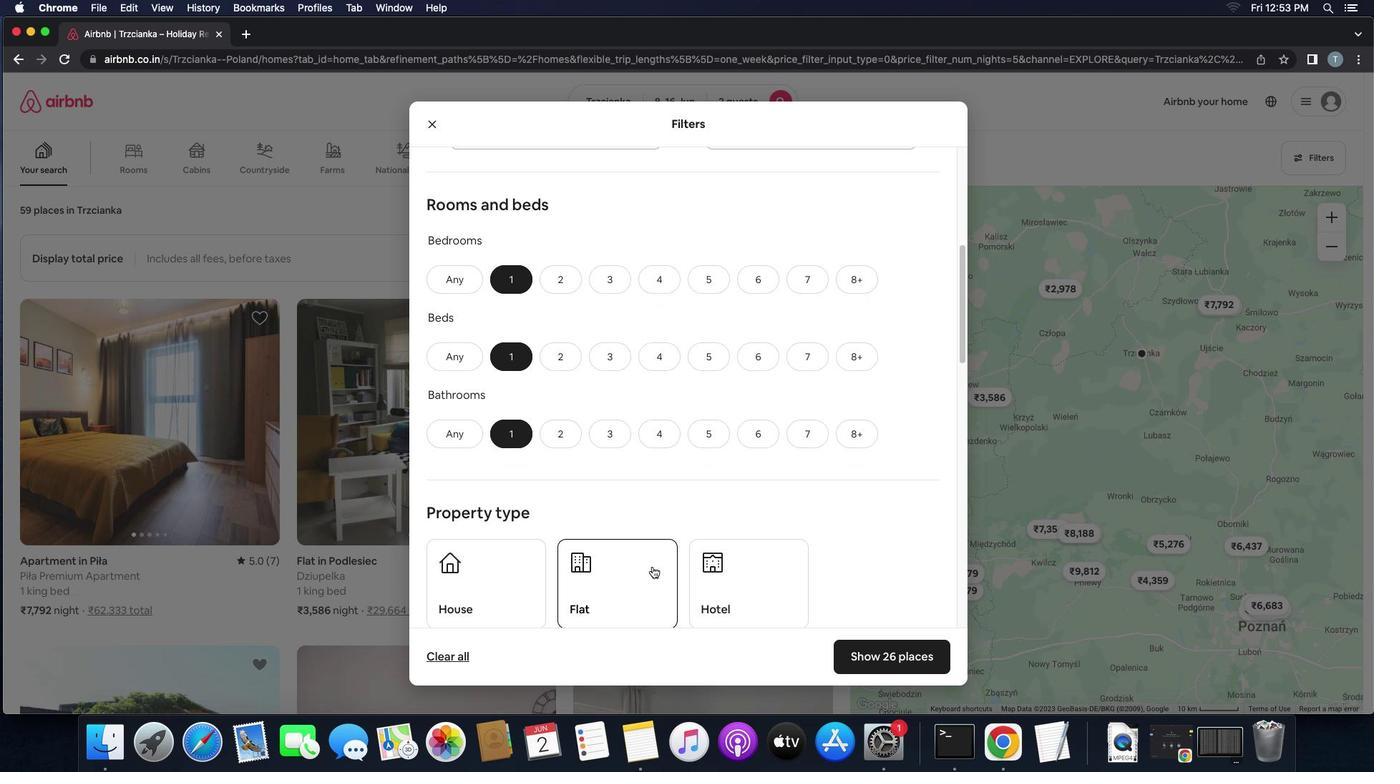 
Action: Mouse scrolled (655, 569) with delta (2, 2)
Screenshot: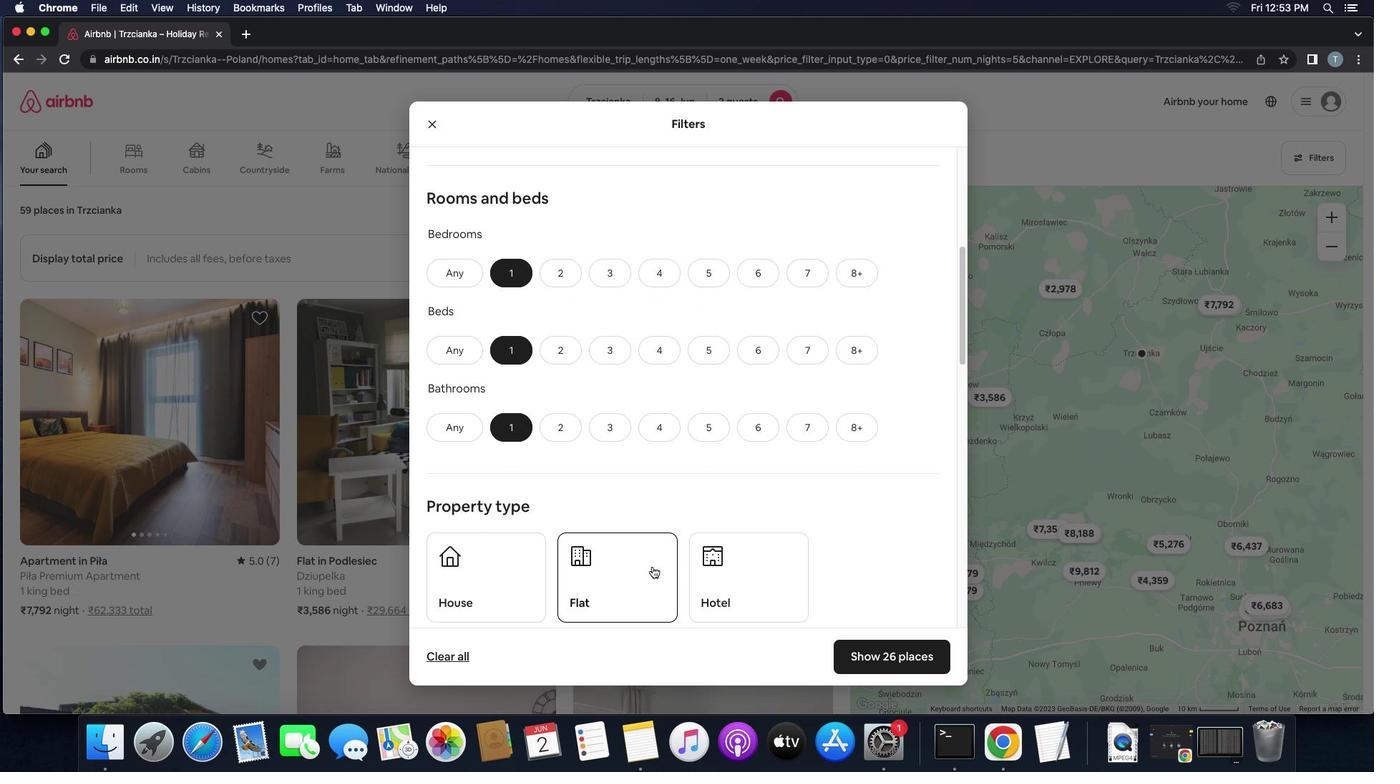 
Action: Mouse scrolled (655, 569) with delta (2, 2)
Screenshot: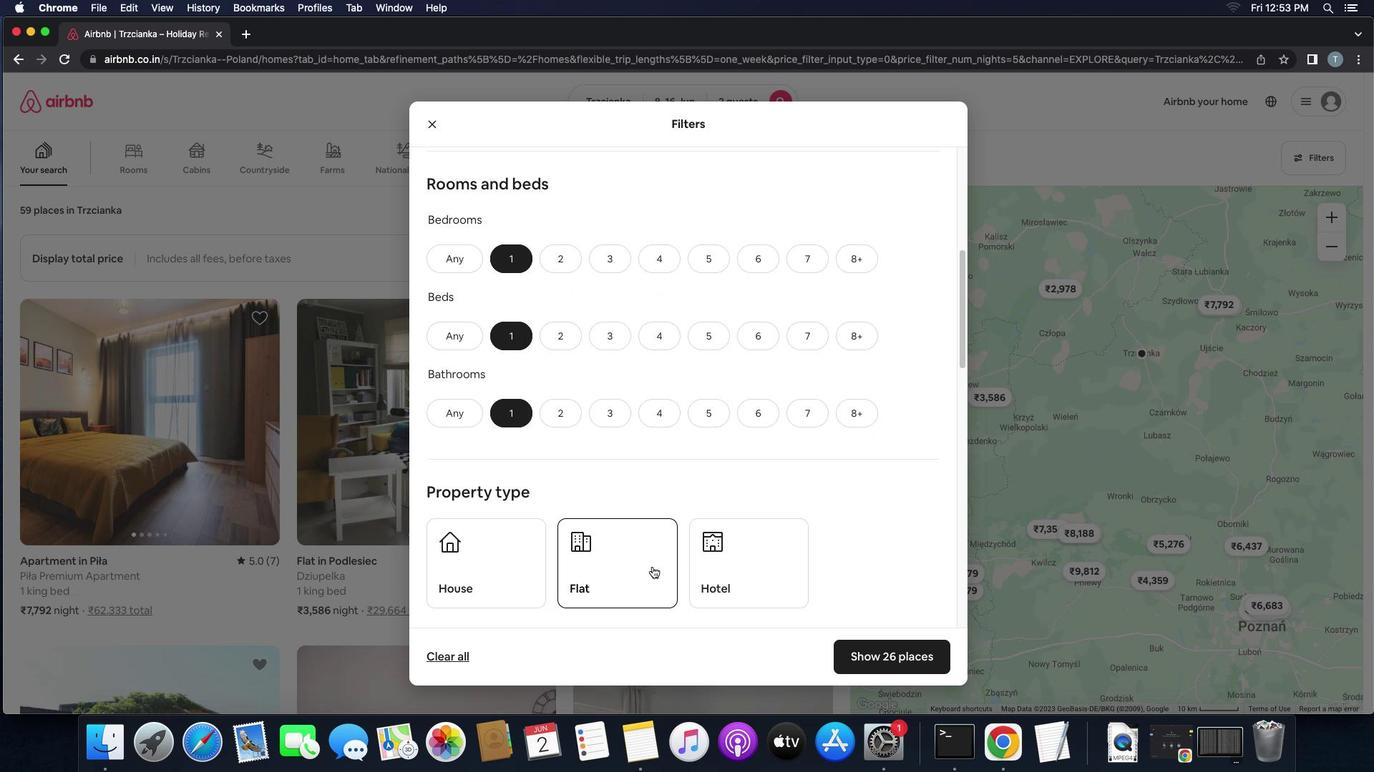 
Action: Mouse scrolled (655, 569) with delta (2, 2)
Screenshot: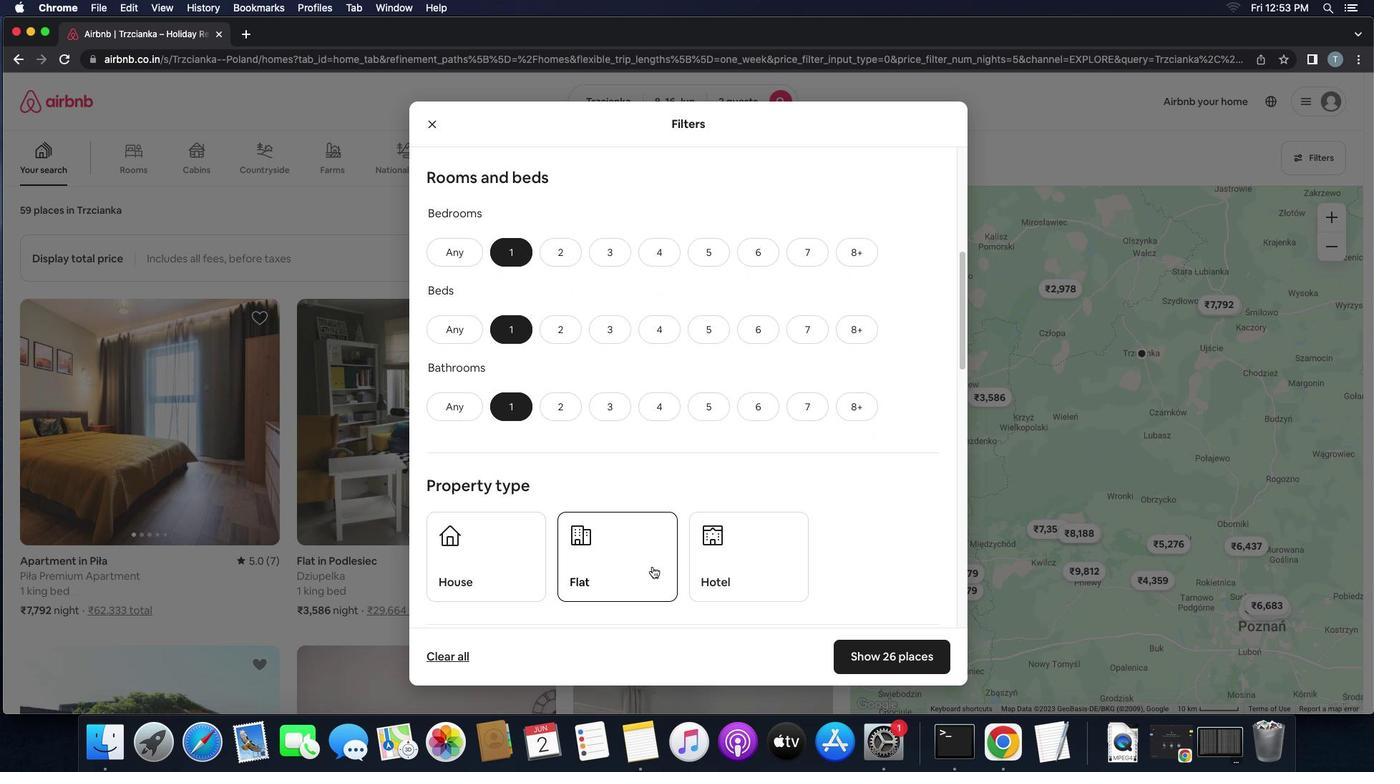 
Action: Mouse scrolled (655, 569) with delta (2, 2)
Screenshot: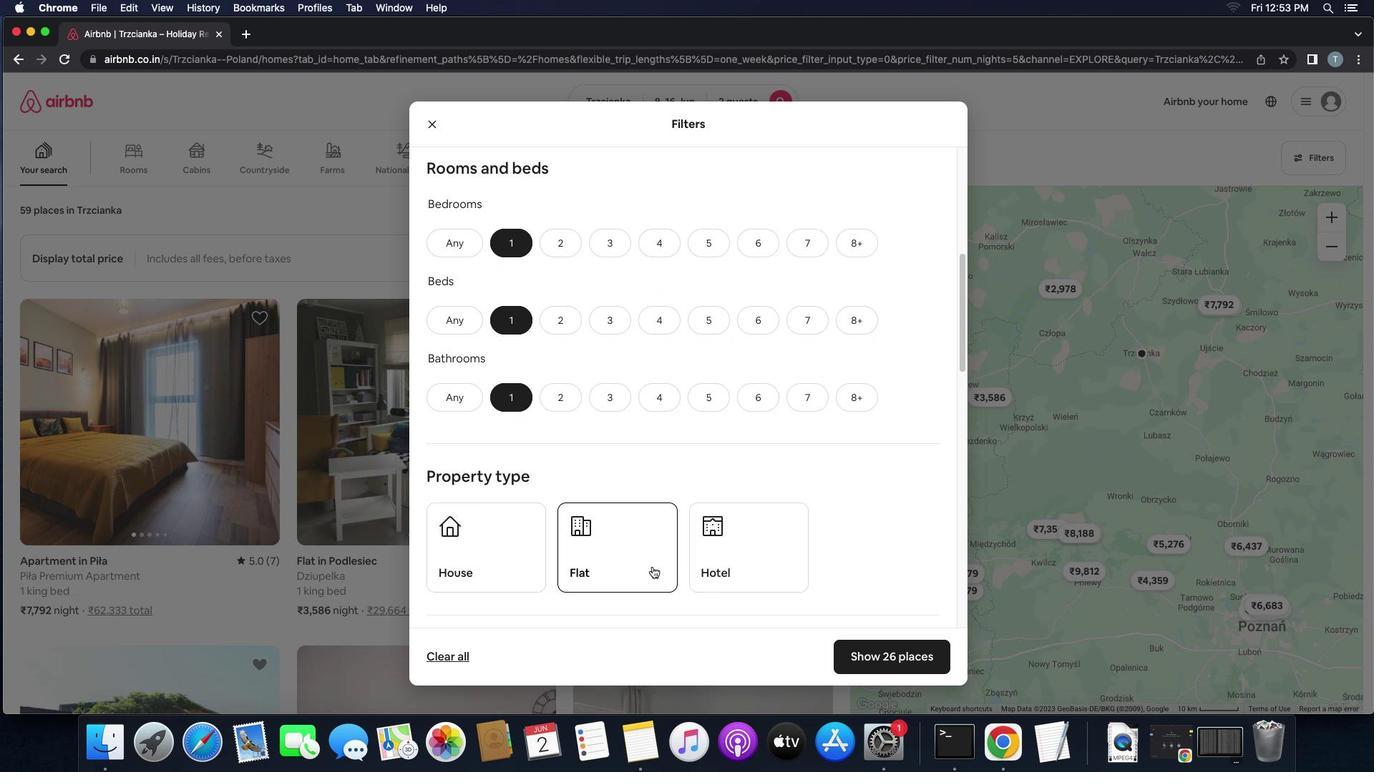 
Action: Mouse scrolled (655, 569) with delta (2, 2)
Screenshot: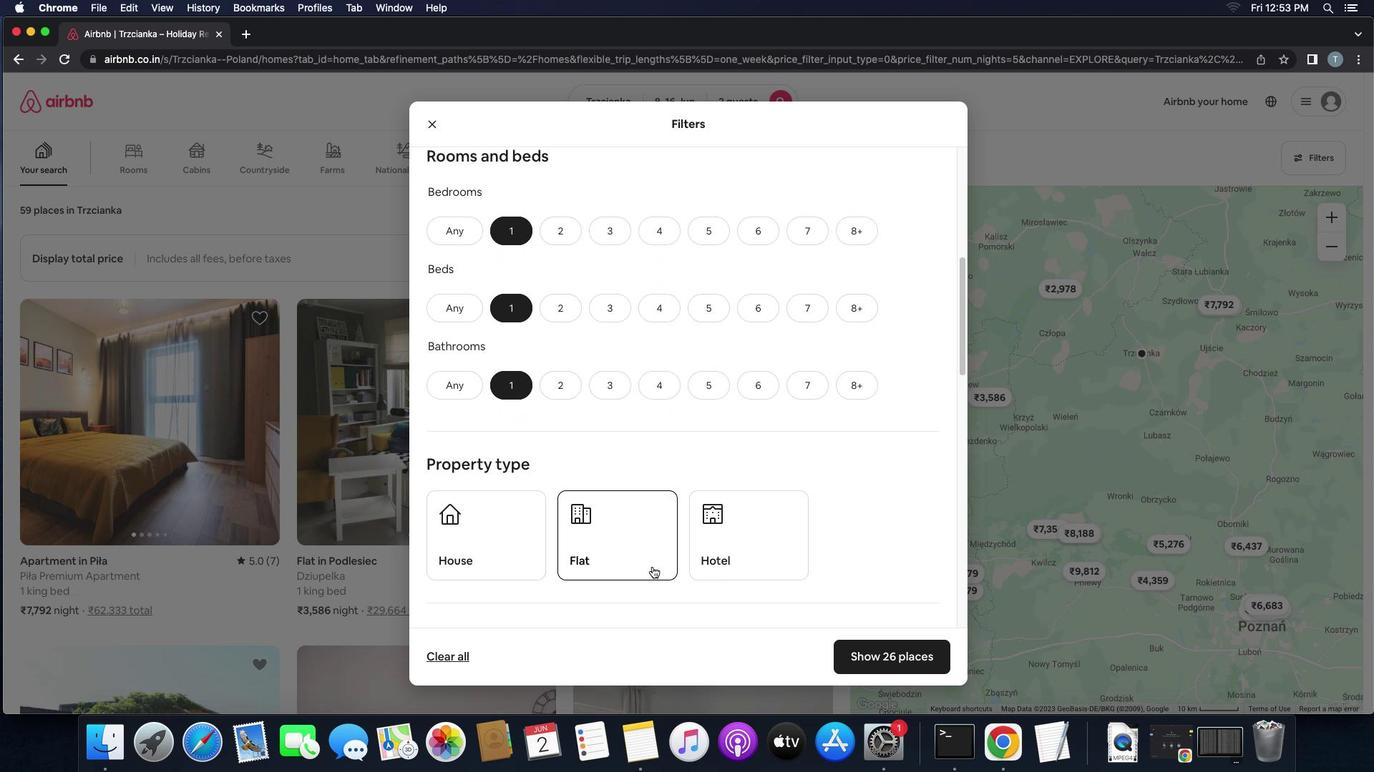 
Action: Mouse scrolled (655, 569) with delta (2, 2)
Screenshot: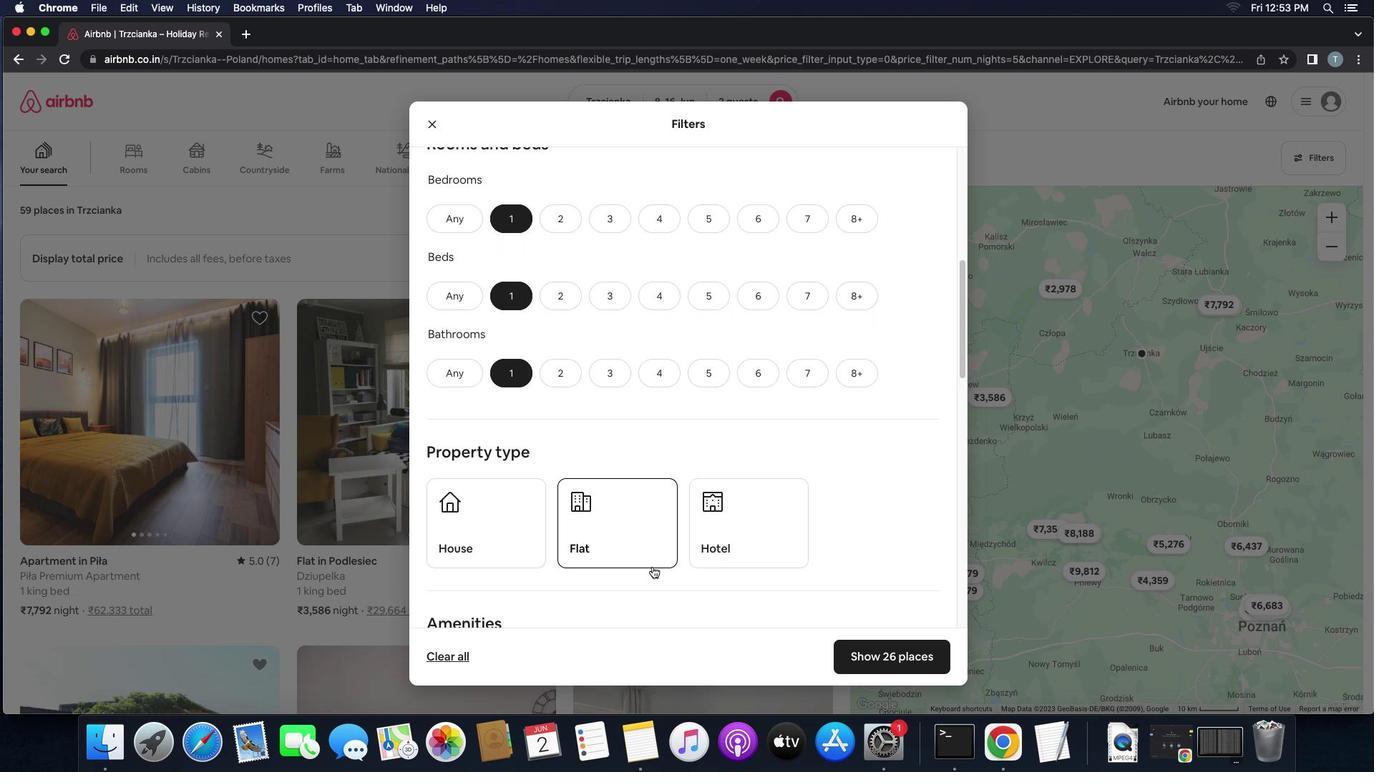 
Action: Mouse moved to (519, 513)
Screenshot: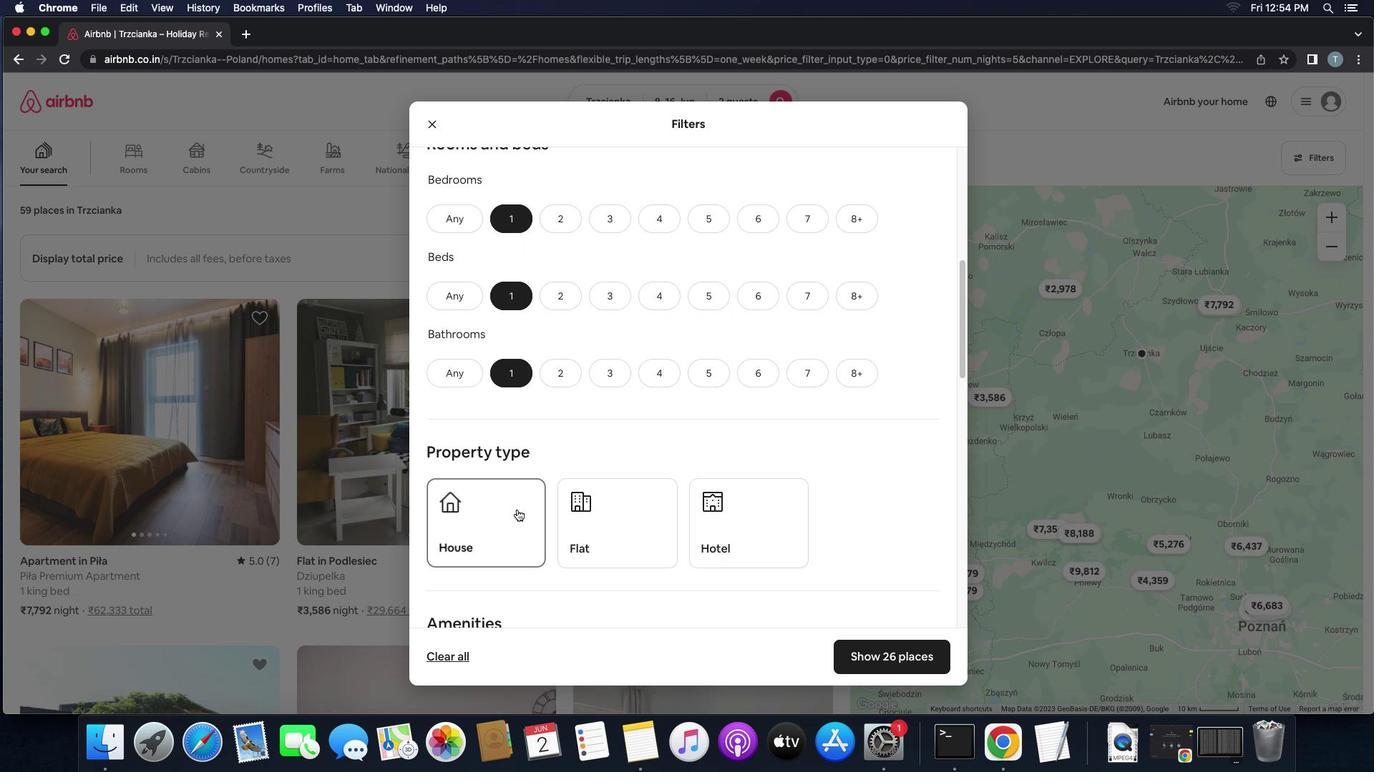 
Action: Mouse pressed left at (519, 513)
Screenshot: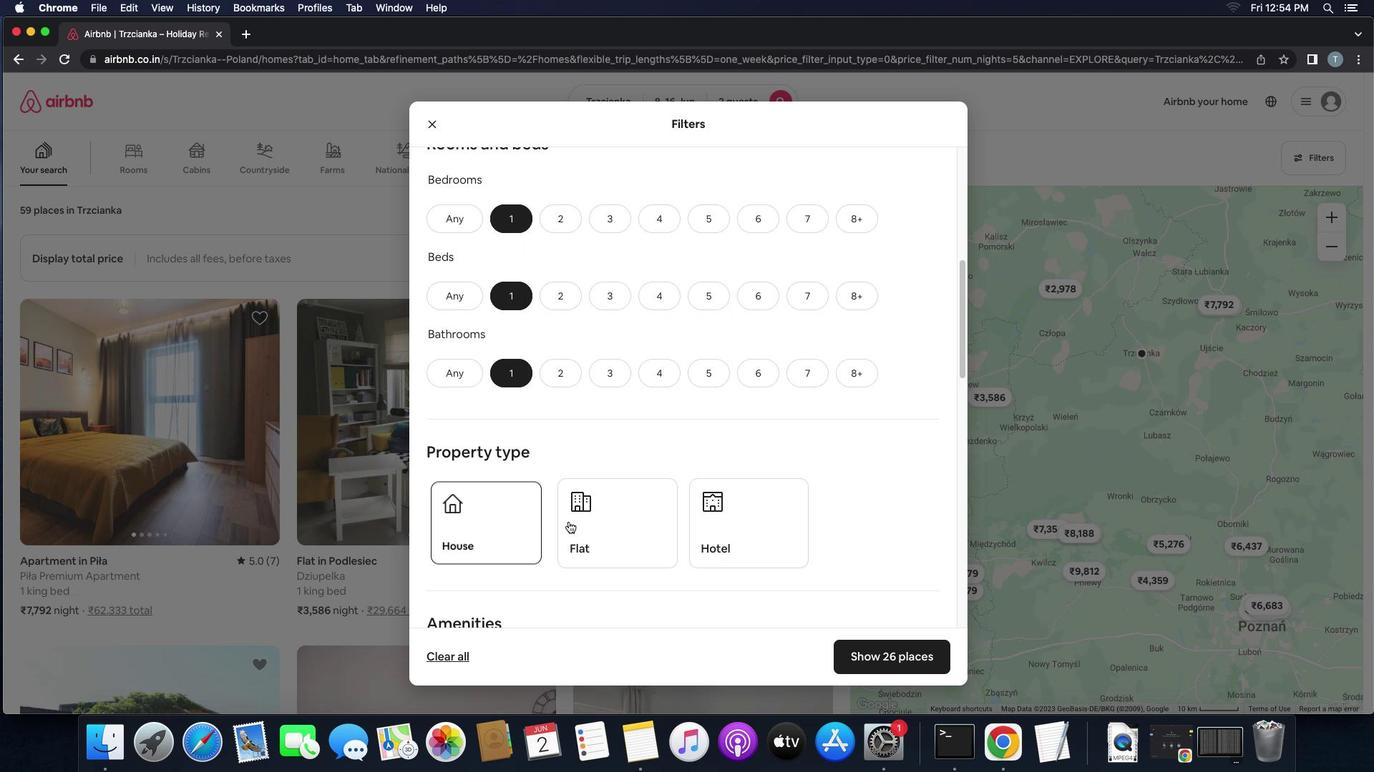 
Action: Mouse moved to (601, 528)
Screenshot: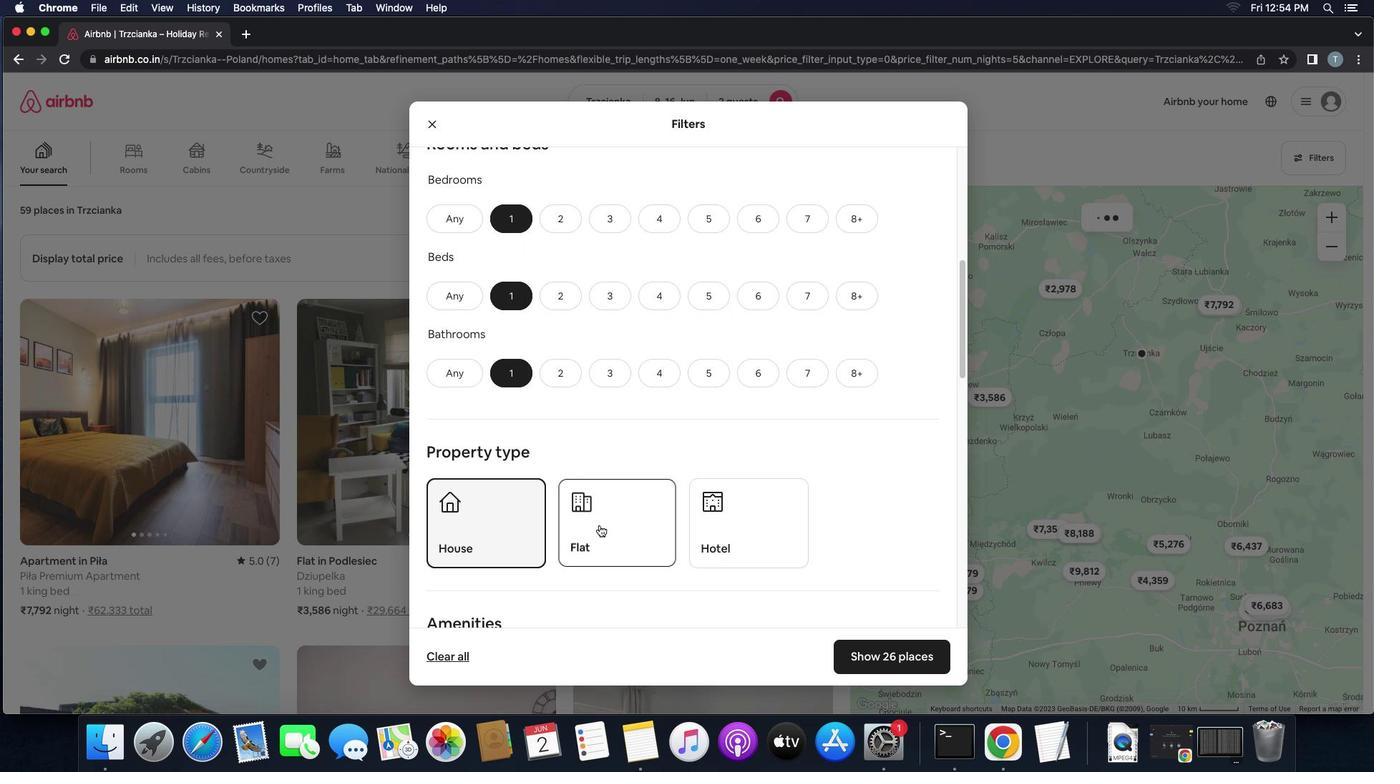 
Action: Mouse pressed left at (601, 528)
Screenshot: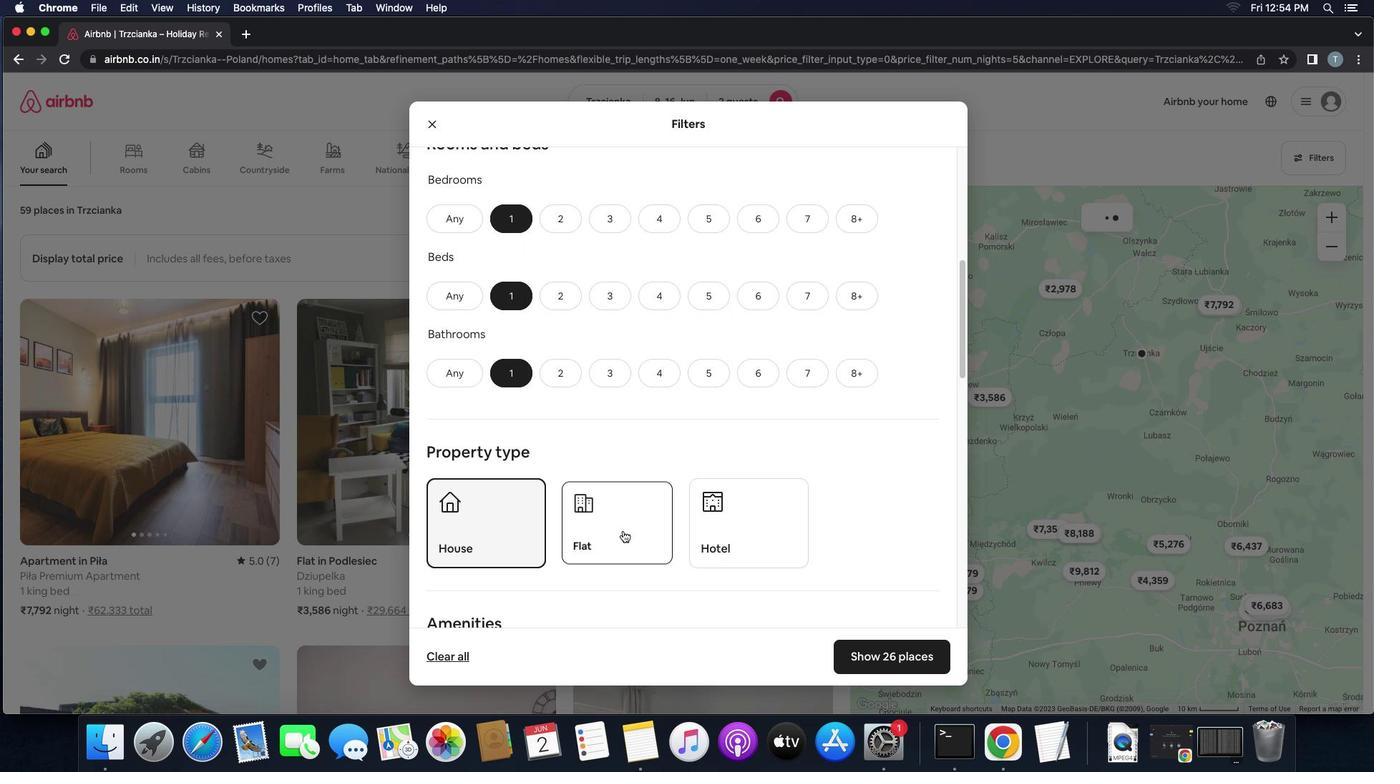 
Action: Mouse moved to (713, 553)
Screenshot: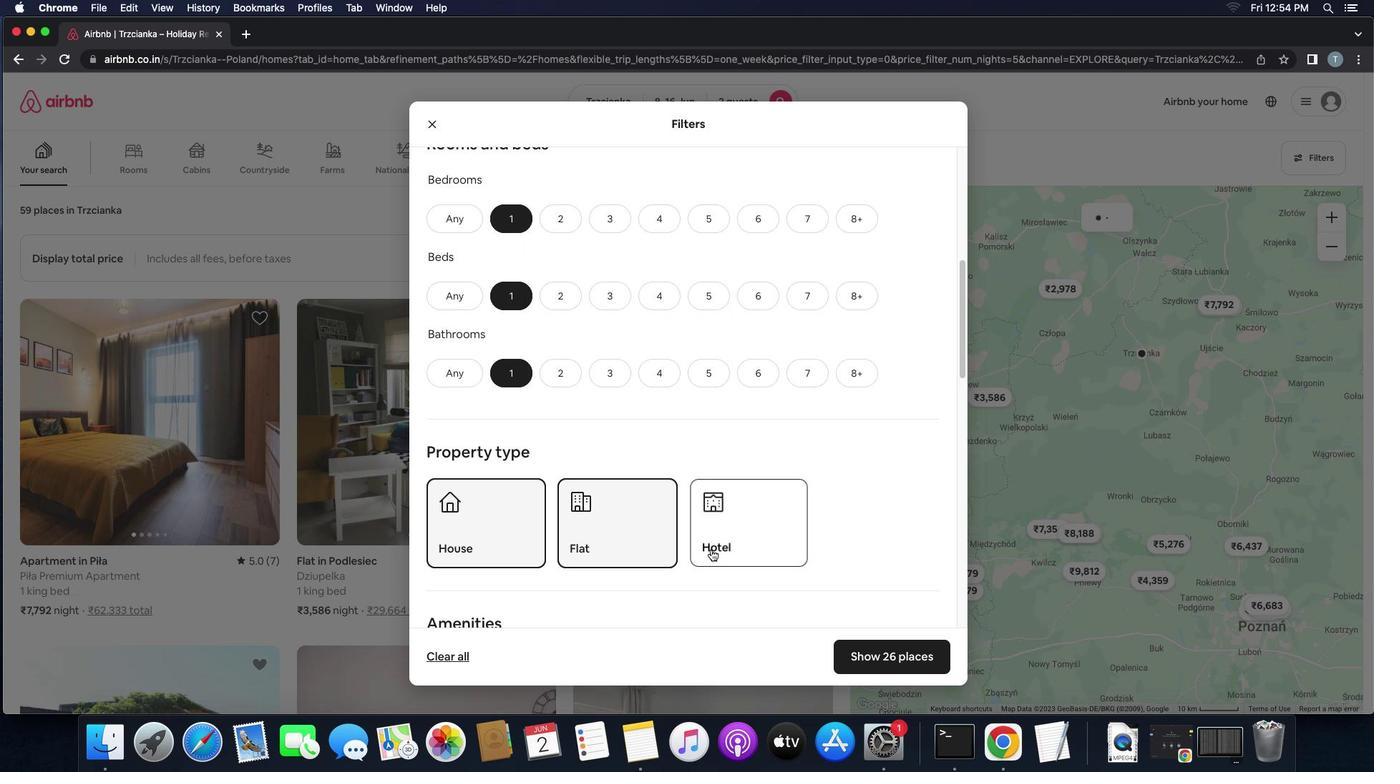 
Action: Mouse pressed left at (713, 553)
Screenshot: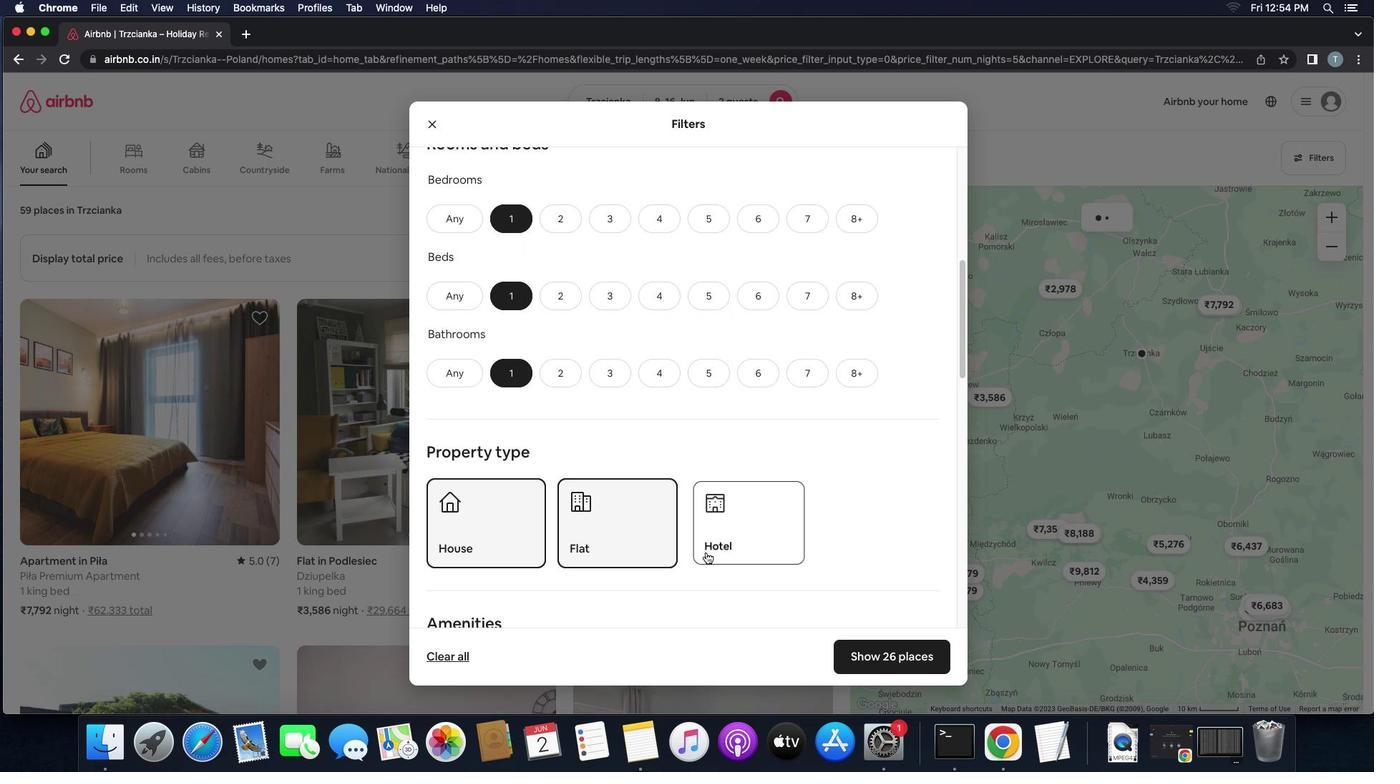 
Action: Mouse moved to (697, 566)
Screenshot: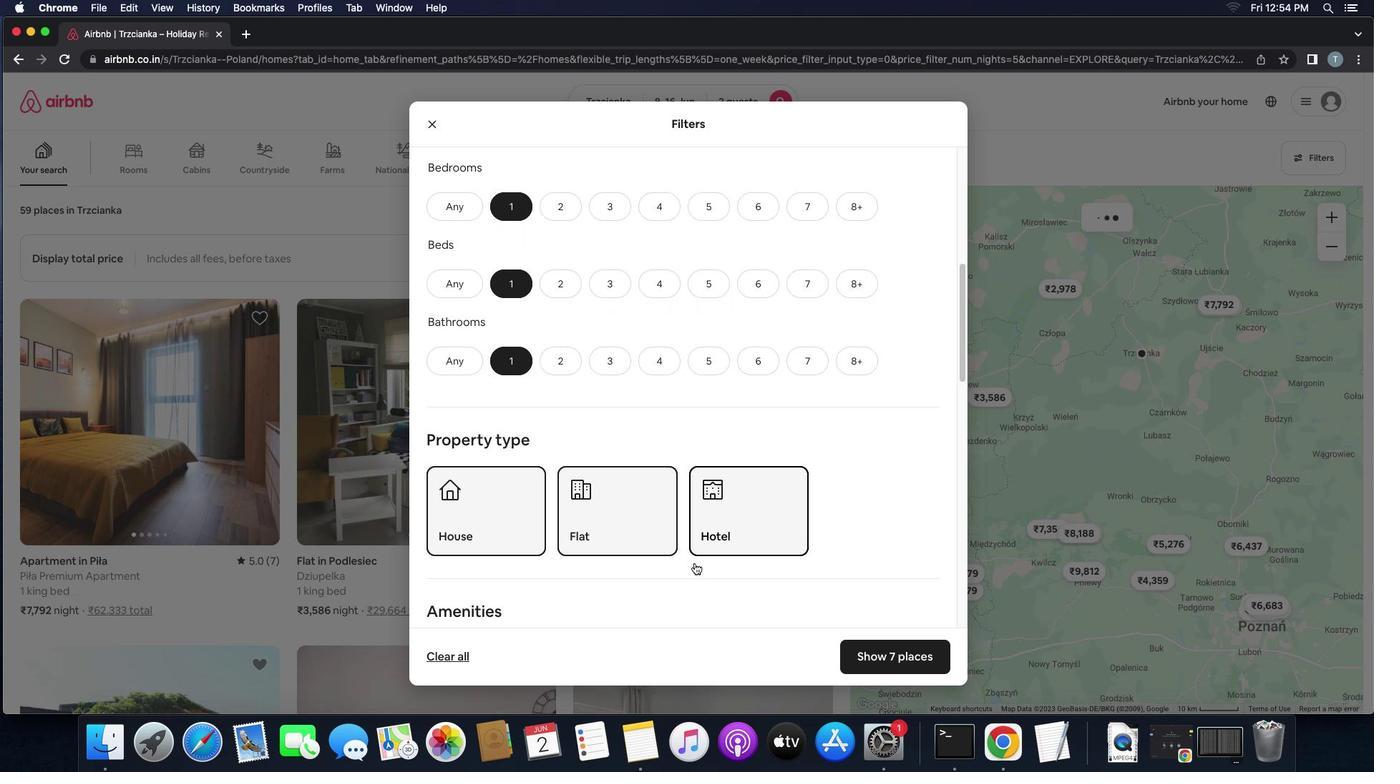
Action: Mouse scrolled (697, 566) with delta (2, 2)
Screenshot: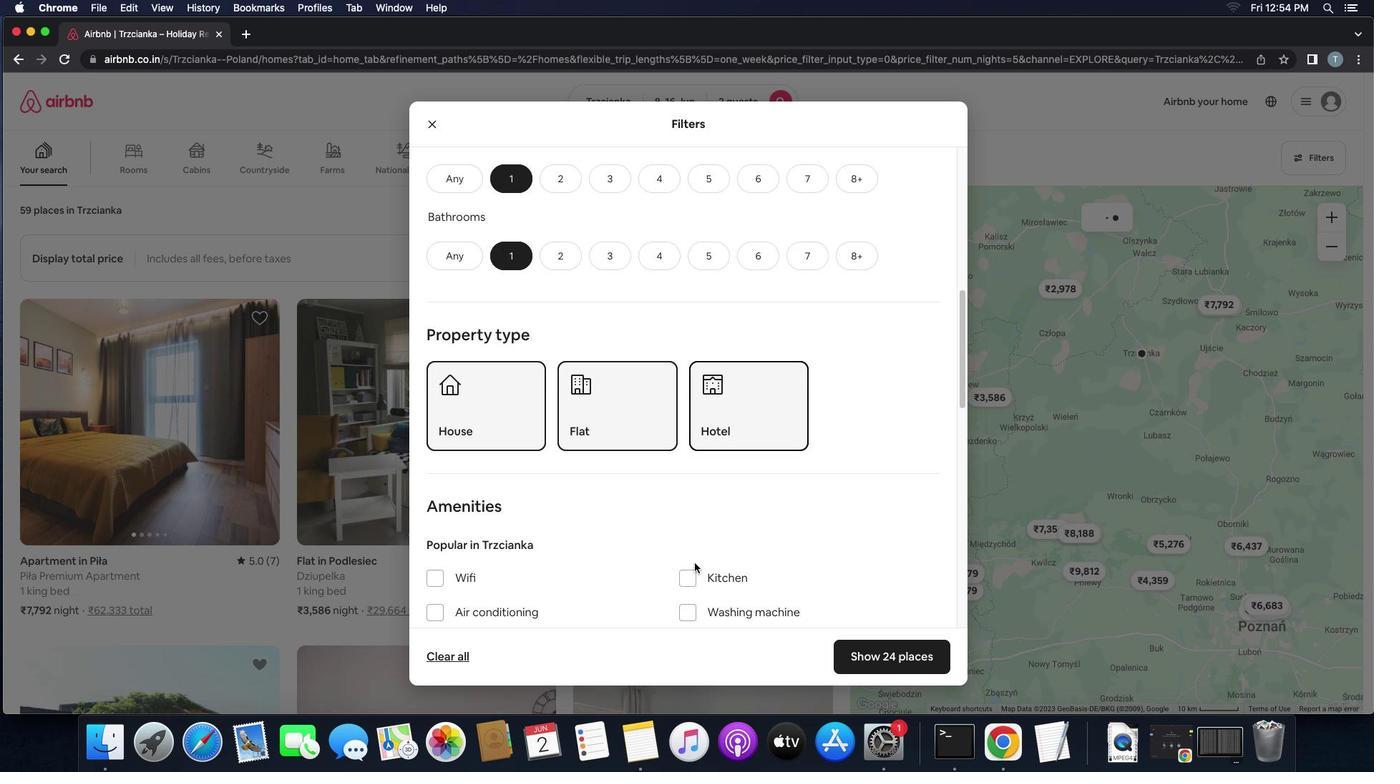 
Action: Mouse scrolled (697, 566) with delta (2, 2)
Screenshot: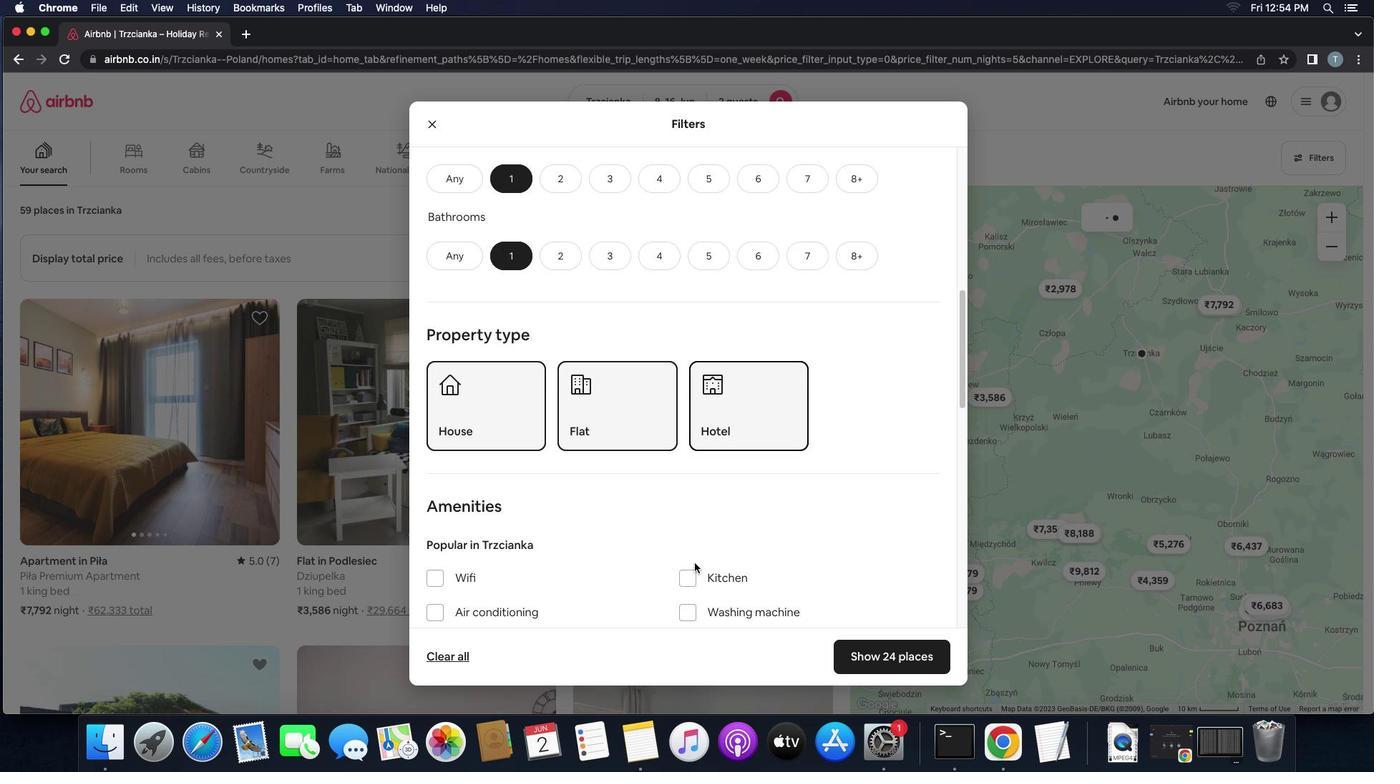 
Action: Mouse scrolled (697, 566) with delta (2, 0)
Screenshot: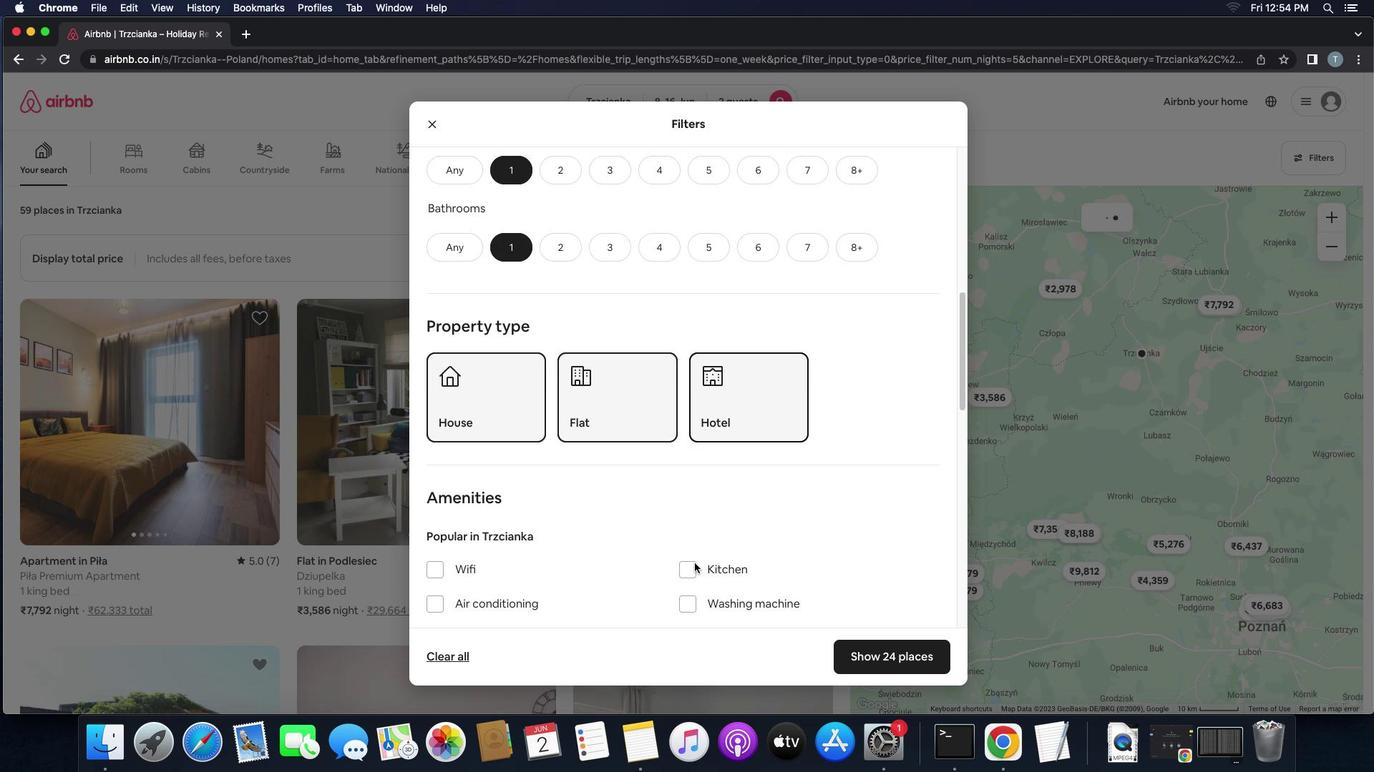 
Action: Mouse scrolled (697, 566) with delta (2, 2)
Screenshot: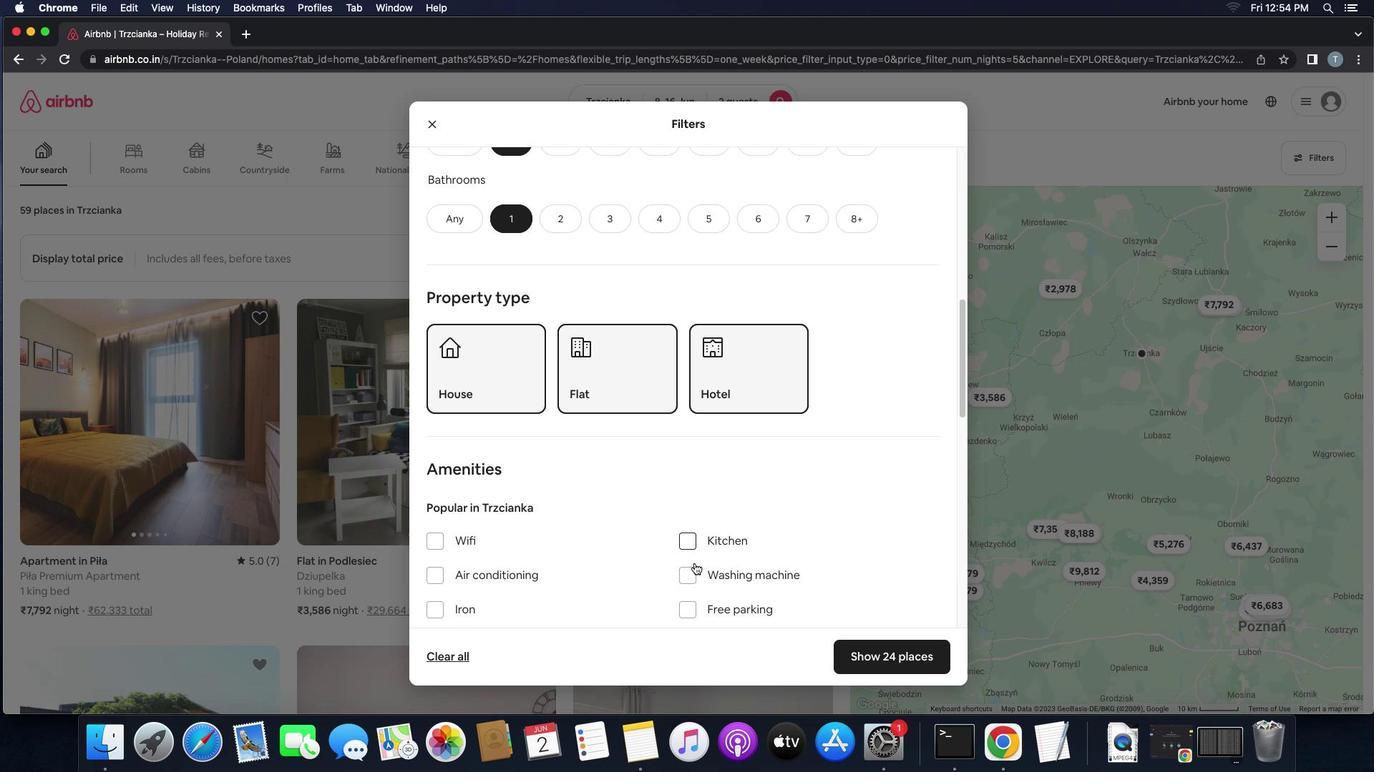 
Action: Mouse scrolled (697, 566) with delta (2, 2)
Screenshot: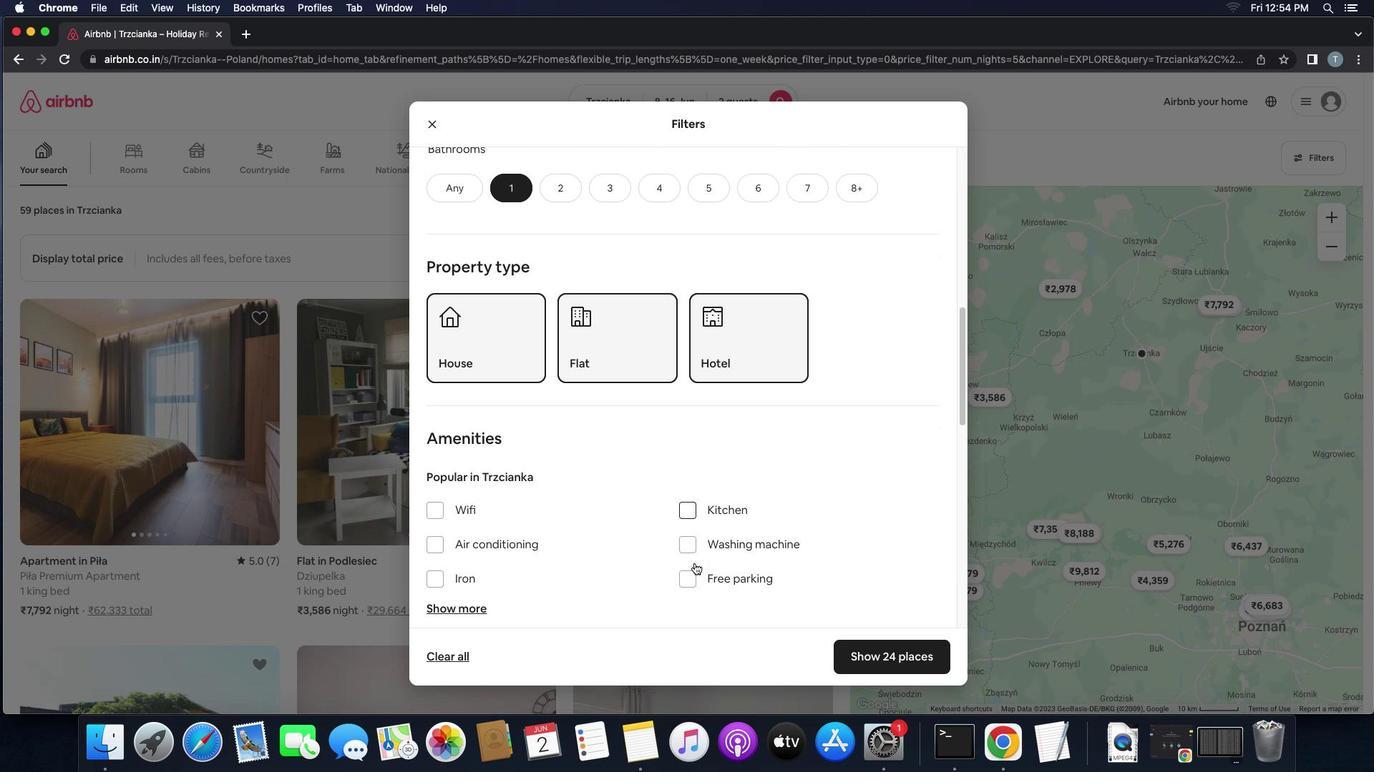 
Action: Mouse scrolled (697, 566) with delta (2, 2)
Screenshot: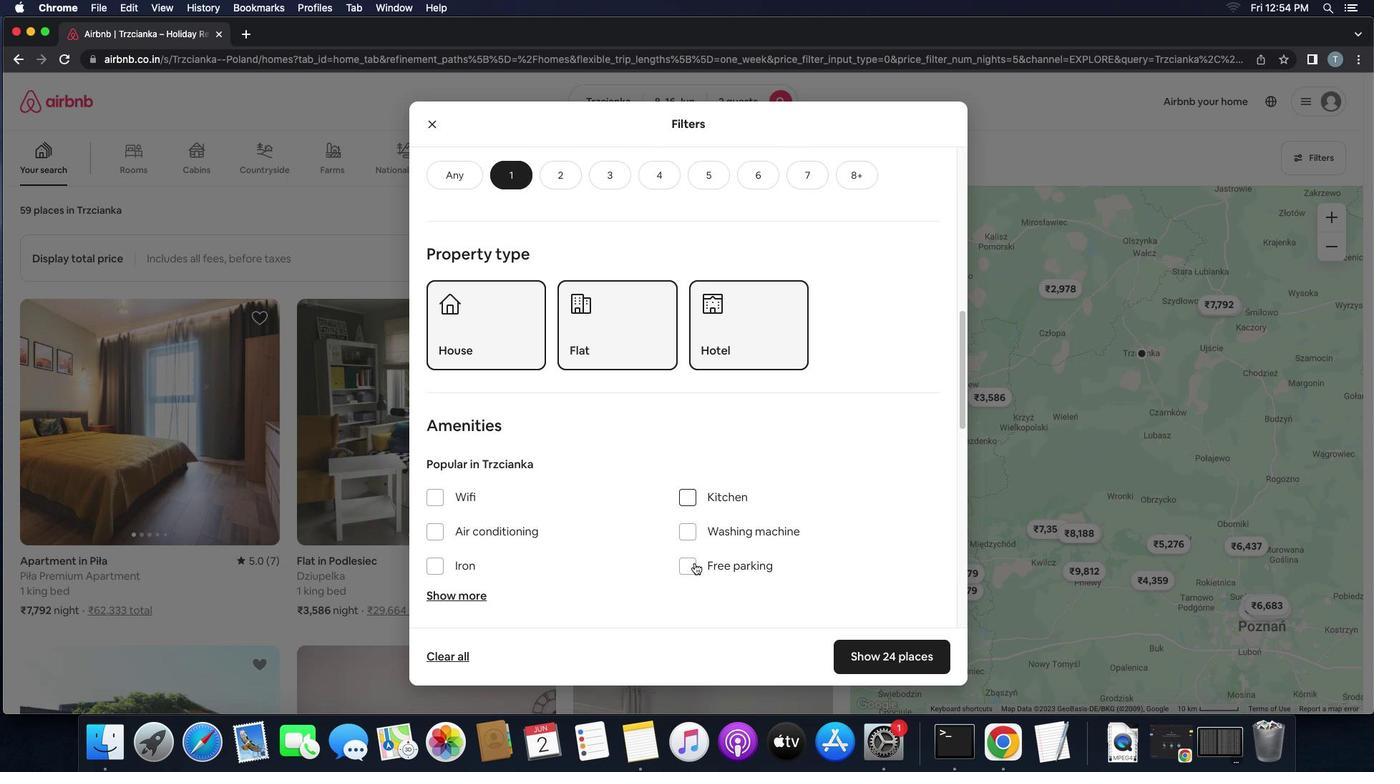 
Action: Mouse scrolled (697, 566) with delta (2, 2)
Screenshot: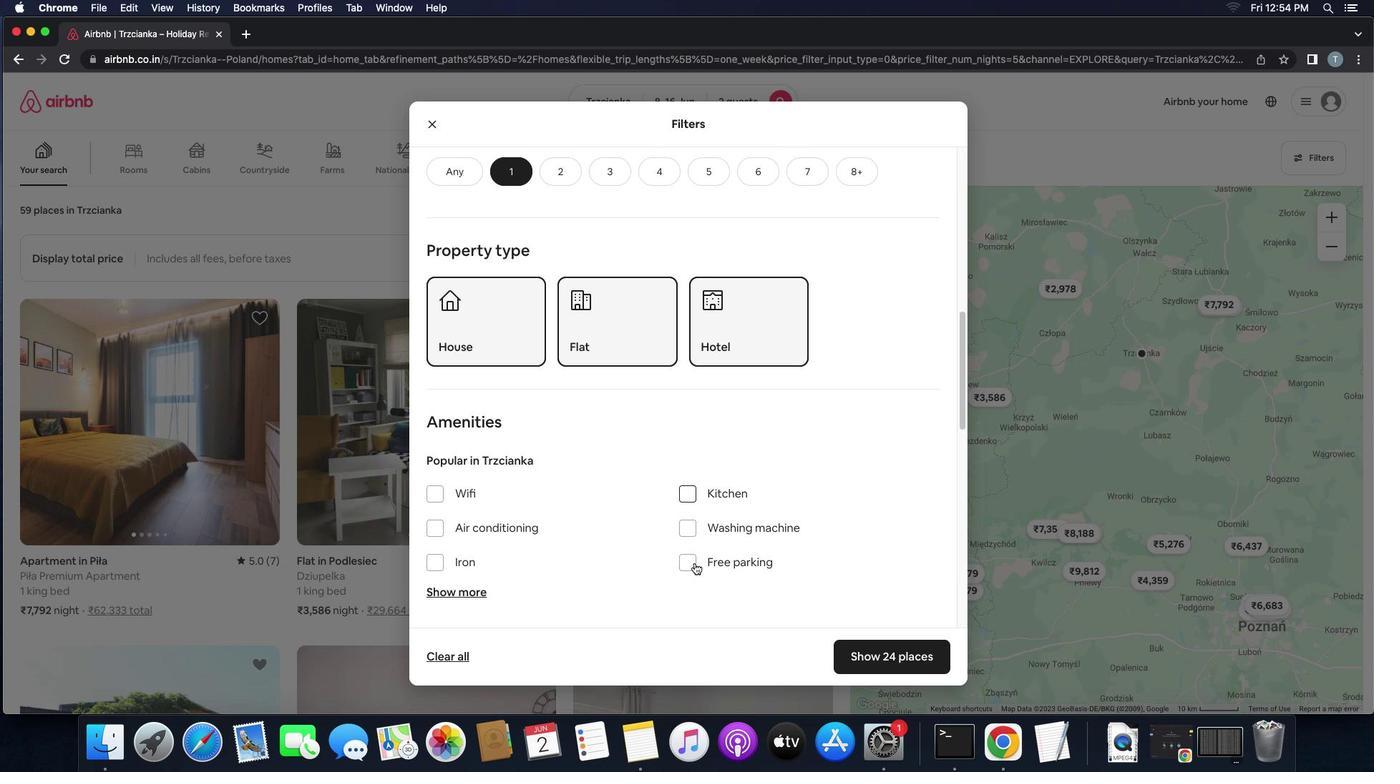 
Action: Mouse scrolled (697, 566) with delta (2, 2)
Screenshot: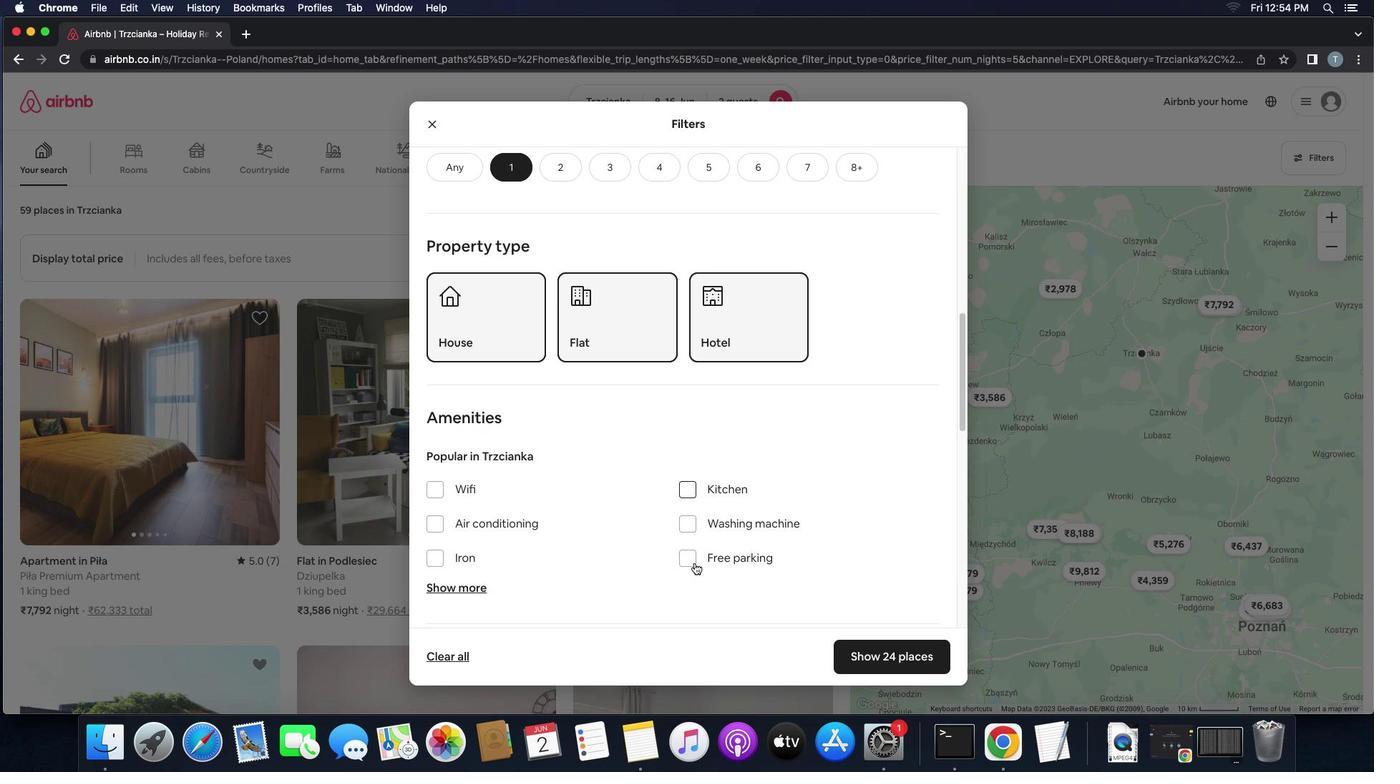 
Action: Mouse scrolled (697, 566) with delta (2, 2)
Screenshot: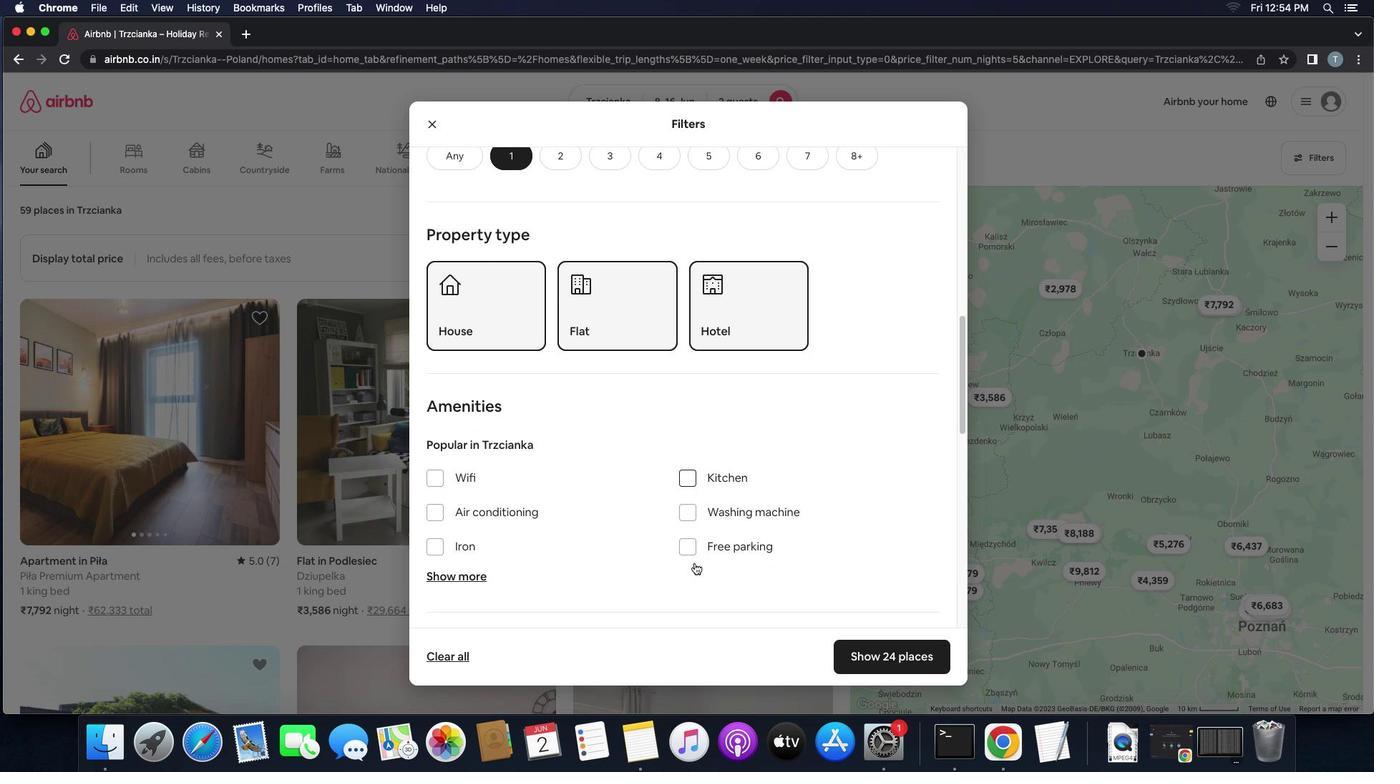 
Action: Mouse scrolled (697, 566) with delta (2, 2)
Screenshot: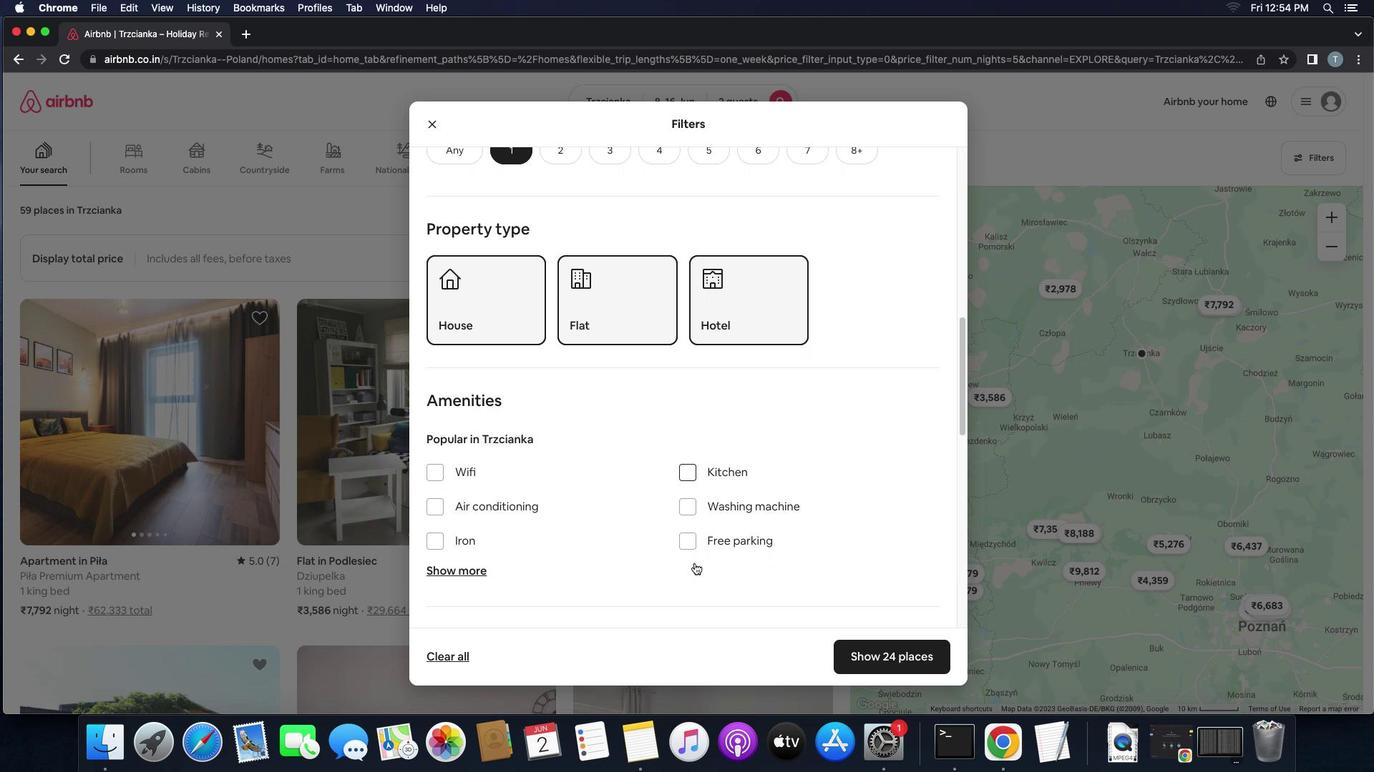 
Action: Mouse scrolled (697, 566) with delta (2, 2)
Screenshot: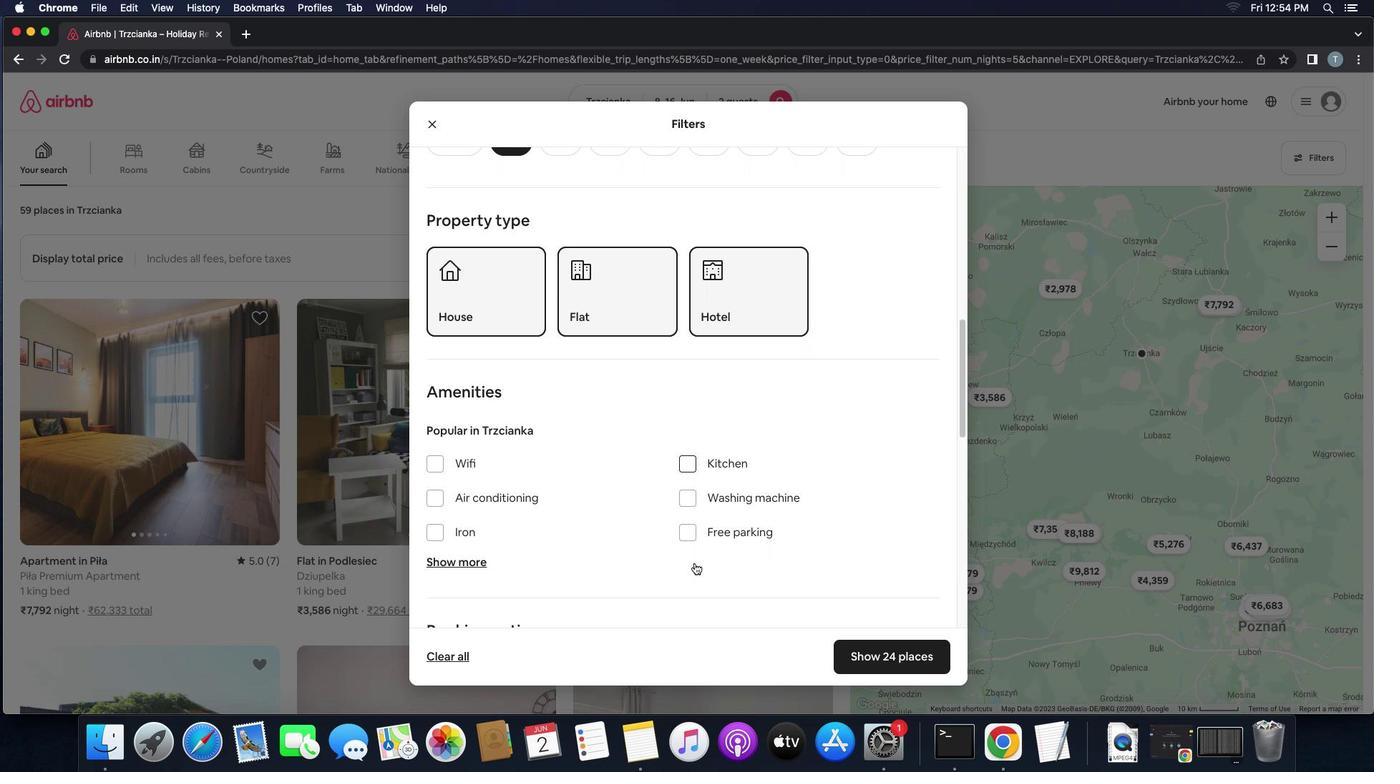 
Action: Mouse scrolled (697, 566) with delta (2, 2)
Screenshot: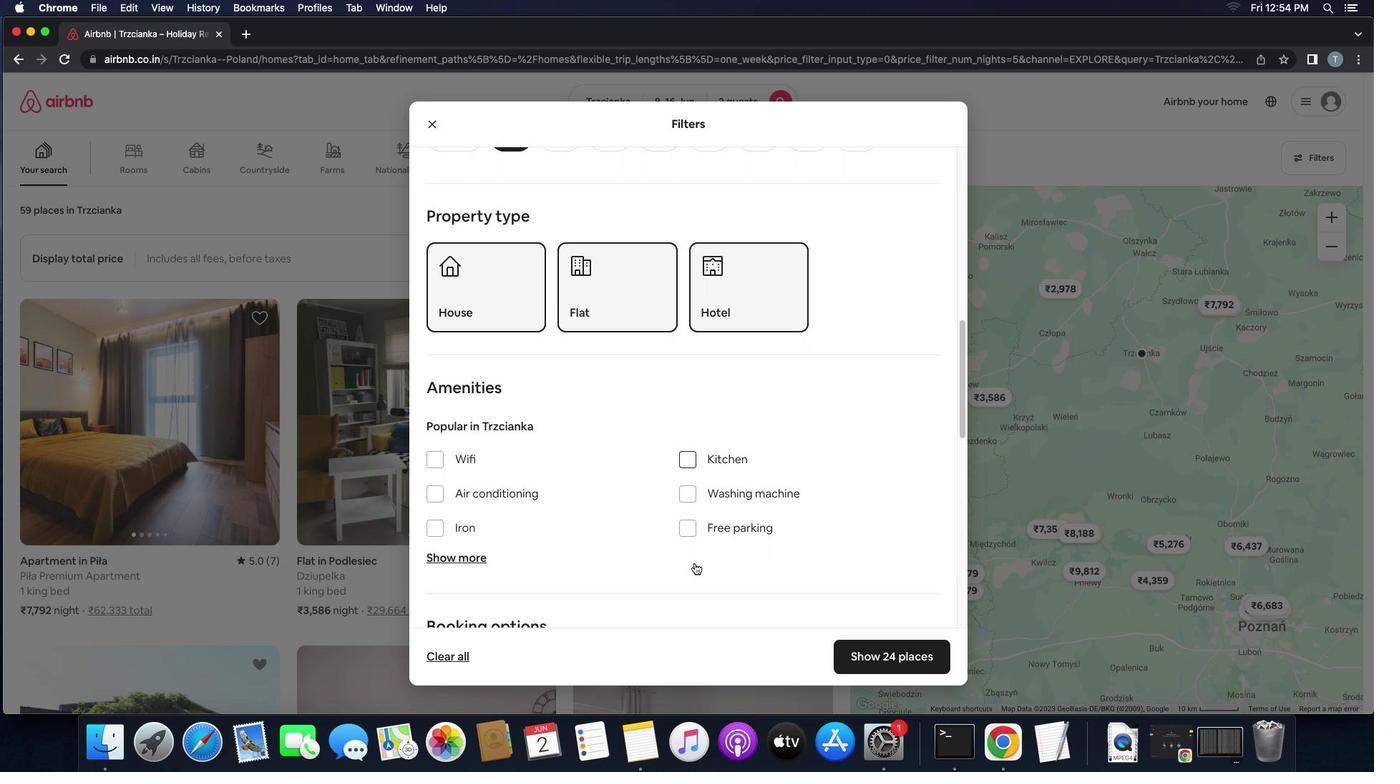 
Action: Mouse moved to (446, 459)
Screenshot: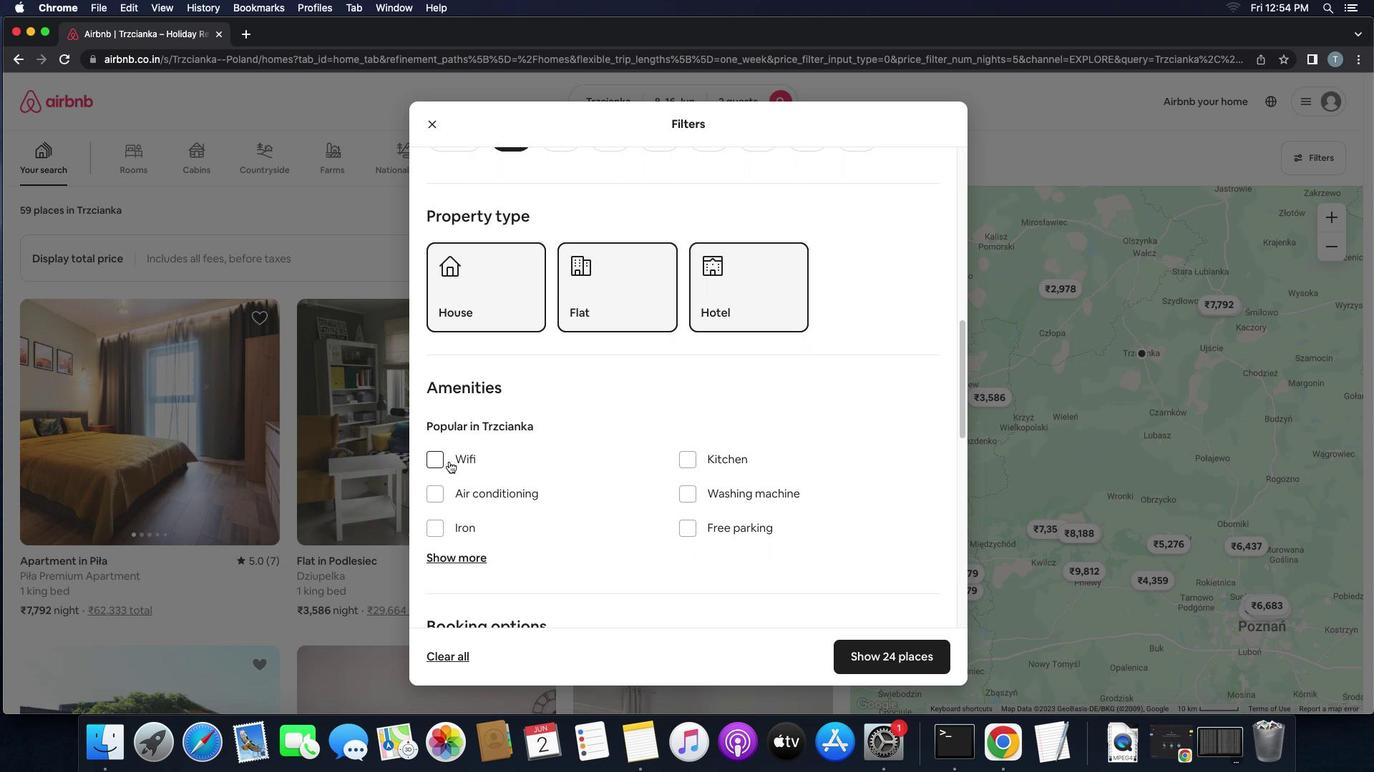 
Action: Mouse pressed left at (446, 459)
Screenshot: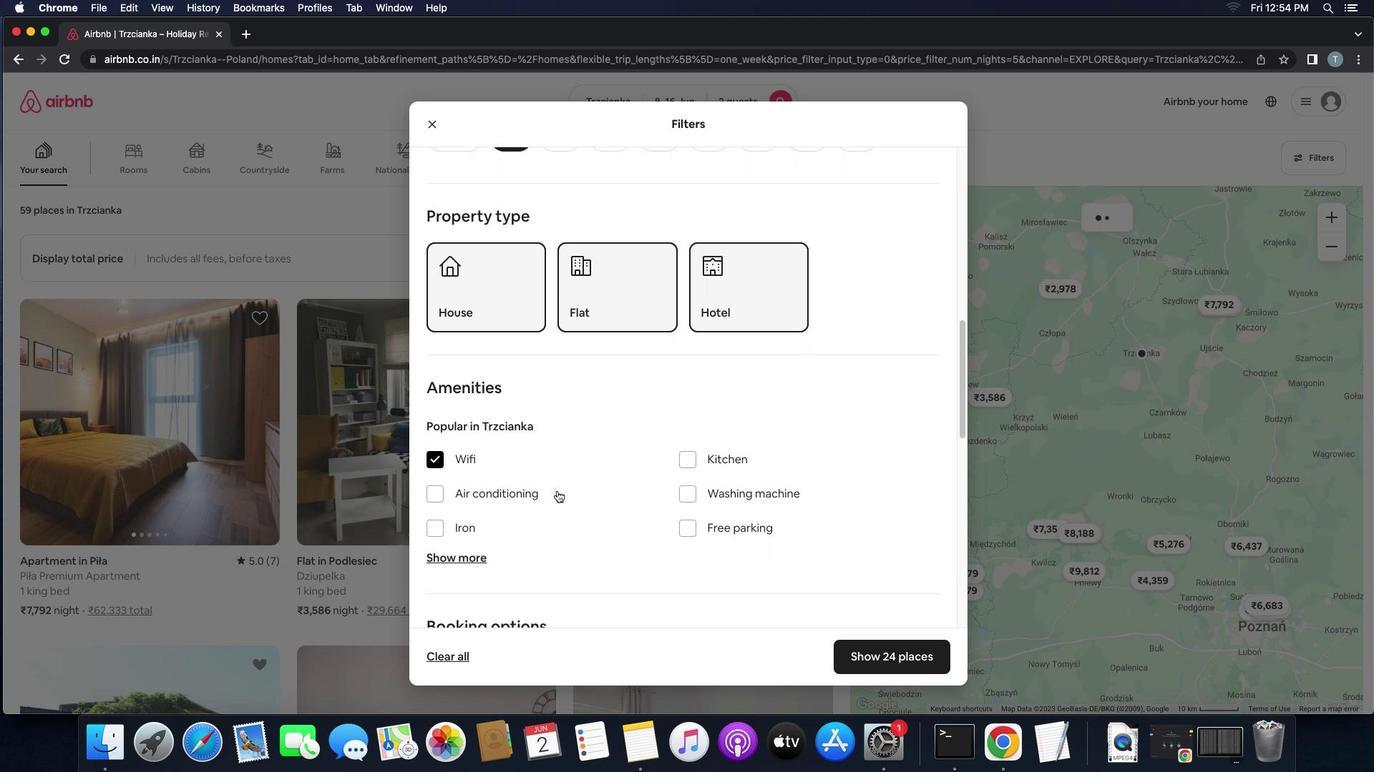 
Action: Mouse moved to (690, 505)
Screenshot: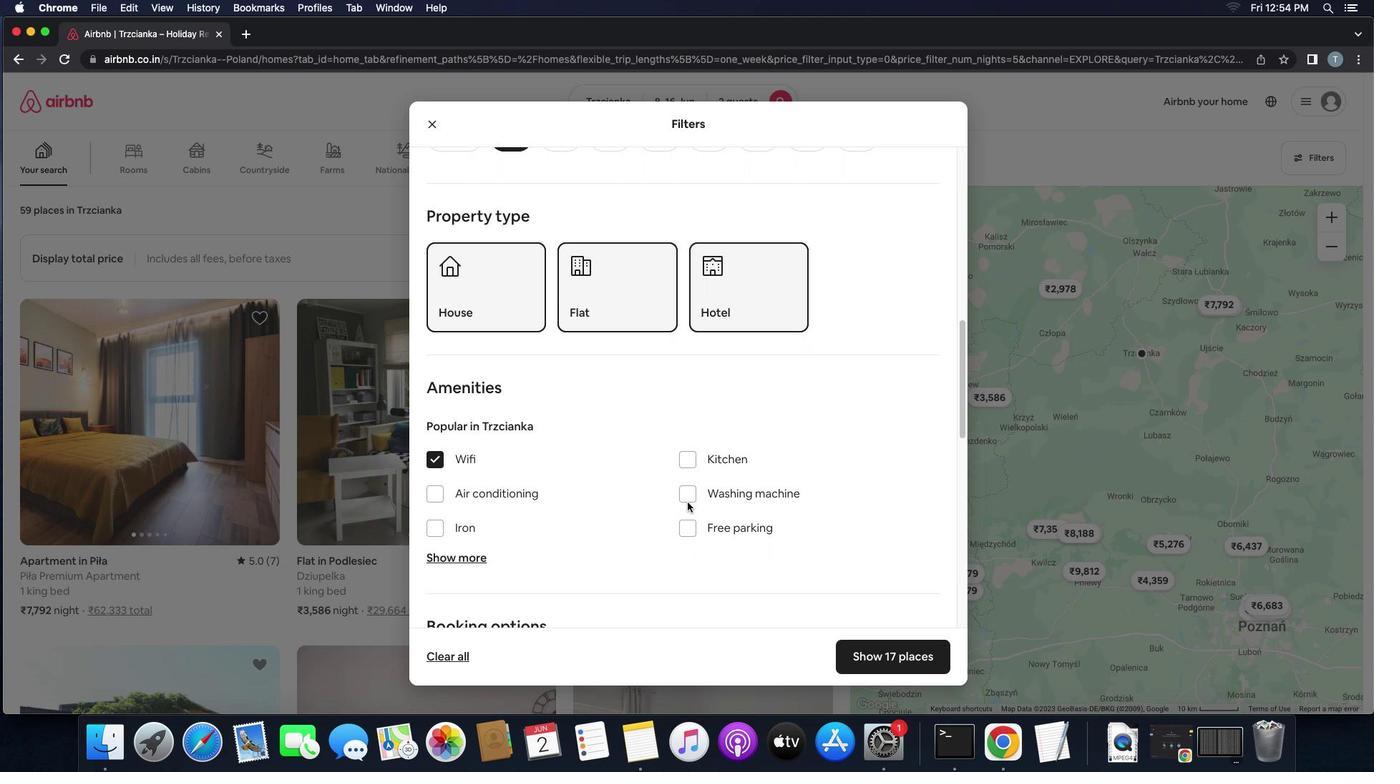 
Action: Mouse pressed left at (690, 505)
Screenshot: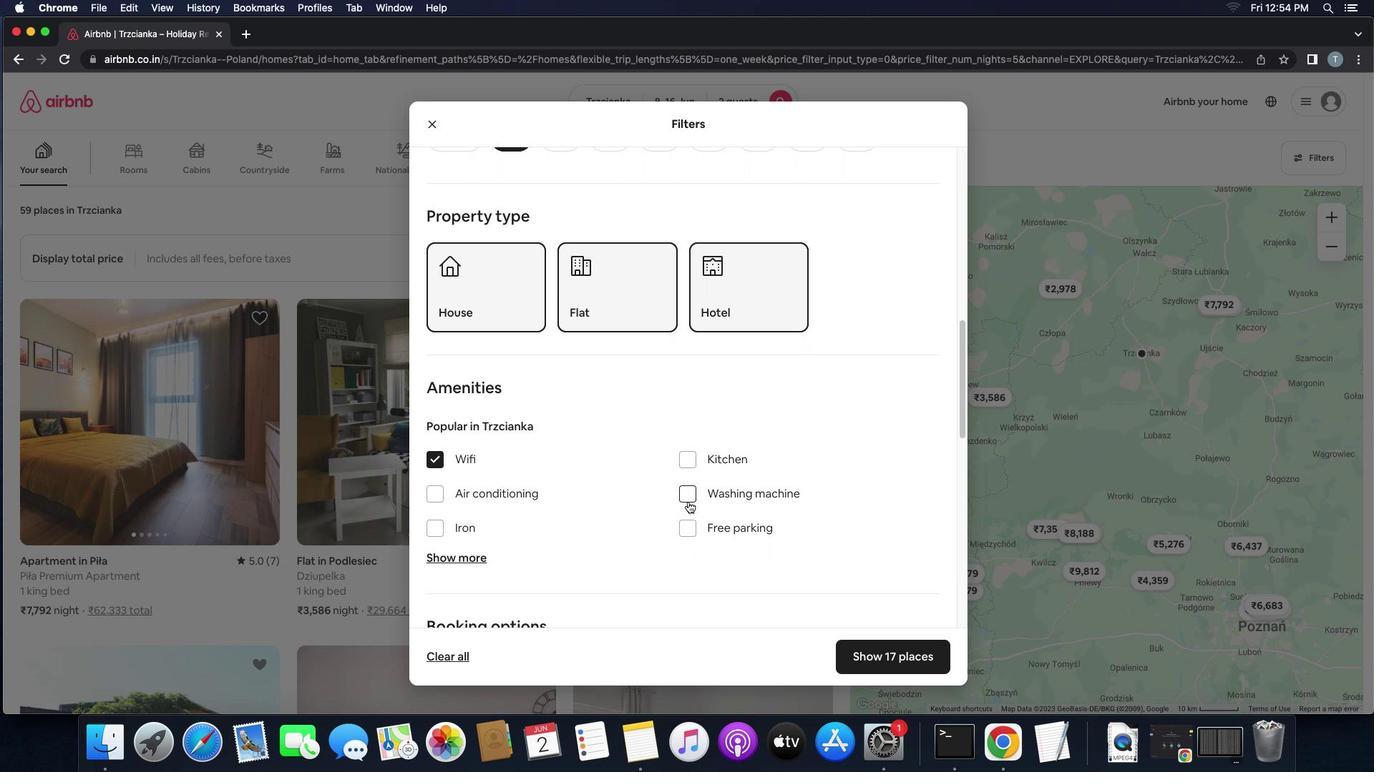 
Action: Mouse moved to (692, 502)
Screenshot: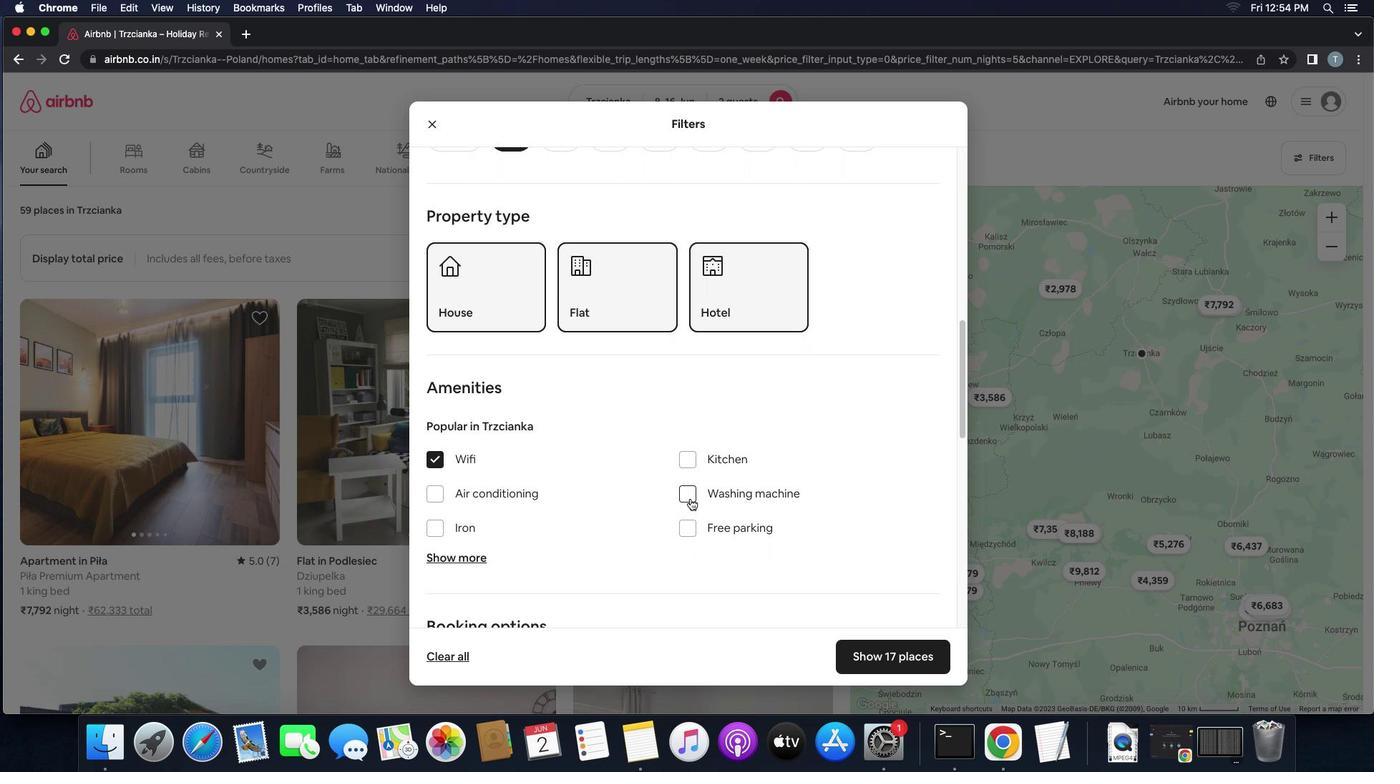 
Action: Mouse pressed left at (692, 502)
Screenshot: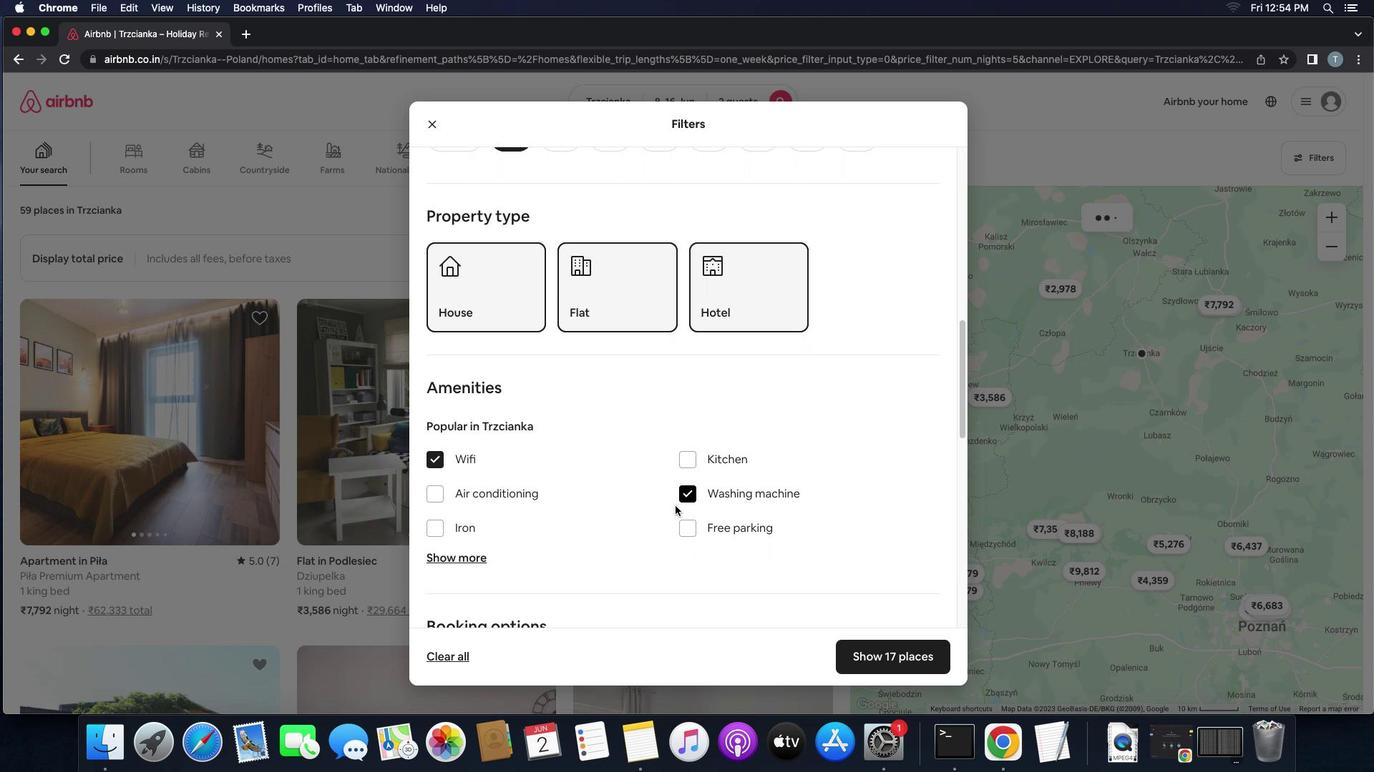 
Action: Mouse moved to (577, 546)
Screenshot: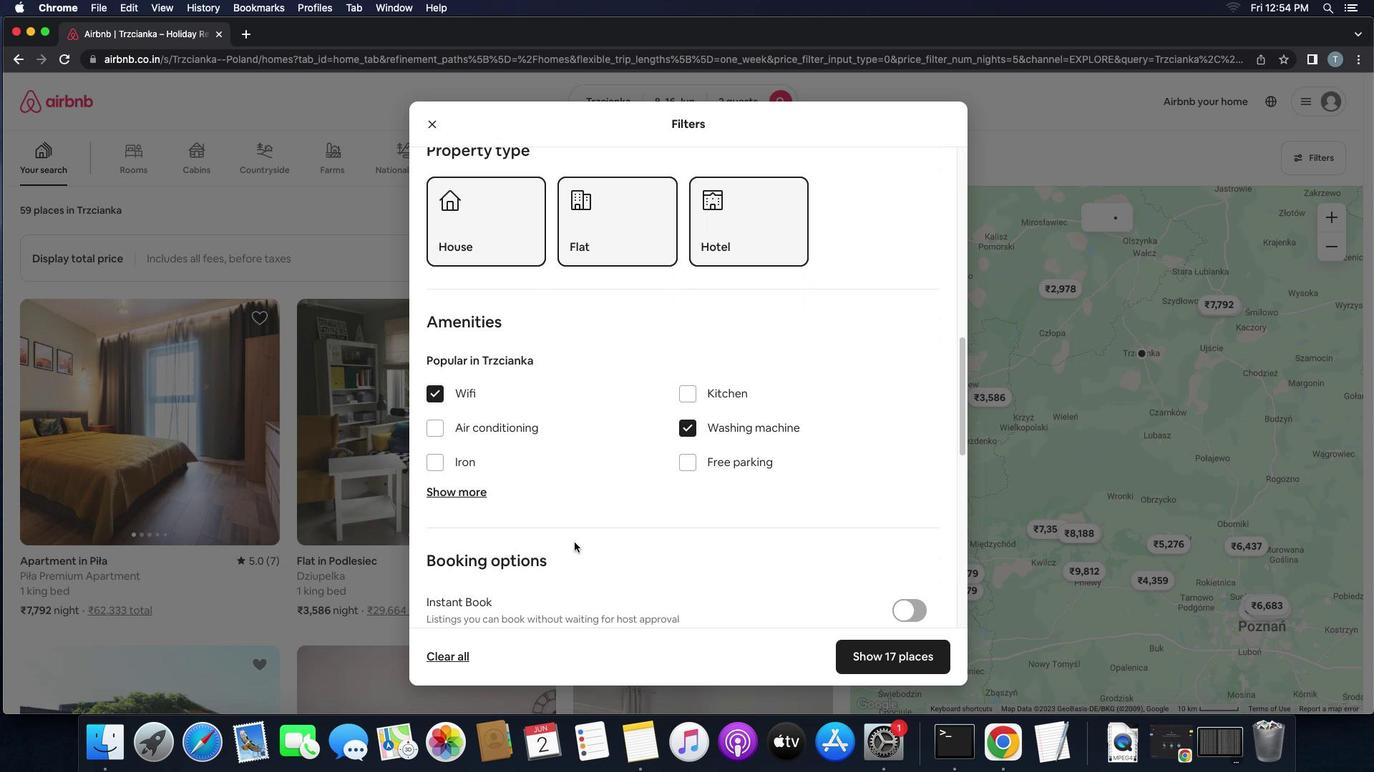 
Action: Mouse scrolled (577, 546) with delta (2, 2)
Screenshot: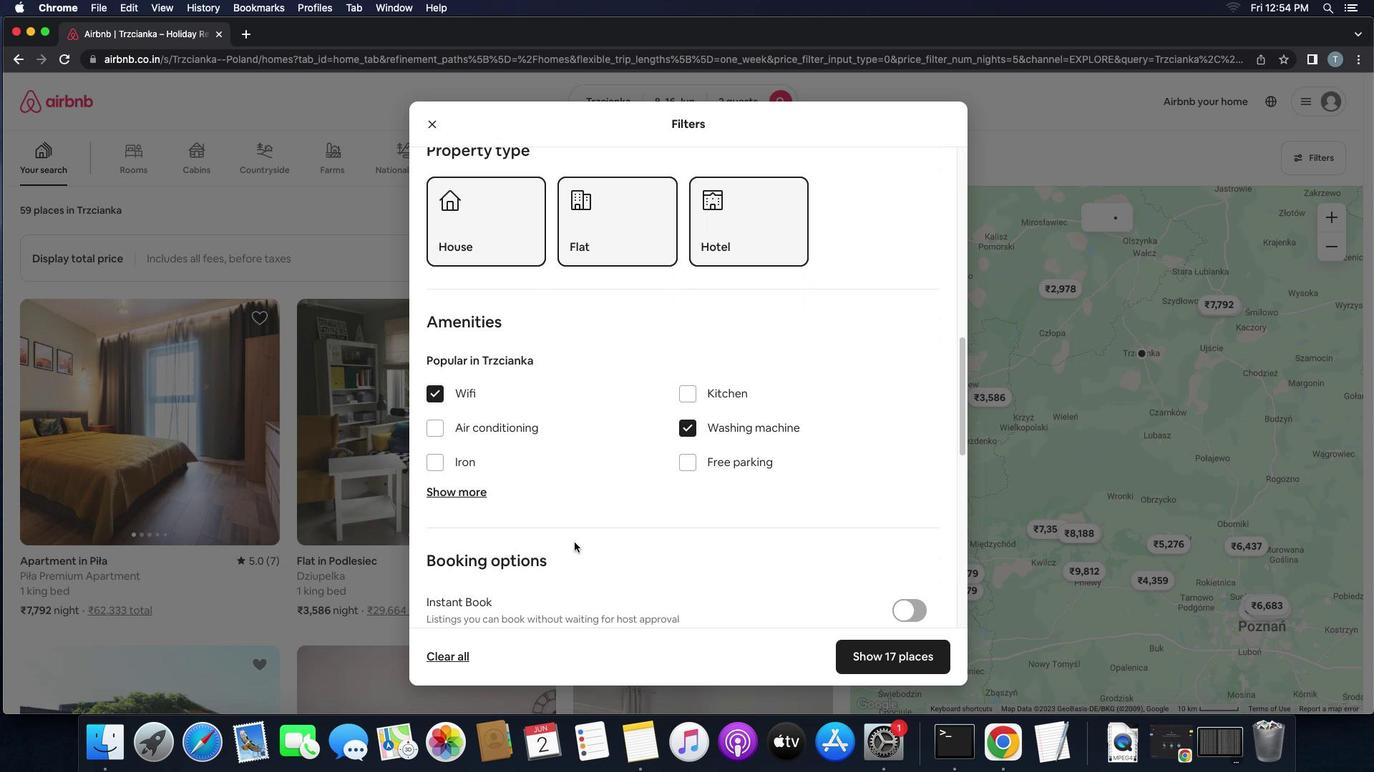 
Action: Mouse scrolled (577, 546) with delta (2, 2)
Screenshot: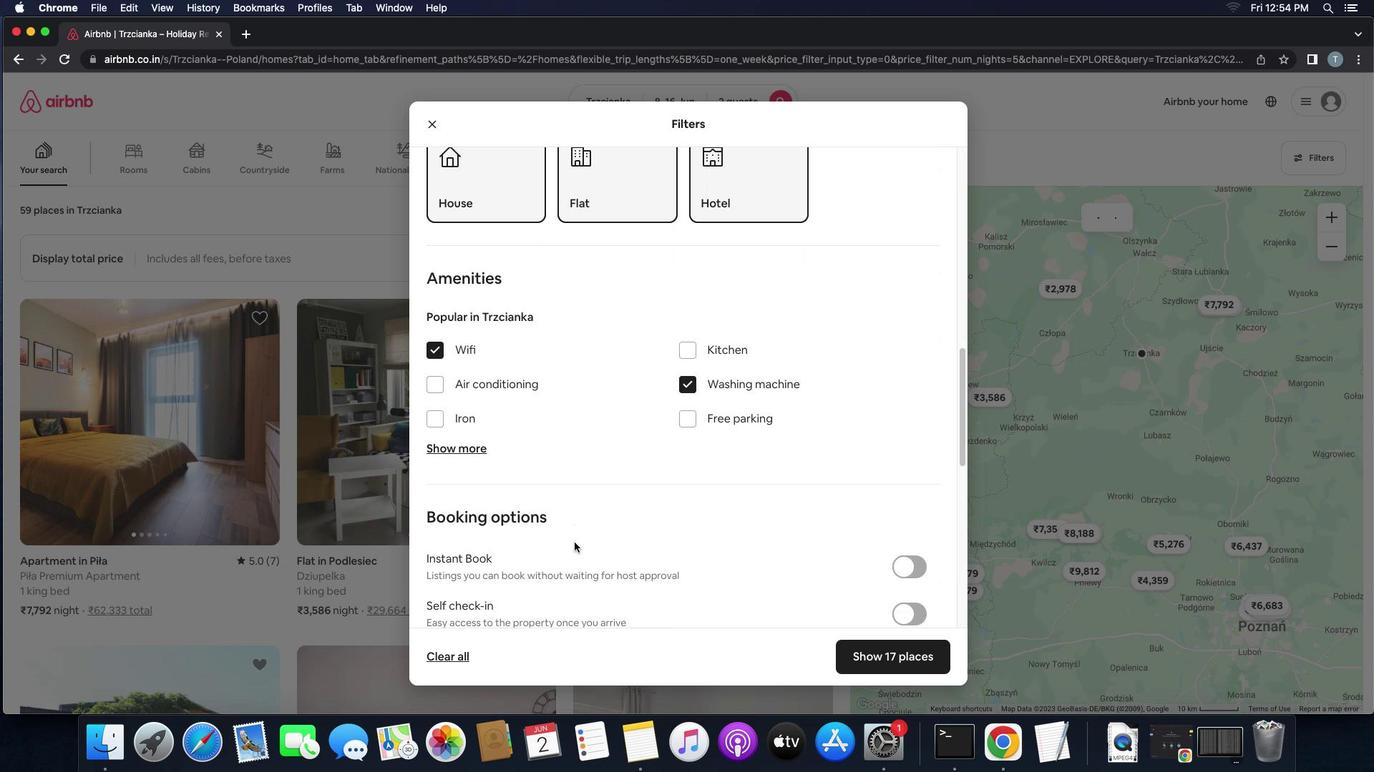 
Action: Mouse scrolled (577, 546) with delta (2, 1)
Screenshot: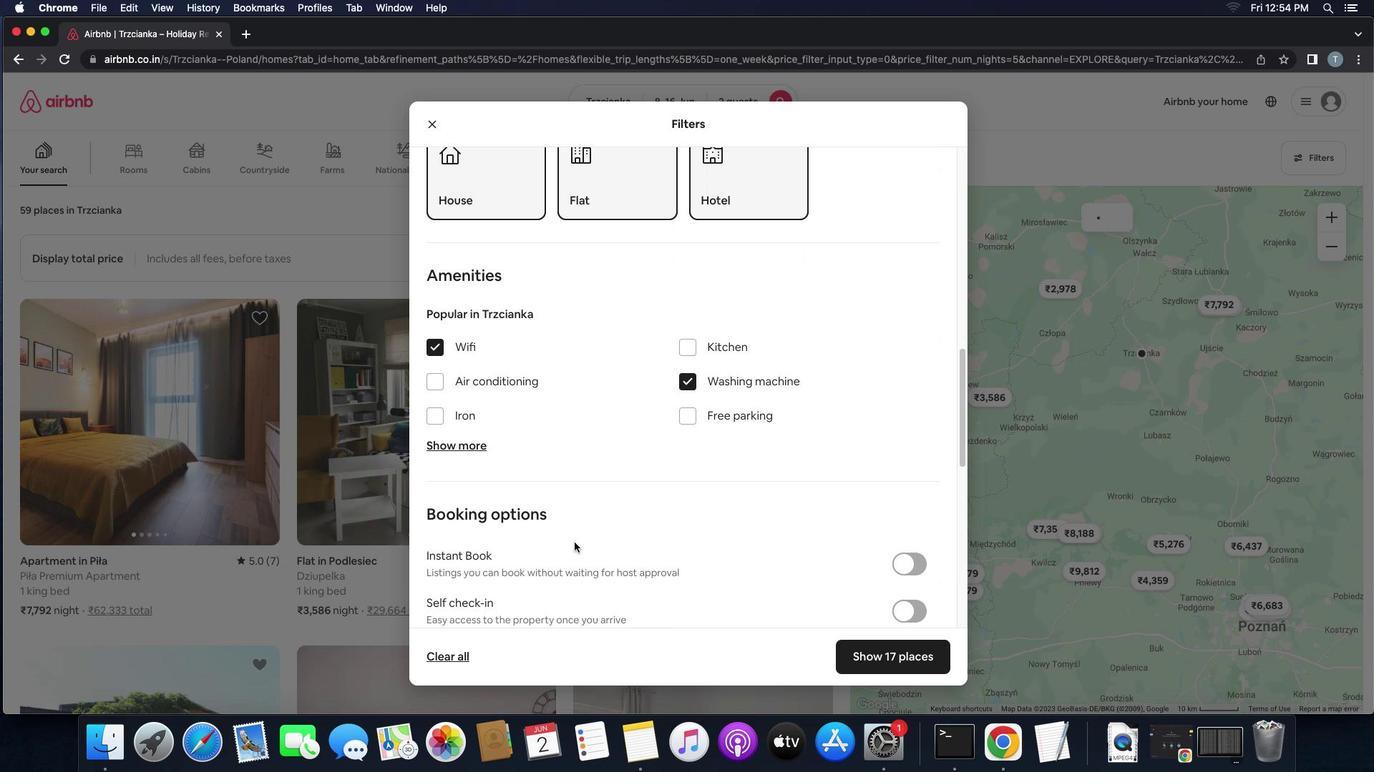 
Action: Mouse scrolled (577, 546) with delta (2, 2)
Screenshot: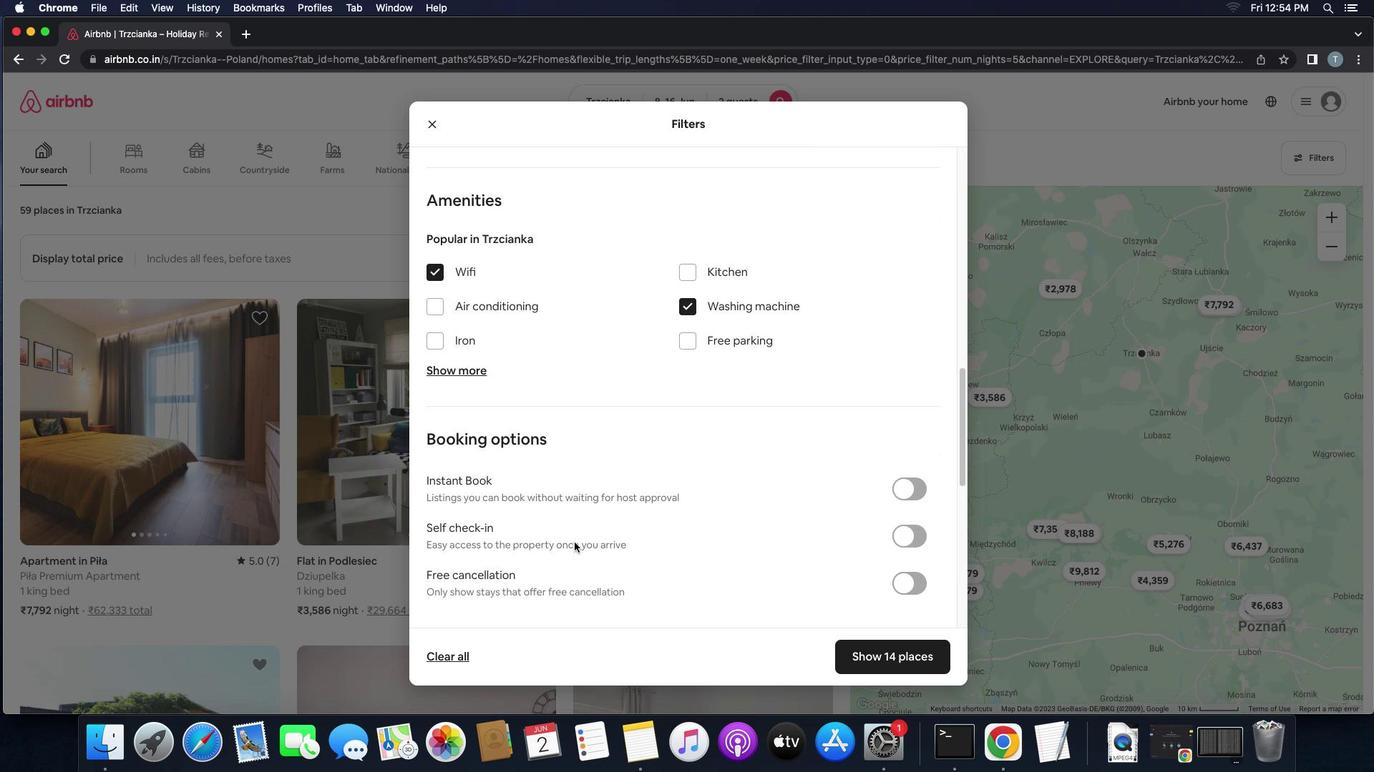 
Action: Mouse scrolled (577, 546) with delta (2, 2)
Screenshot: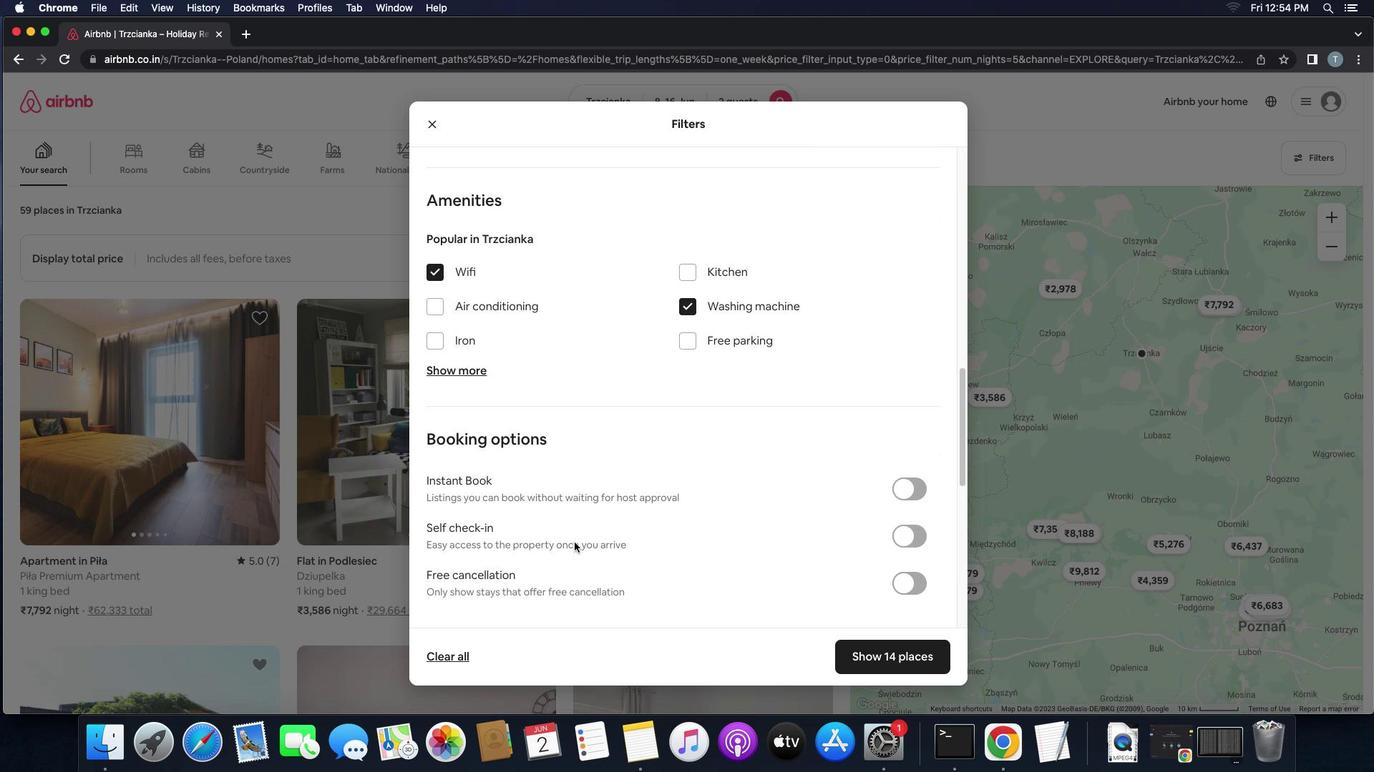 
Action: Mouse scrolled (577, 546) with delta (2, 1)
Screenshot: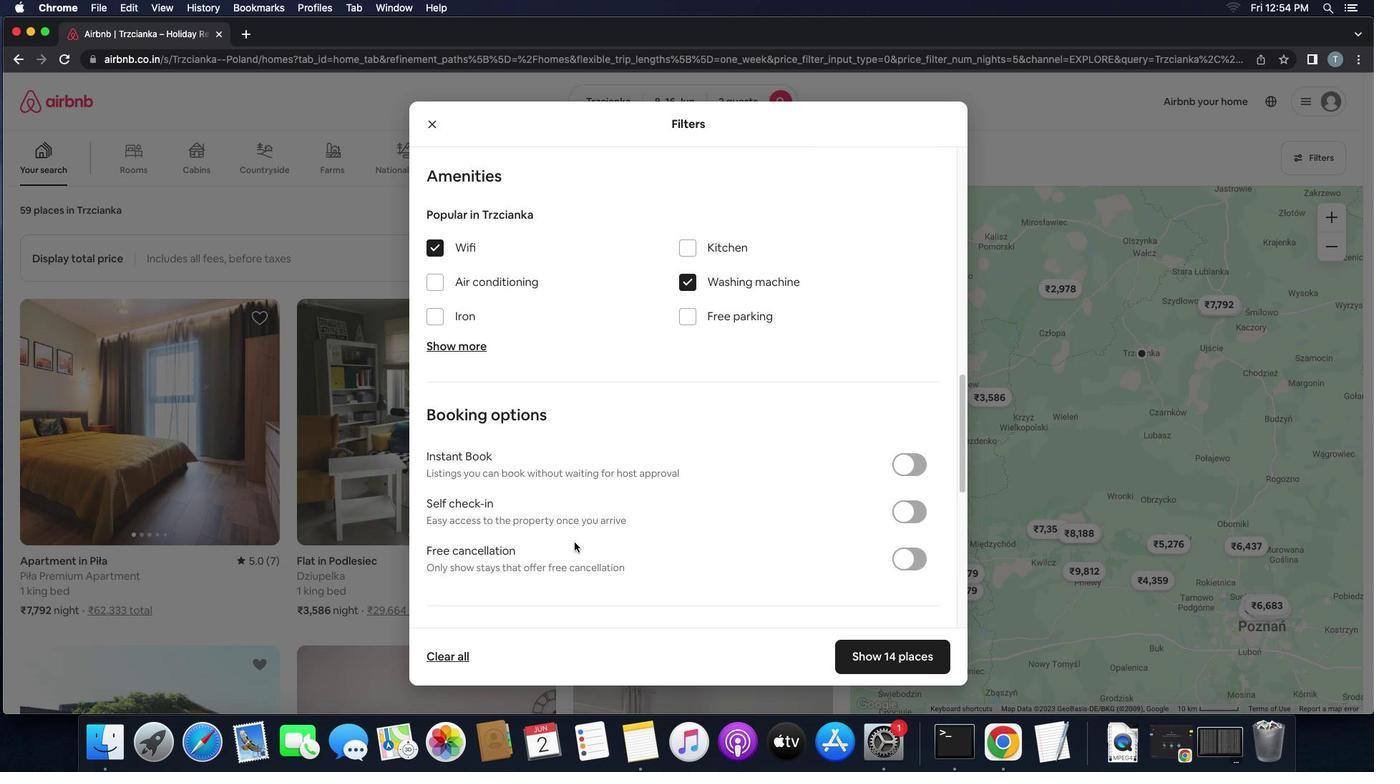 
Action: Mouse moved to (909, 510)
Screenshot: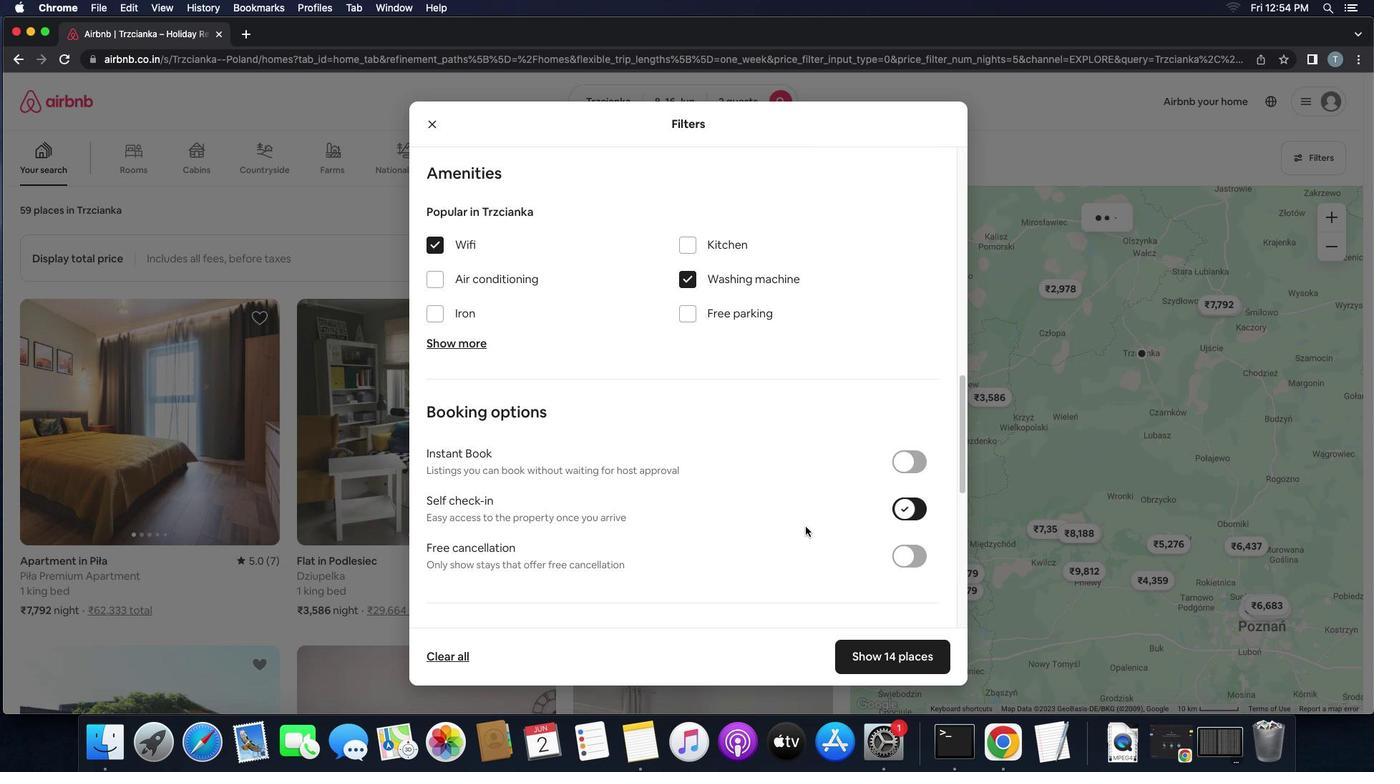 
Action: Mouse pressed left at (909, 510)
Screenshot: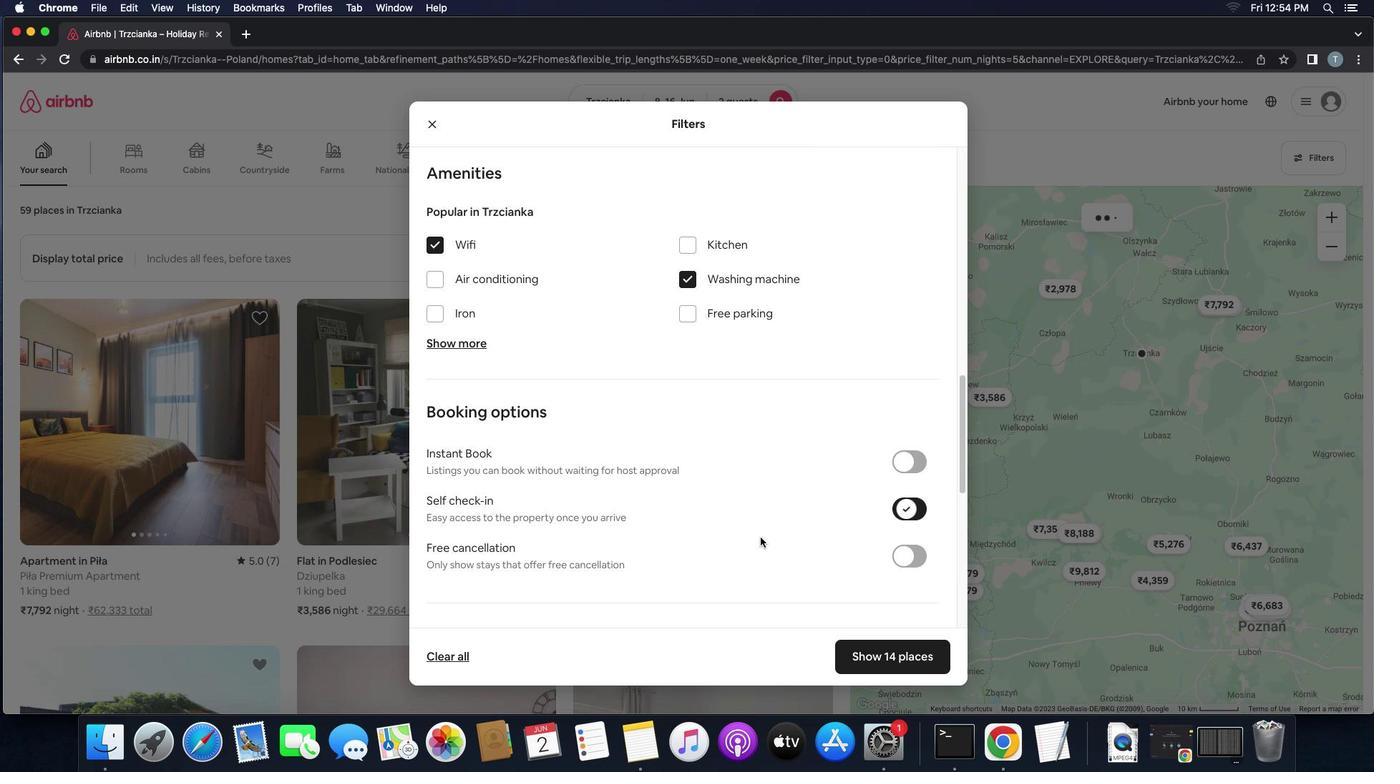 
Action: Mouse moved to (742, 544)
Screenshot: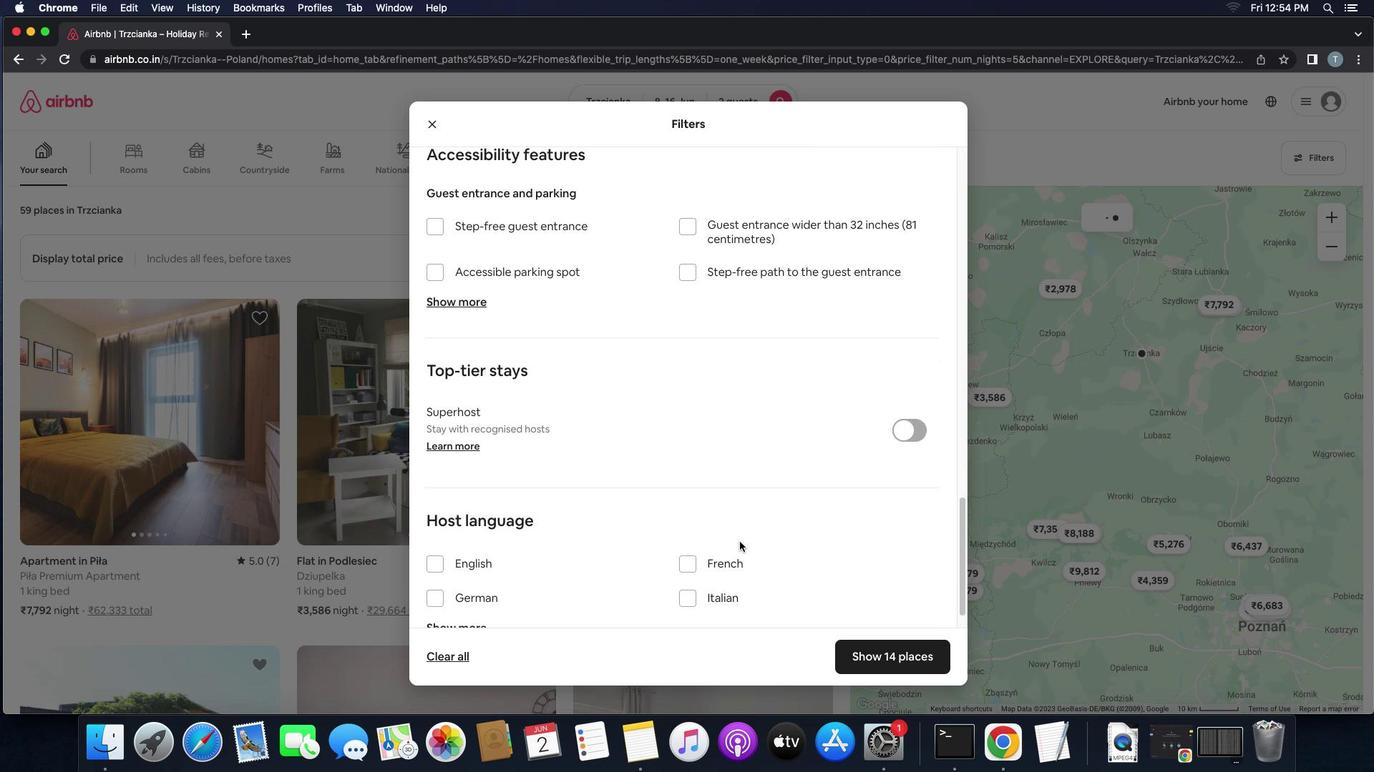 
Action: Mouse scrolled (742, 544) with delta (2, 2)
Screenshot: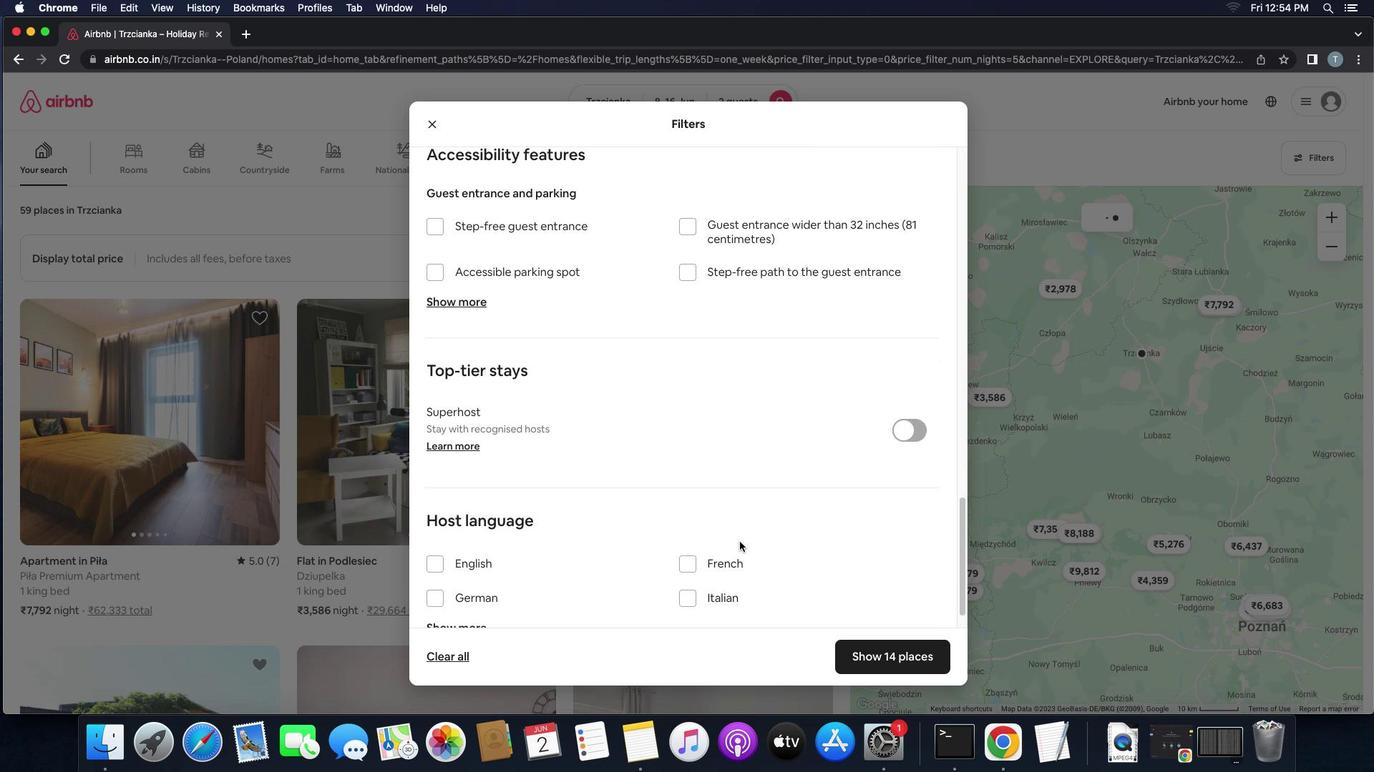 
Action: Mouse scrolled (742, 544) with delta (2, 2)
Screenshot: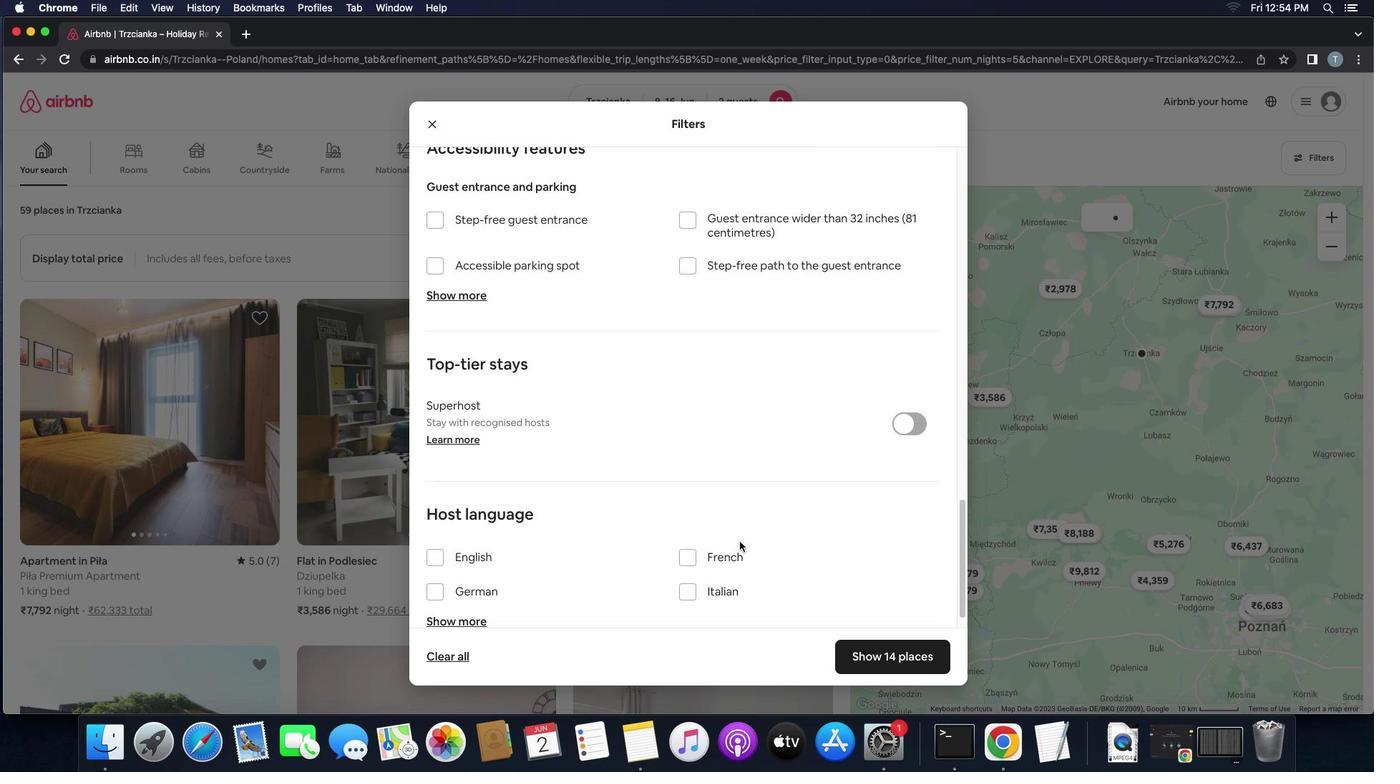
Action: Mouse scrolled (742, 544) with delta (2, 0)
Screenshot: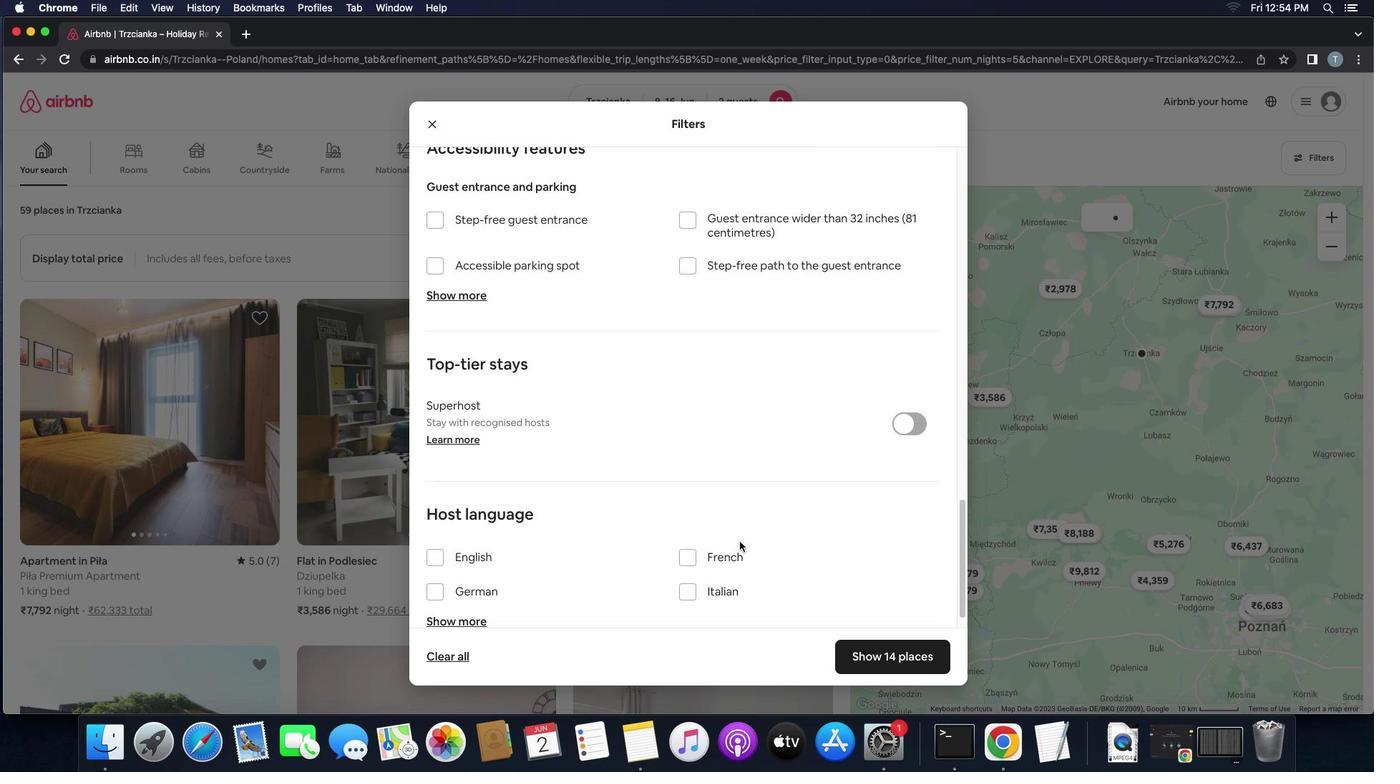 
Action: Mouse scrolled (742, 544) with delta (2, 0)
Screenshot: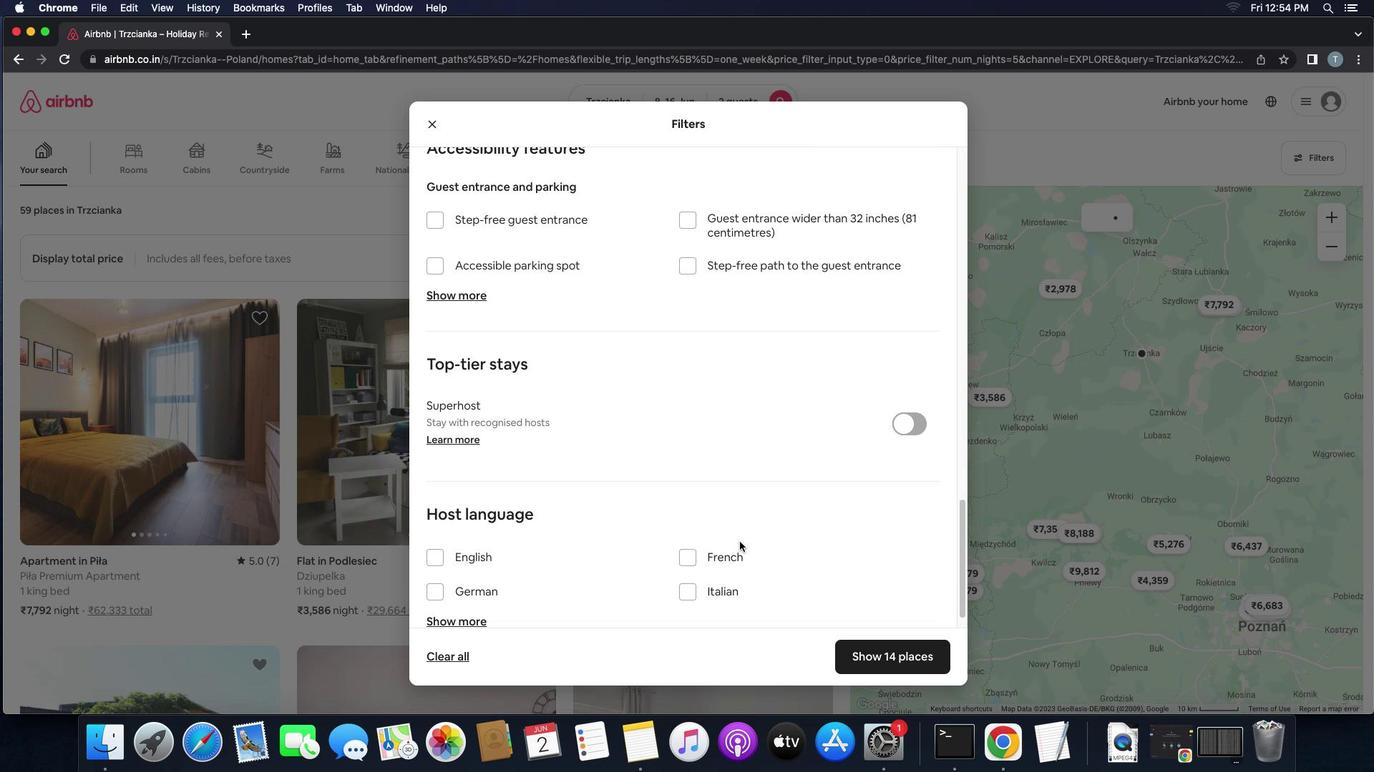
Action: Mouse scrolled (742, 544) with delta (2, 0)
Screenshot: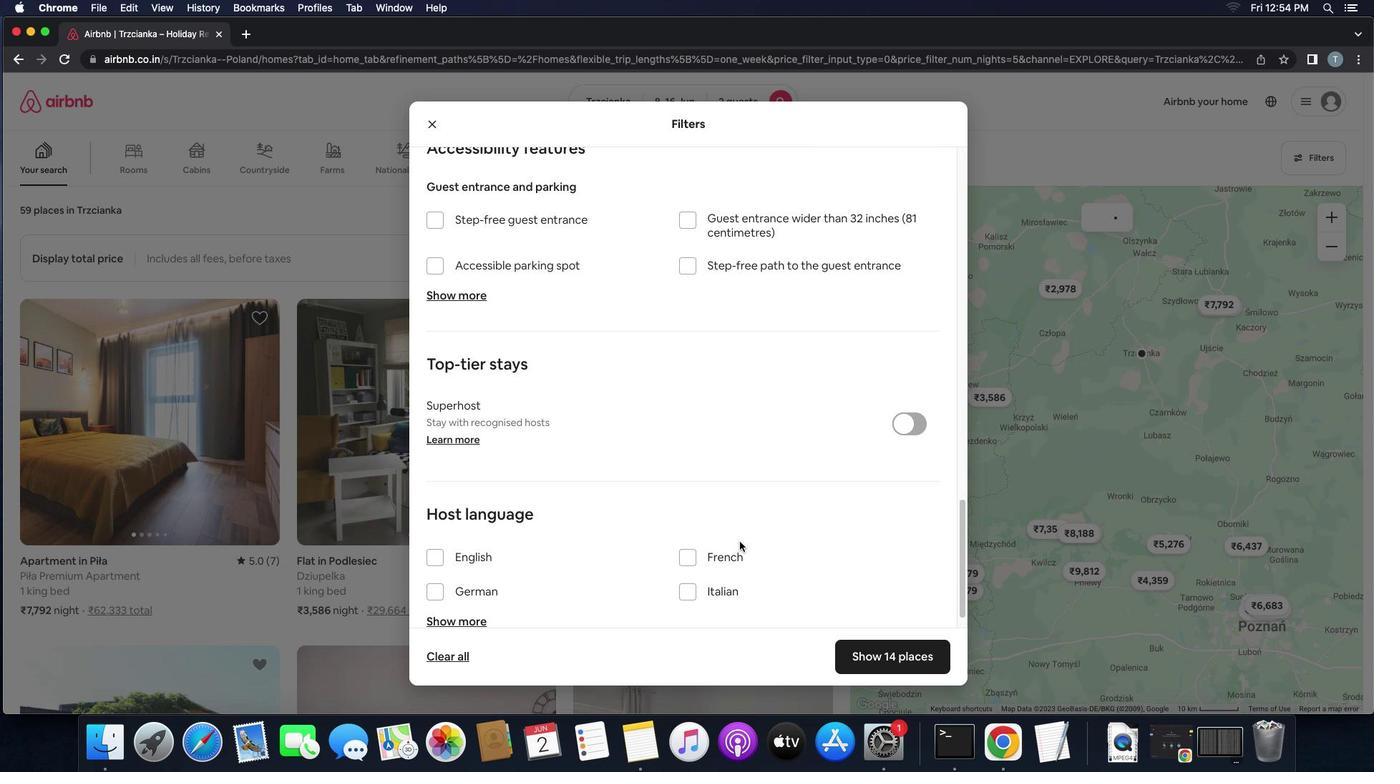 
Action: Mouse moved to (440, 555)
Screenshot: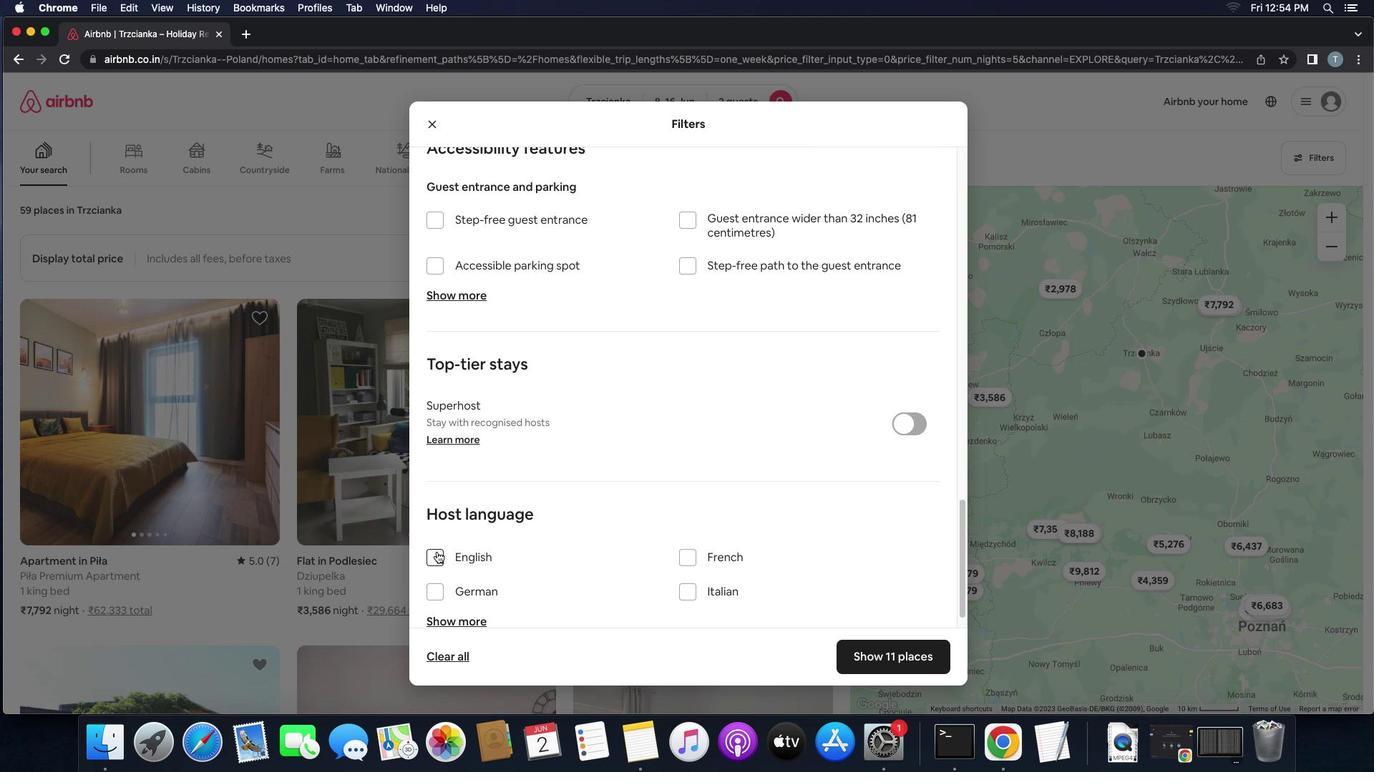 
Action: Mouse pressed left at (440, 555)
Screenshot: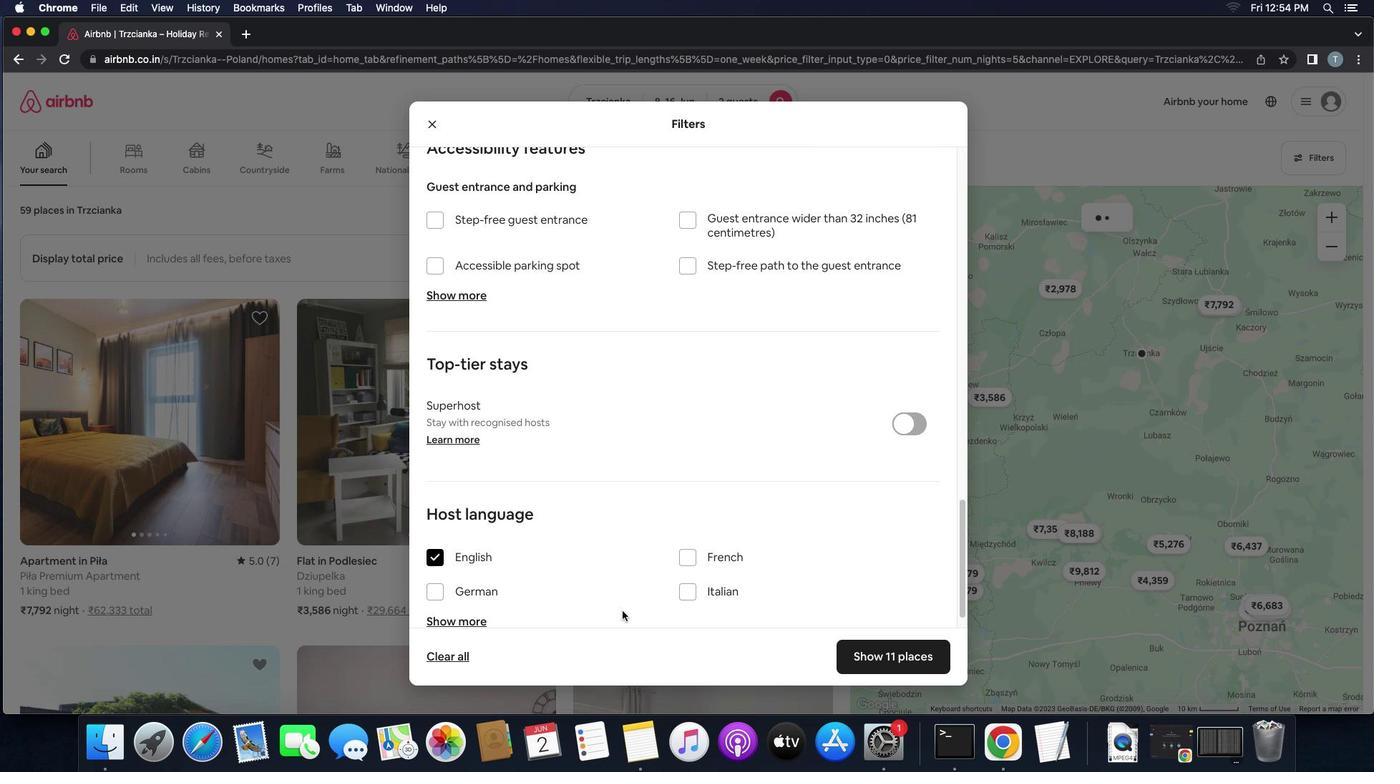 
Action: Mouse moved to (931, 661)
Screenshot: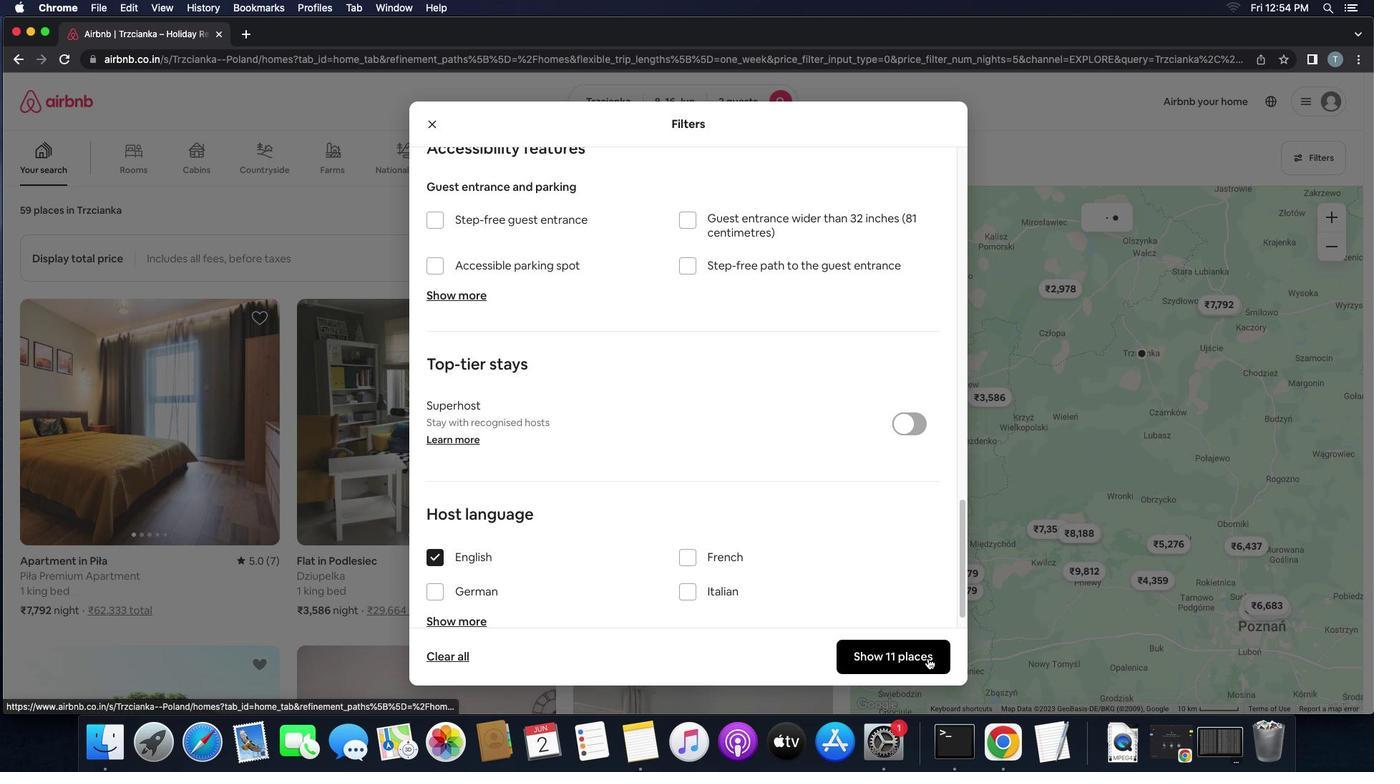 
Action: Mouse pressed left at (931, 661)
Screenshot: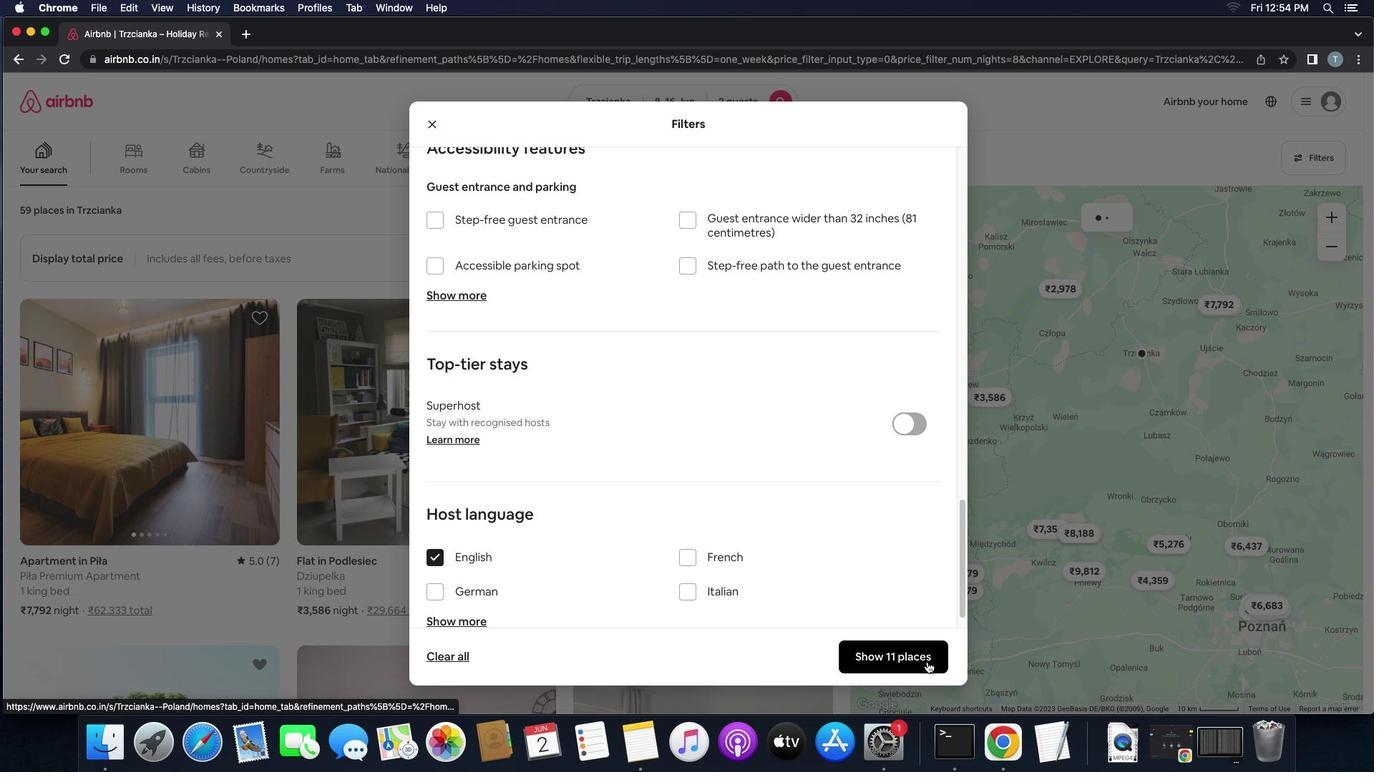 
Action: Mouse moved to (930, 664)
Screenshot: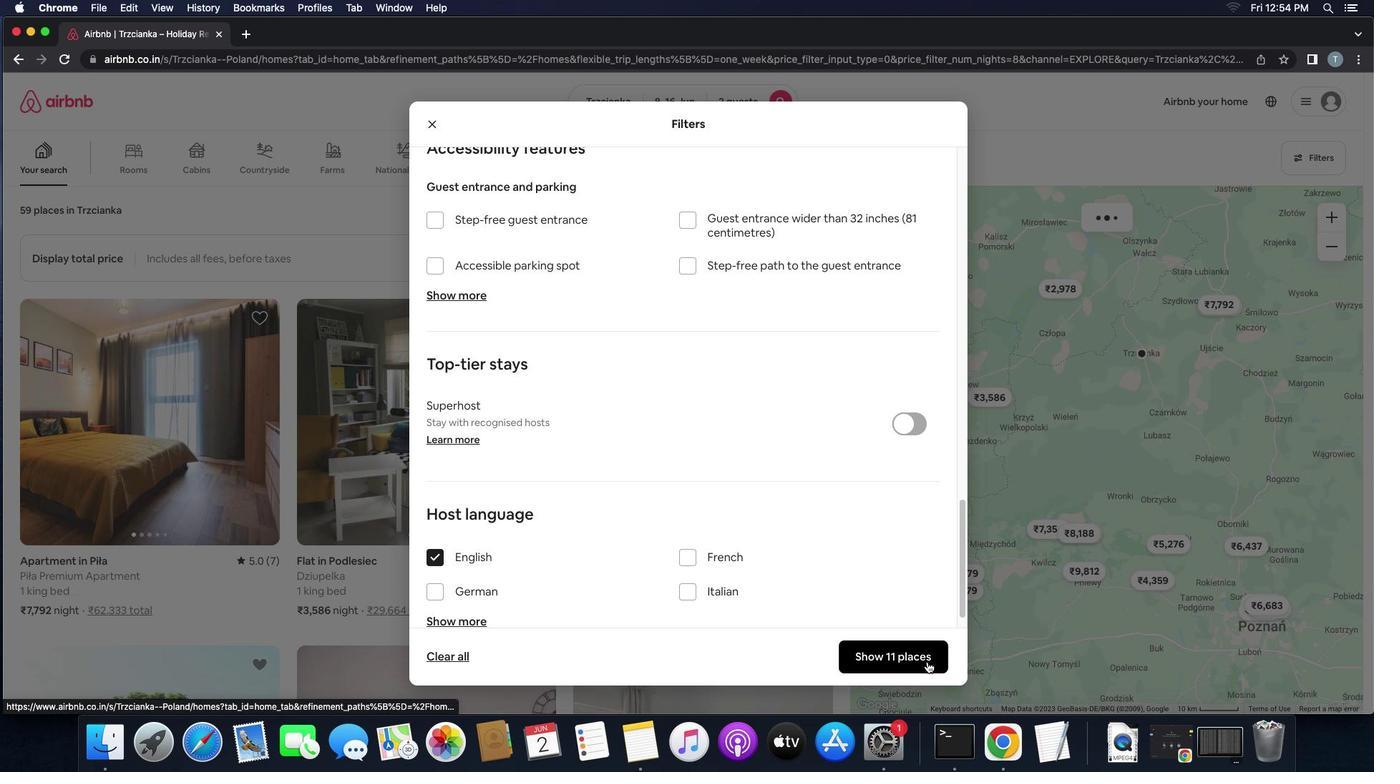 
